 Task: Search round trip flight ticket for 2 adults, 2 infants in seat and 1 infant on lap in first from Fort Smith: Fort Smith Regional Airport to Rockford: Chicago Rockford International Airport(was Northwest Chicagoland Regional Airport At Rockford) on 5-1-2023 and return on 5-2-2023. Choice of flights is Royal air maroc. Number of bags: 1 checked bag. Price is upto 45000. Outbound departure time preference is 11:30. Return departure time preference is 23:00.
Action: Mouse moved to (172, 172)
Screenshot: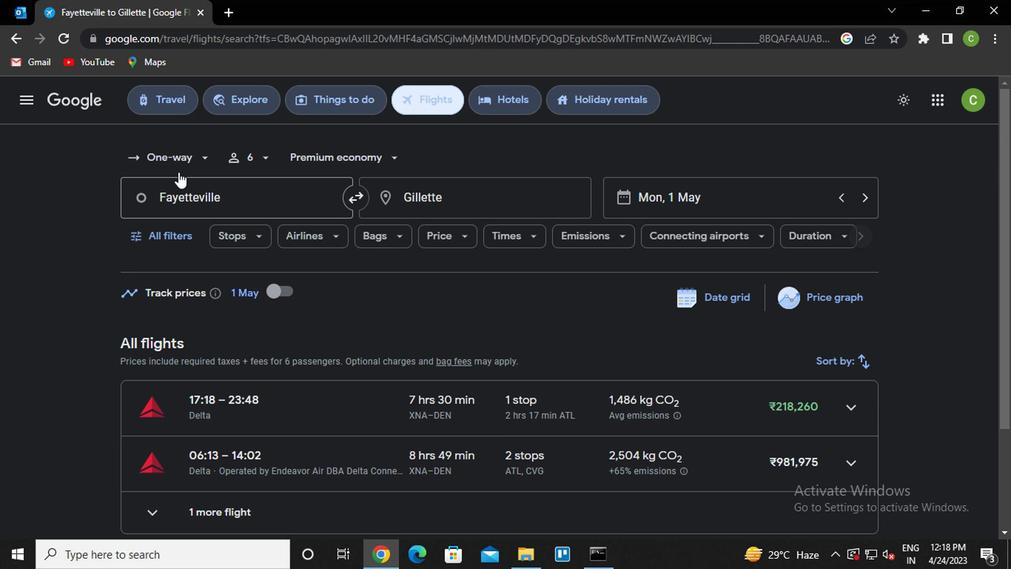 
Action: Mouse pressed left at (172, 172)
Screenshot: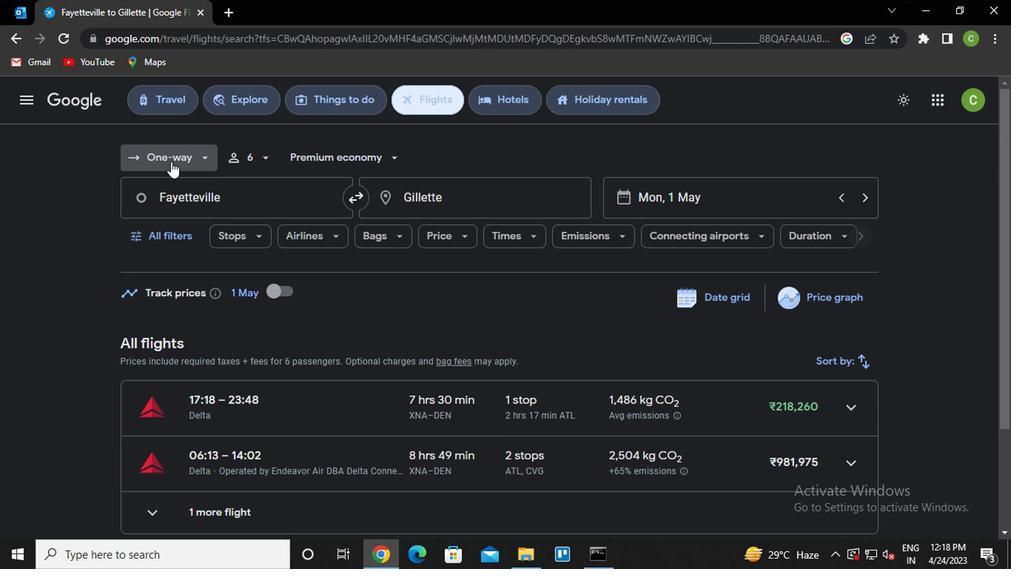 
Action: Mouse moved to (185, 198)
Screenshot: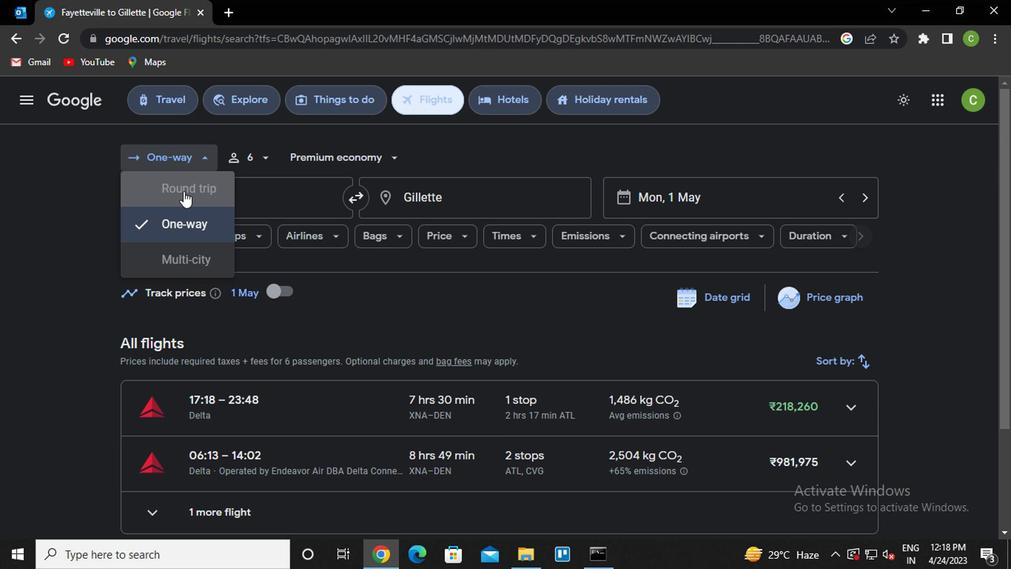 
Action: Mouse pressed left at (185, 198)
Screenshot: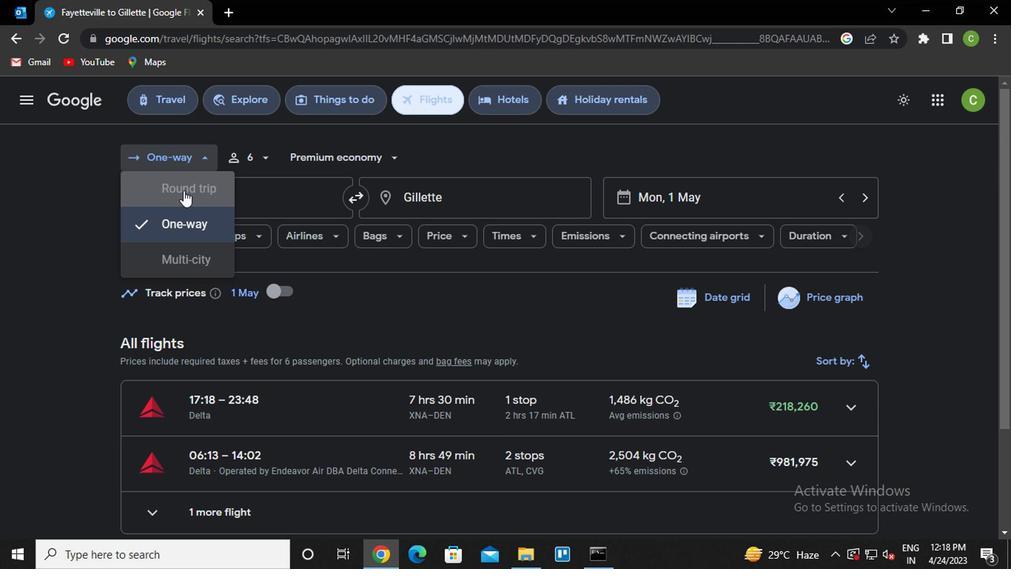 
Action: Mouse moved to (248, 176)
Screenshot: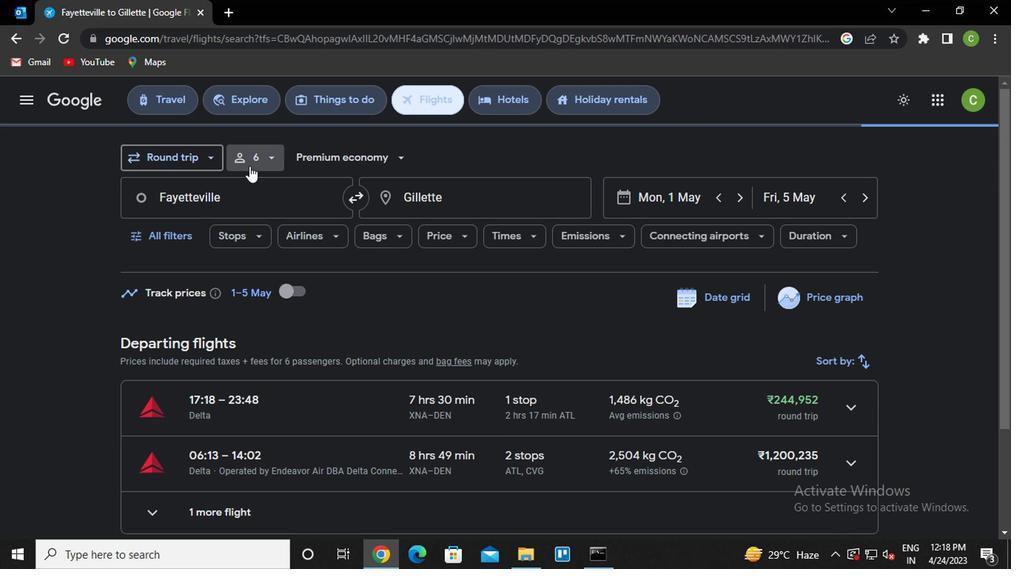 
Action: Mouse pressed left at (248, 176)
Screenshot: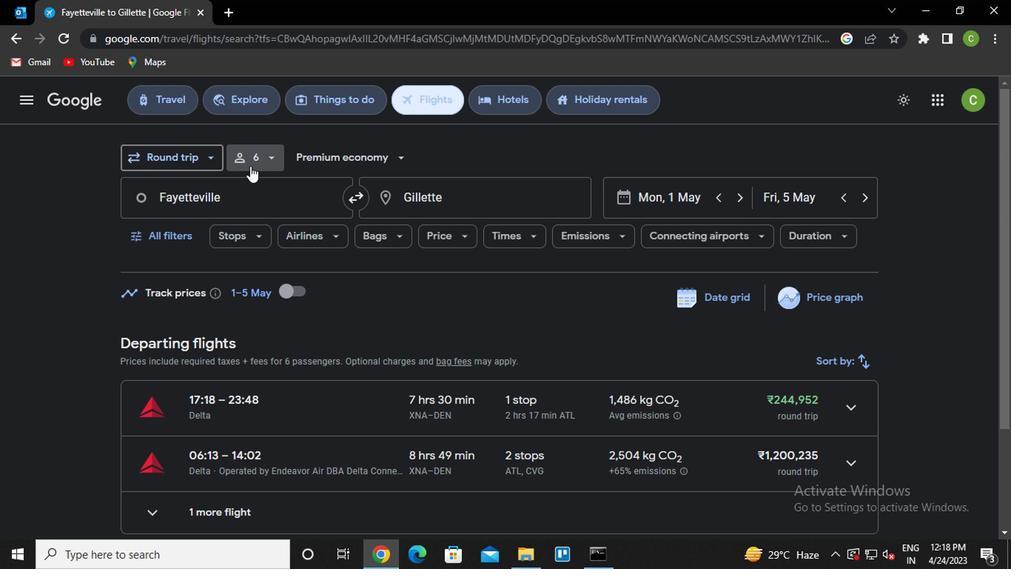 
Action: Mouse moved to (320, 205)
Screenshot: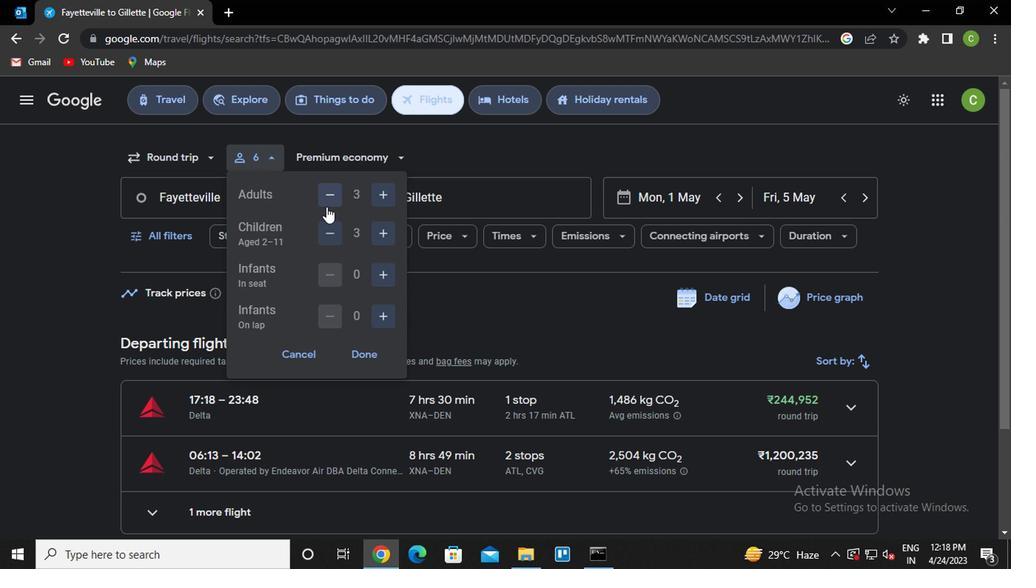 
Action: Mouse pressed left at (320, 205)
Screenshot: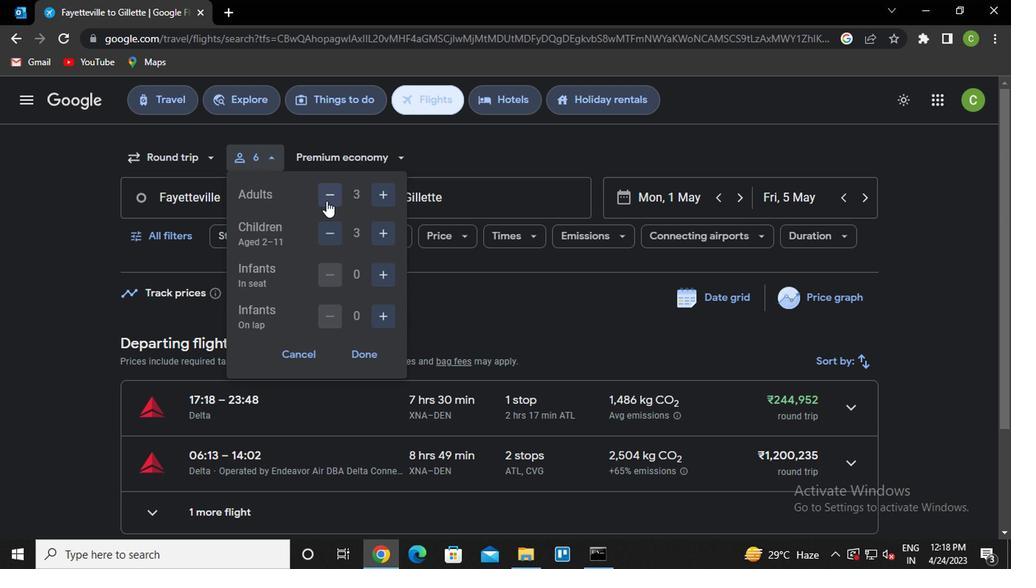 
Action: Mouse moved to (322, 232)
Screenshot: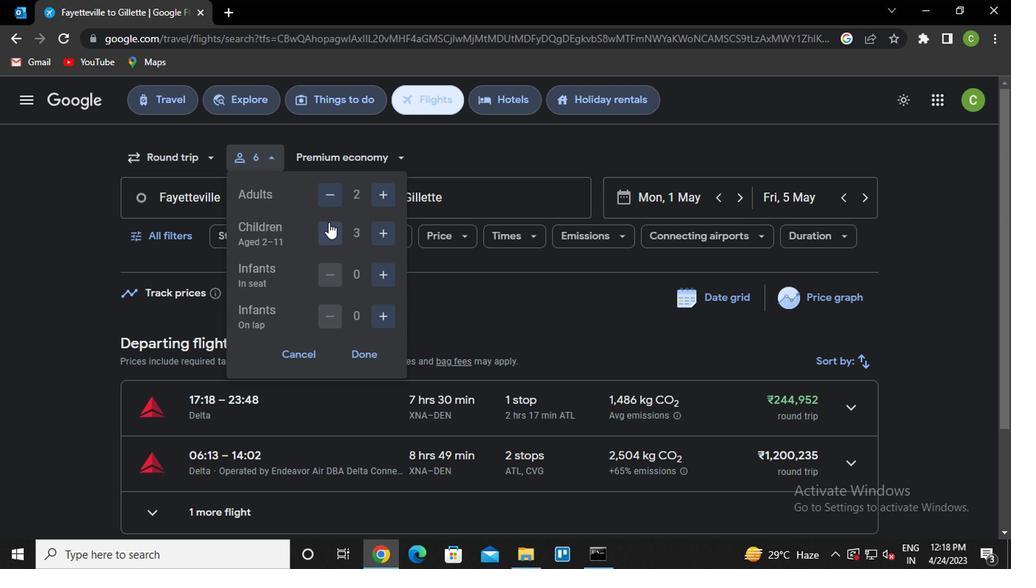
Action: Mouse pressed left at (322, 232)
Screenshot: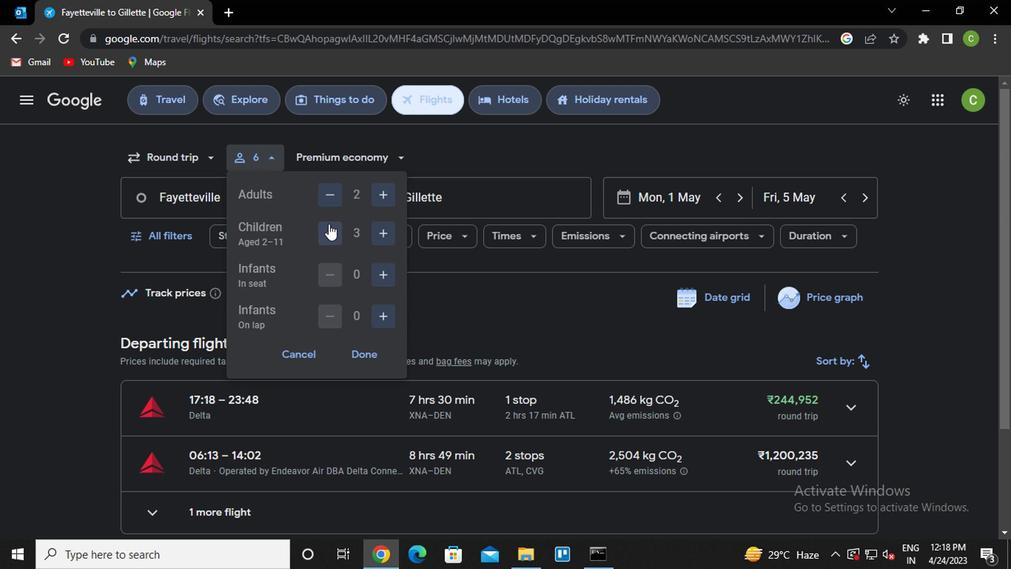 
Action: Mouse moved to (319, 236)
Screenshot: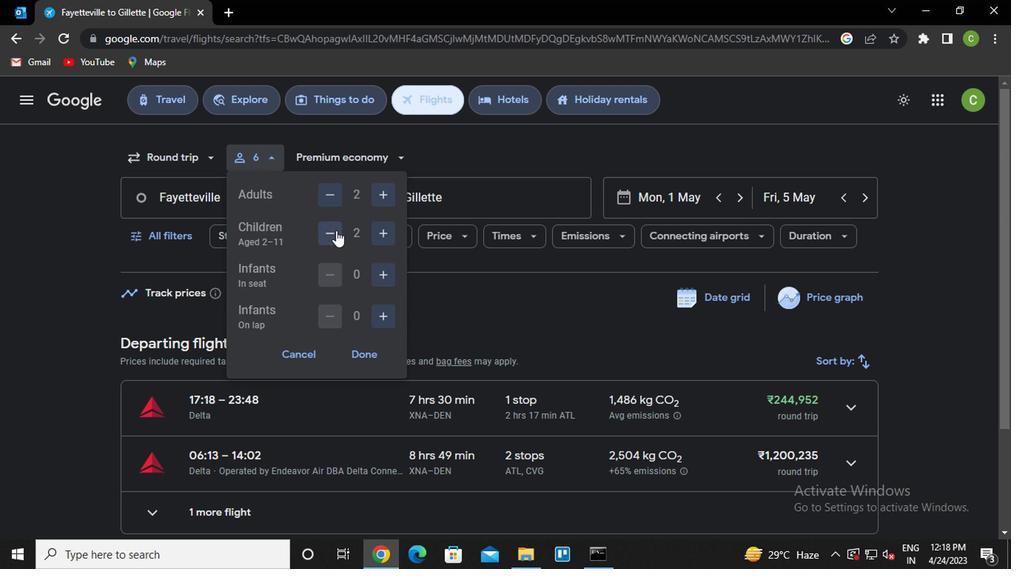 
Action: Mouse pressed left at (319, 236)
Screenshot: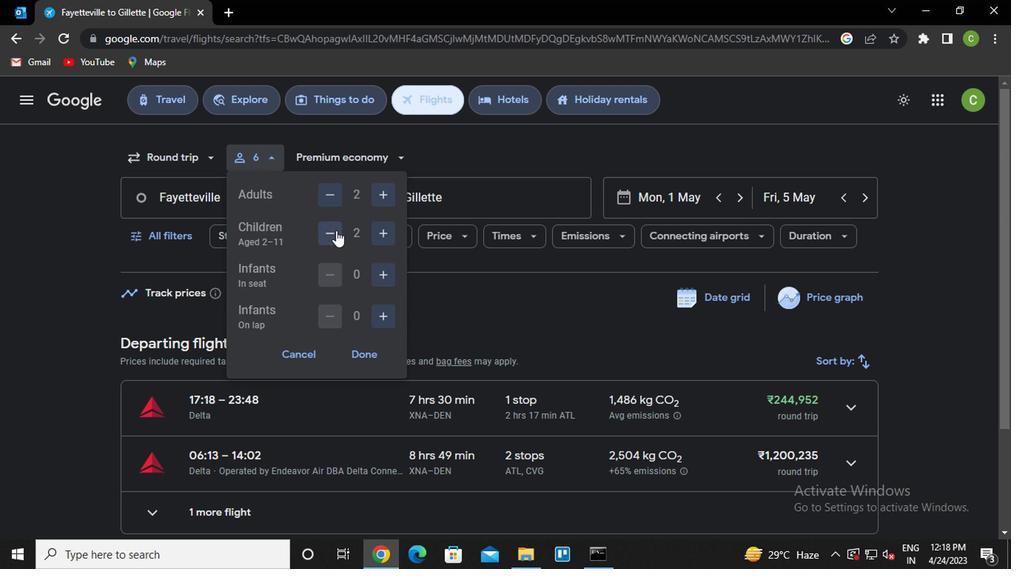 
Action: Mouse pressed left at (319, 236)
Screenshot: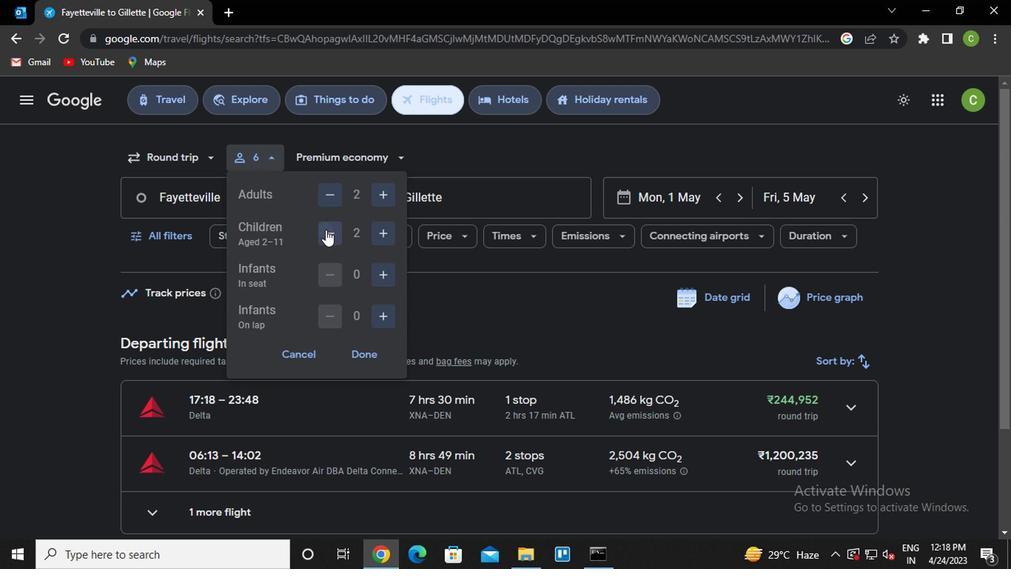 
Action: Mouse moved to (379, 271)
Screenshot: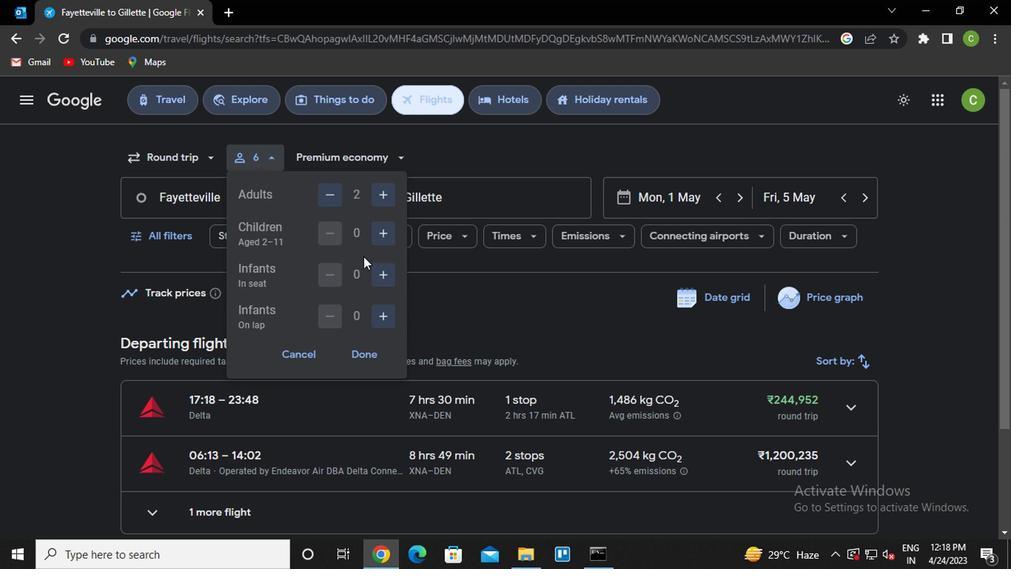 
Action: Mouse pressed left at (379, 271)
Screenshot: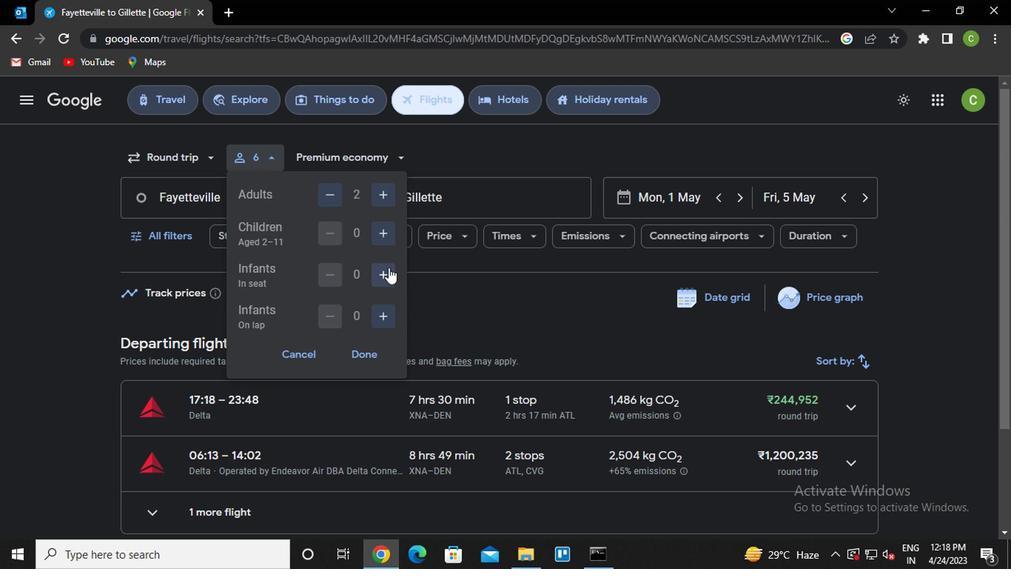 
Action: Mouse pressed left at (379, 271)
Screenshot: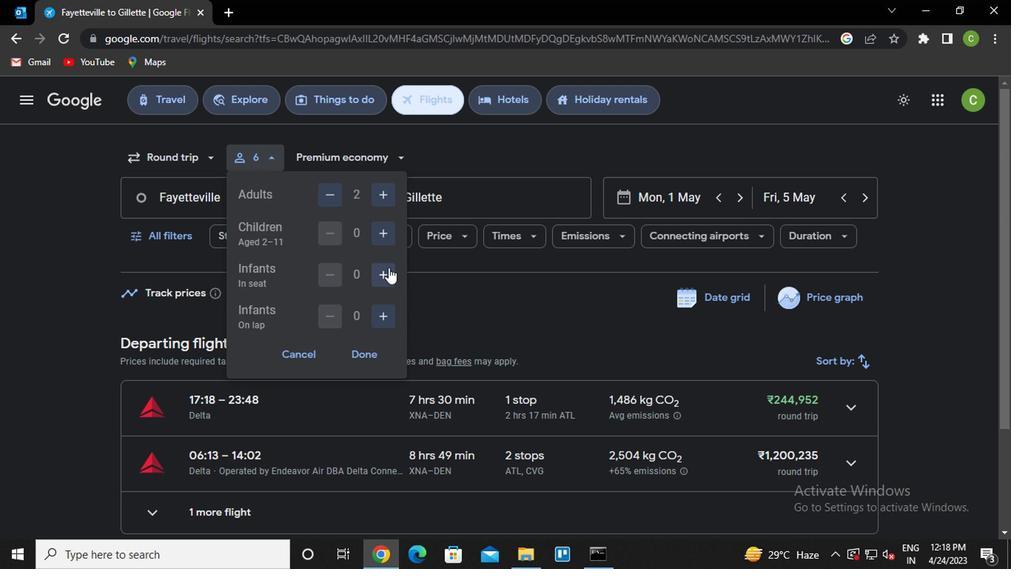 
Action: Mouse moved to (379, 316)
Screenshot: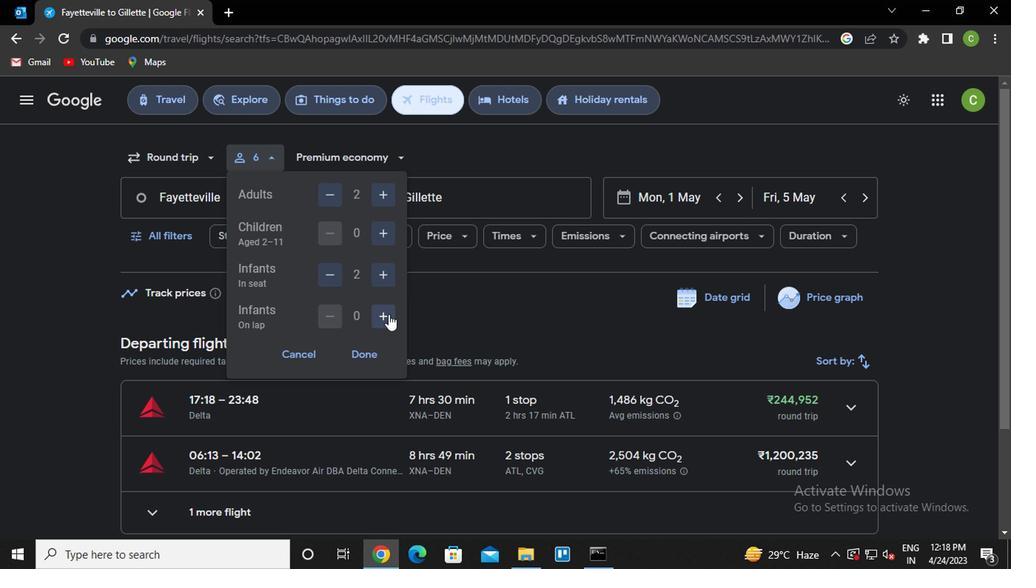 
Action: Mouse pressed left at (379, 316)
Screenshot: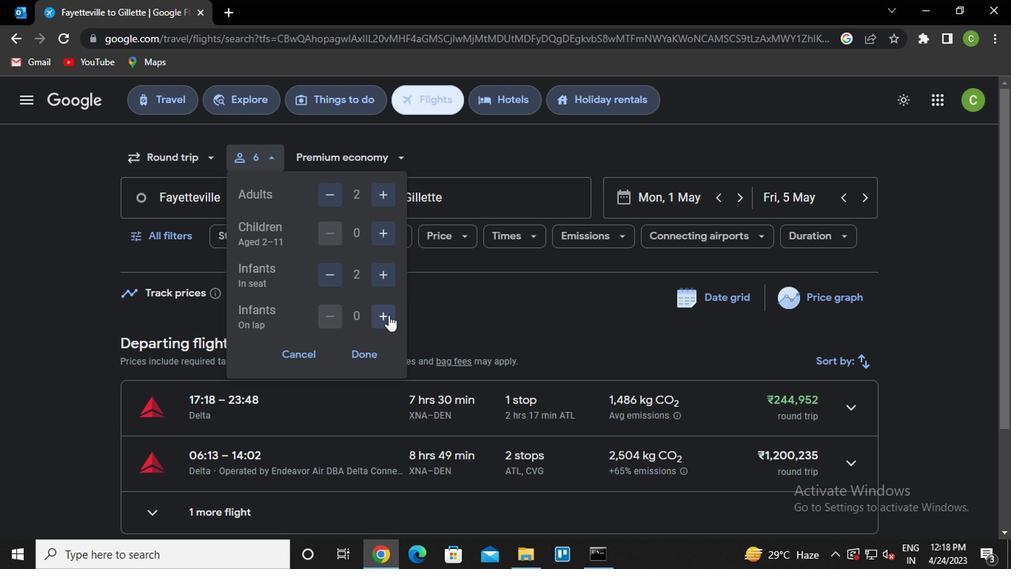 
Action: Mouse moved to (360, 348)
Screenshot: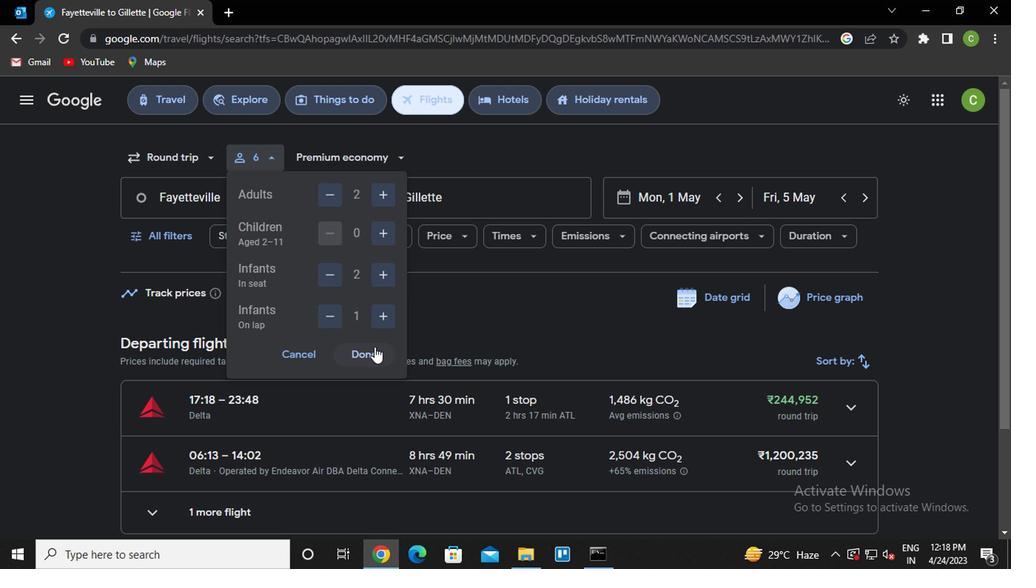 
Action: Mouse pressed left at (360, 348)
Screenshot: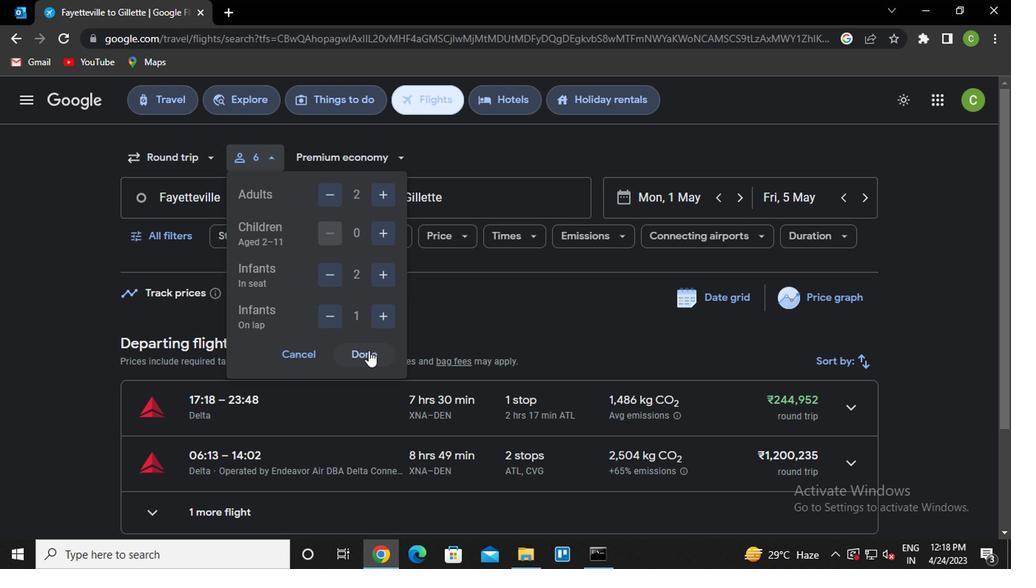 
Action: Mouse moved to (271, 219)
Screenshot: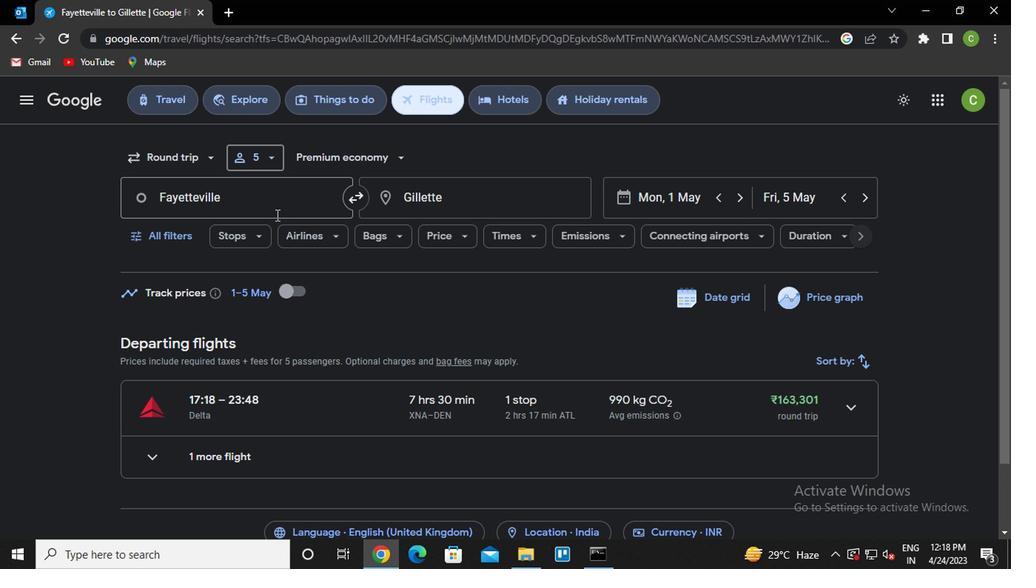 
Action: Mouse pressed left at (271, 219)
Screenshot: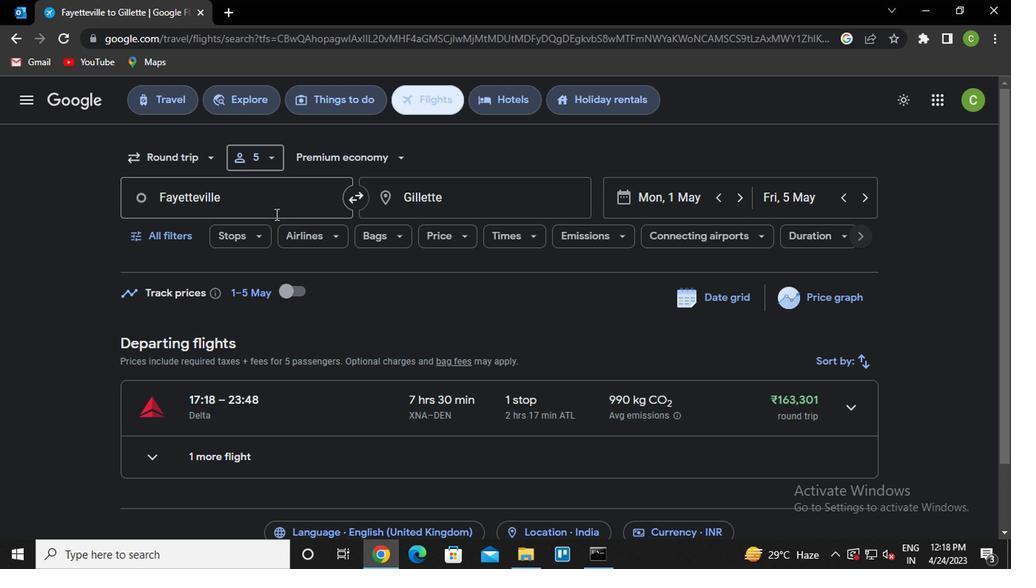 
Action: Key pressed f<Key.caps_lock>ort<Key.space>smith<Key.down><Key.enter>
Screenshot: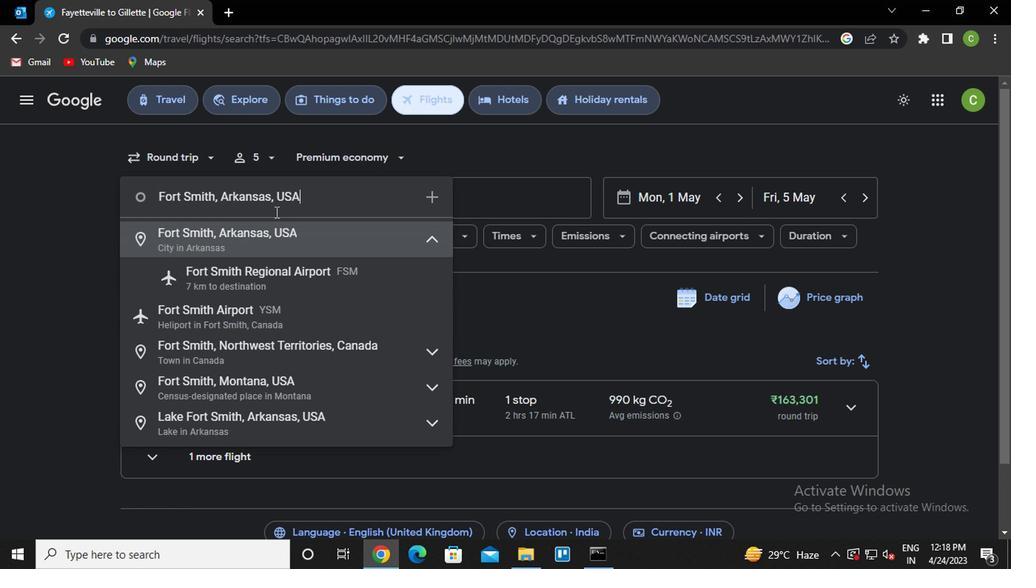 
Action: Mouse moved to (447, 205)
Screenshot: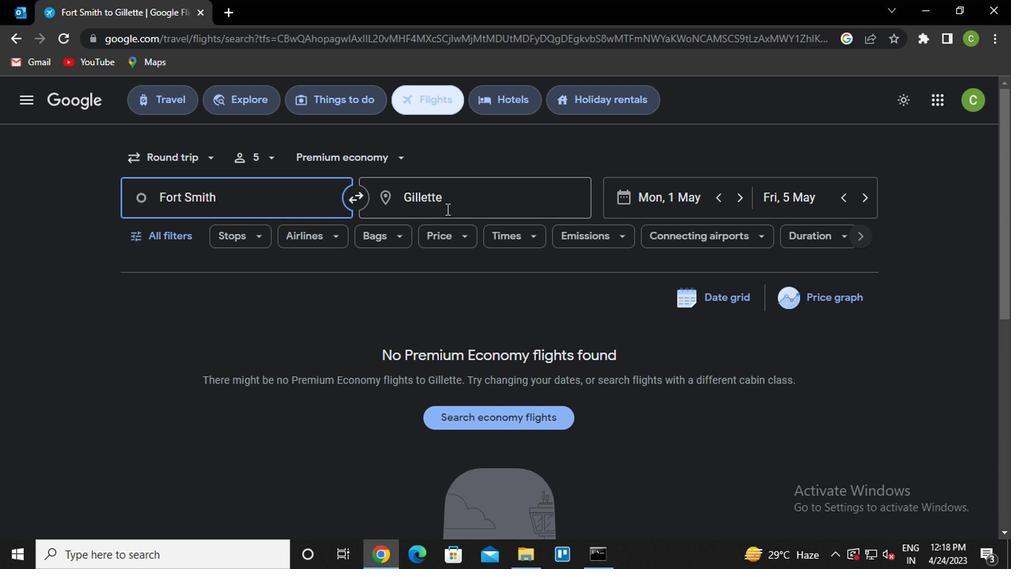 
Action: Mouse pressed left at (447, 205)
Screenshot: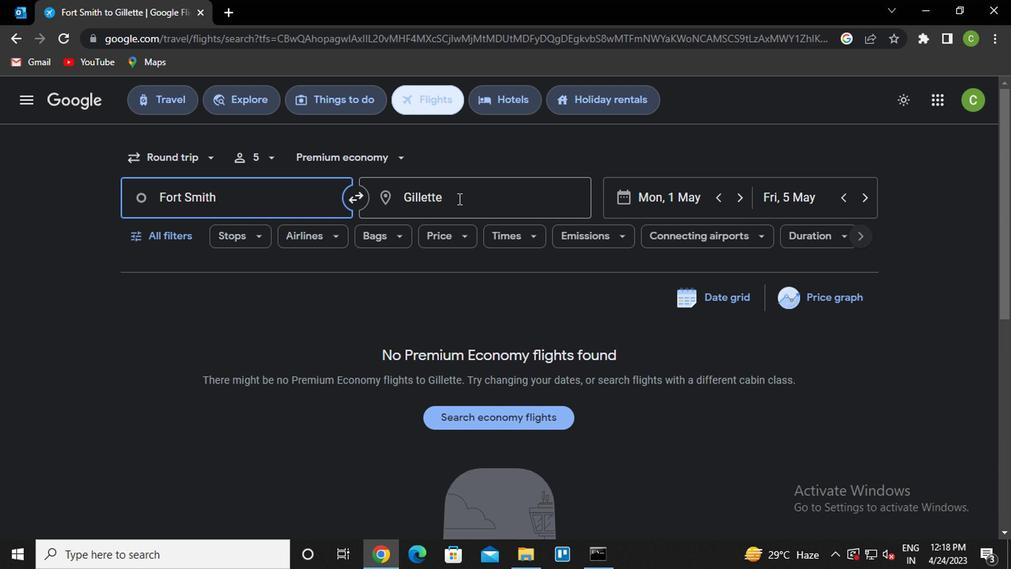 
Action: Key pressed <Key.caps_lock>r<Key.caps_lock>ockford<Key.down><Key.enter>
Screenshot: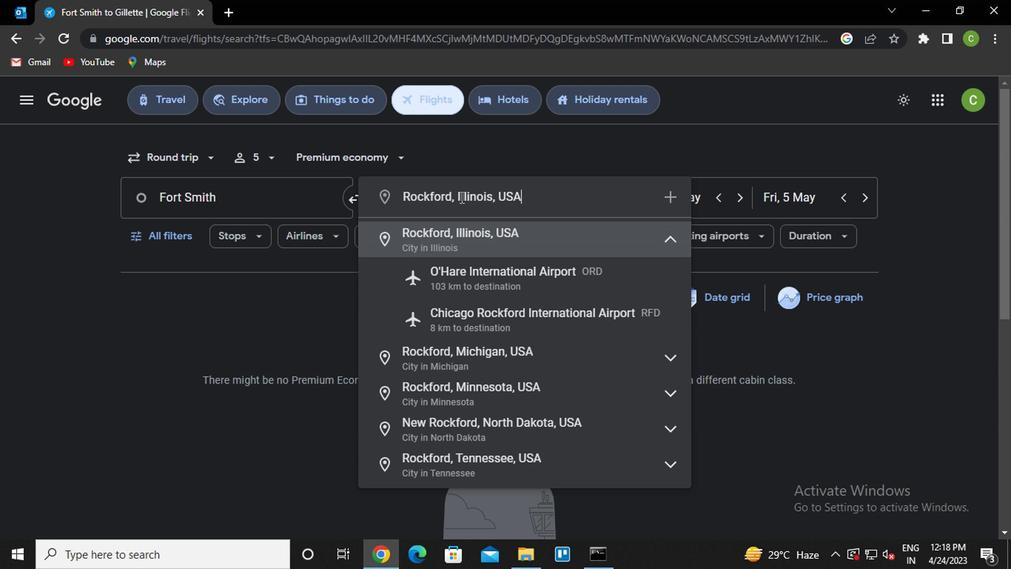 
Action: Mouse moved to (646, 205)
Screenshot: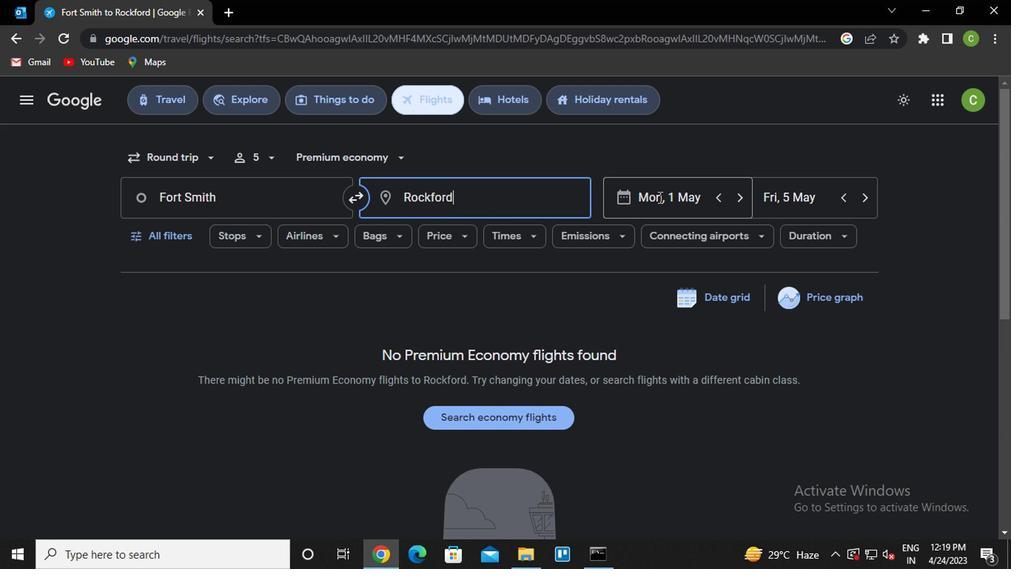 
Action: Mouse pressed left at (646, 205)
Screenshot: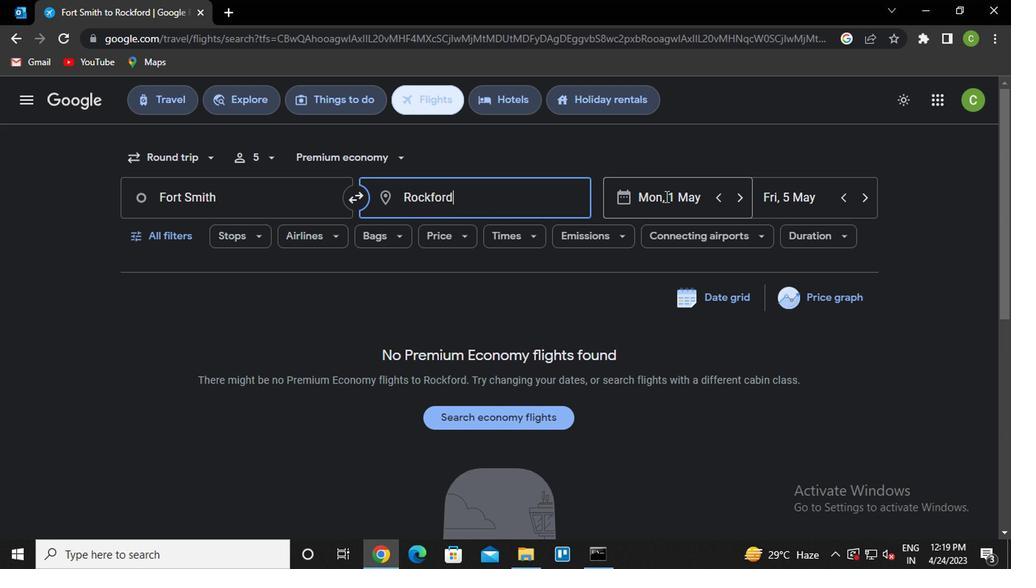 
Action: Mouse moved to (649, 268)
Screenshot: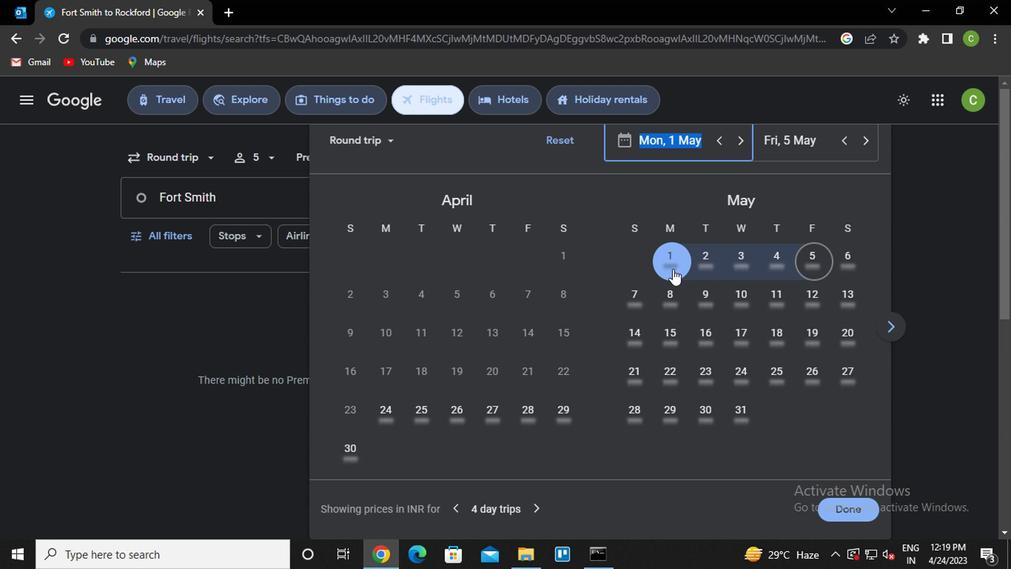 
Action: Mouse pressed left at (649, 268)
Screenshot: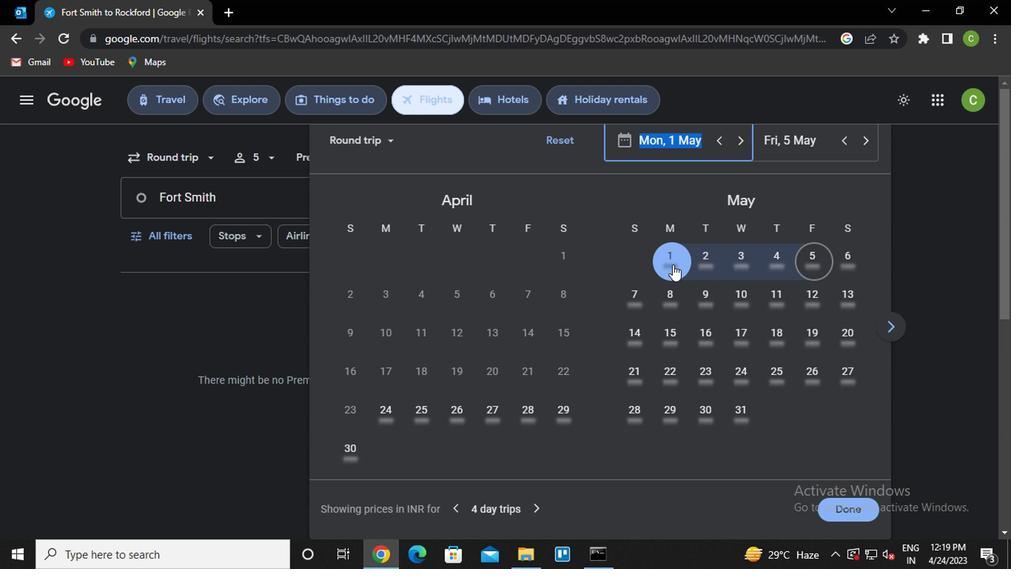 
Action: Mouse moved to (684, 266)
Screenshot: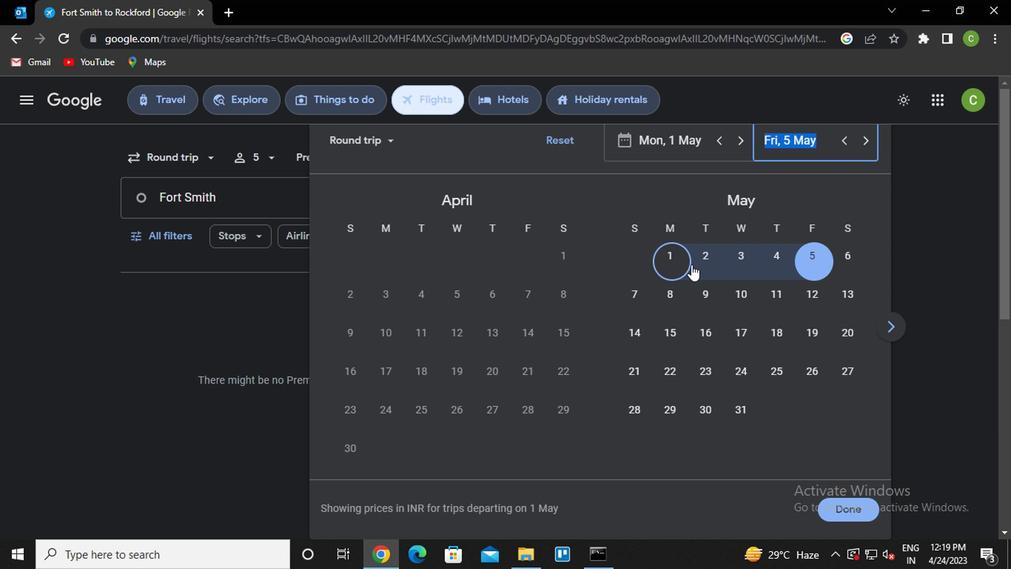 
Action: Mouse pressed left at (684, 266)
Screenshot: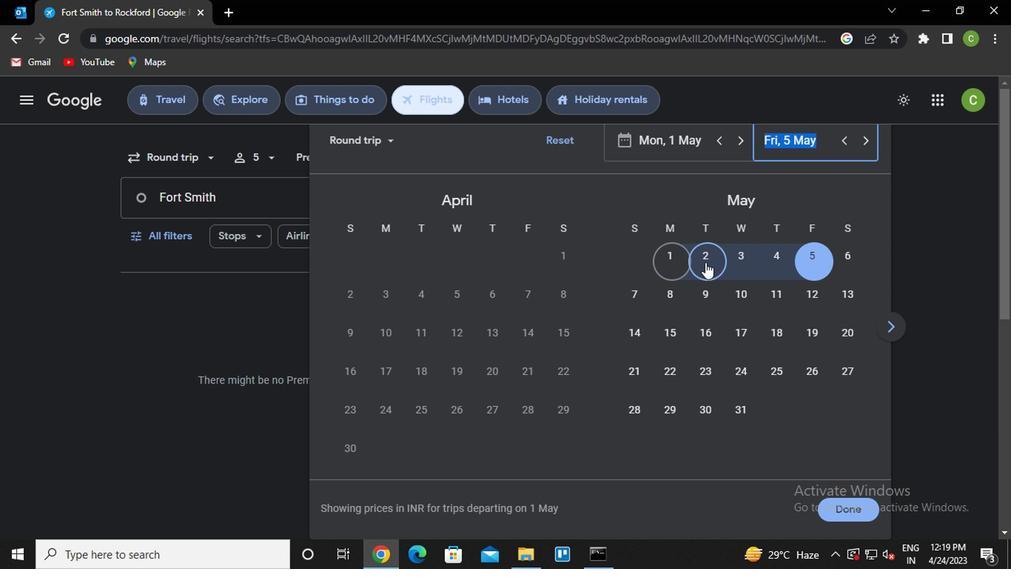
Action: Mouse moved to (822, 502)
Screenshot: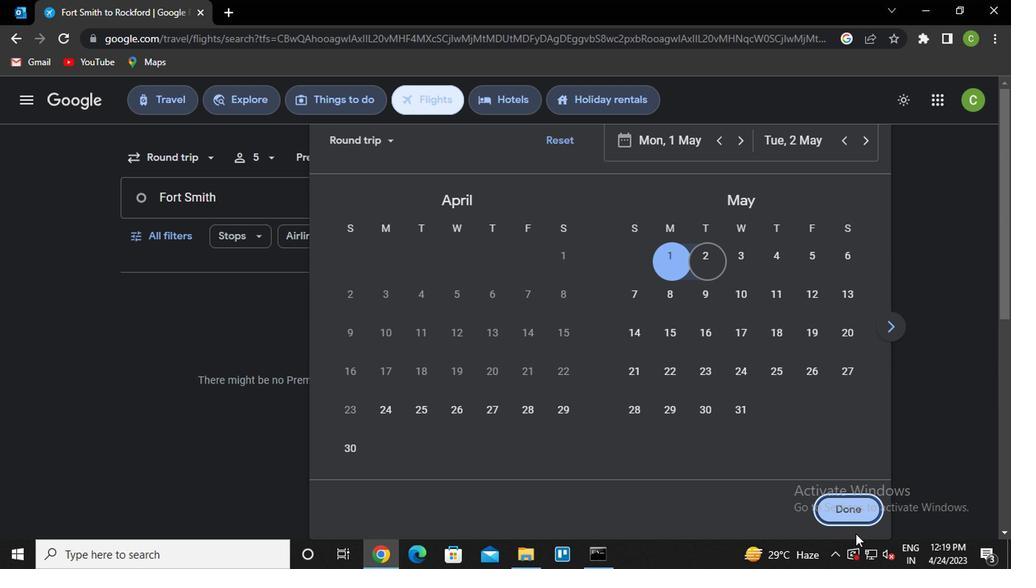 
Action: Mouse pressed left at (822, 502)
Screenshot: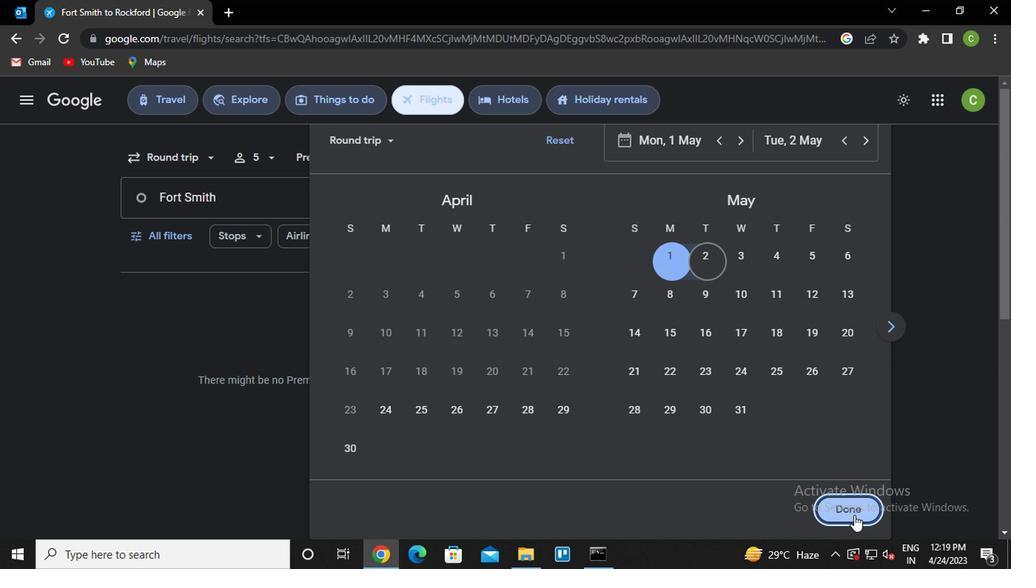 
Action: Mouse moved to (168, 238)
Screenshot: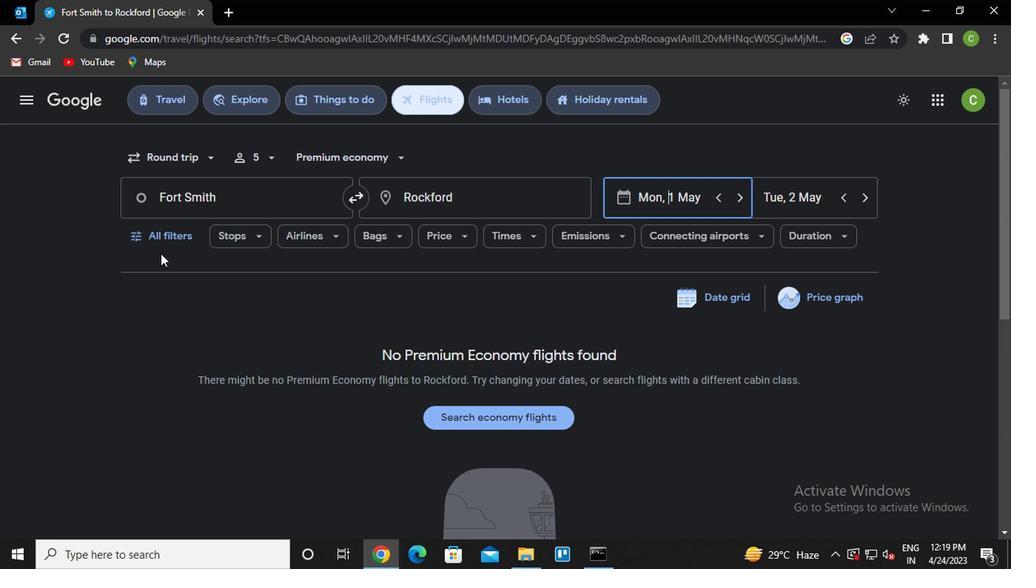 
Action: Mouse pressed left at (168, 238)
Screenshot: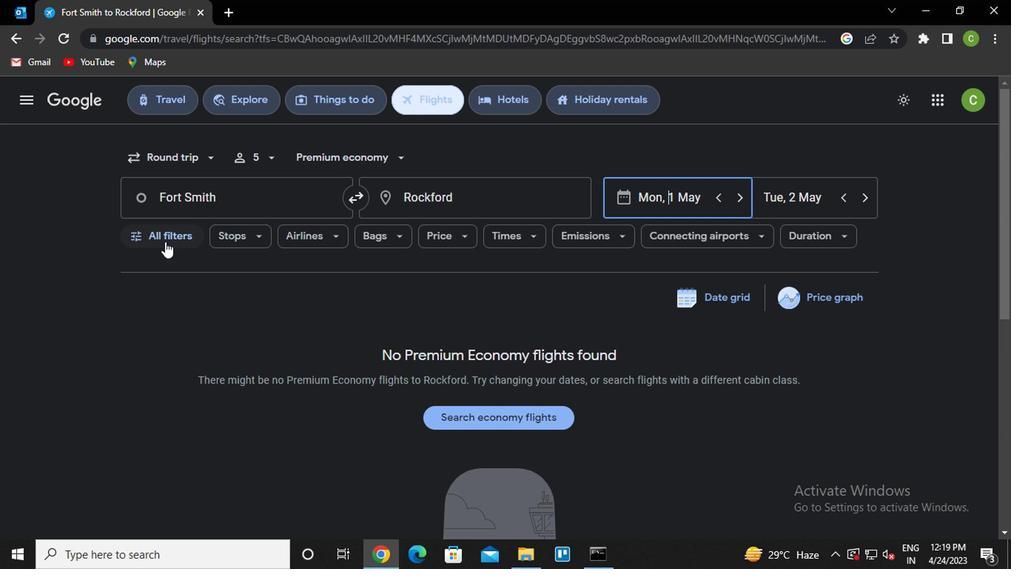
Action: Mouse moved to (228, 333)
Screenshot: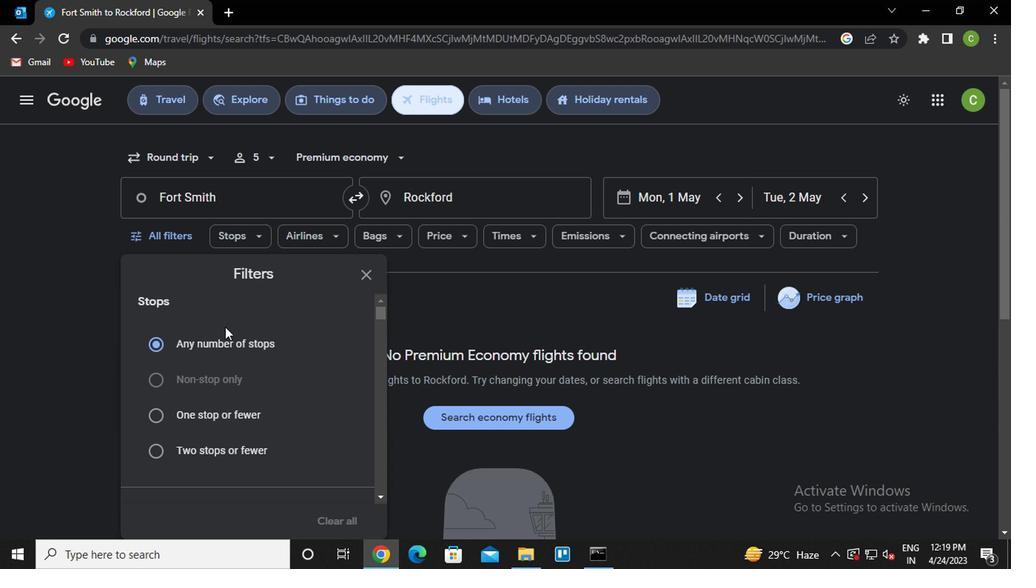 
Action: Mouse scrolled (228, 333) with delta (0, 0)
Screenshot: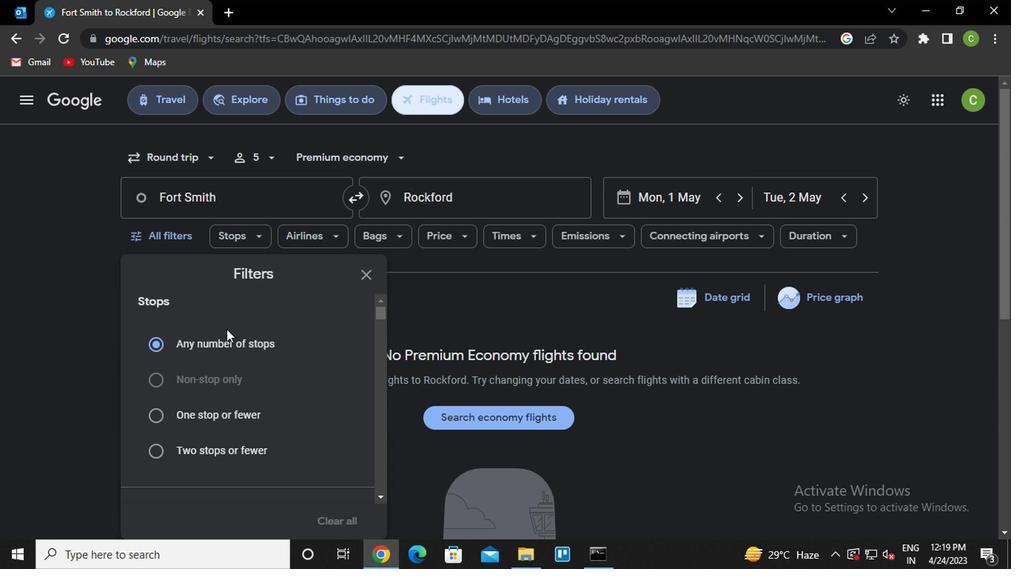 
Action: Mouse scrolled (228, 333) with delta (0, 0)
Screenshot: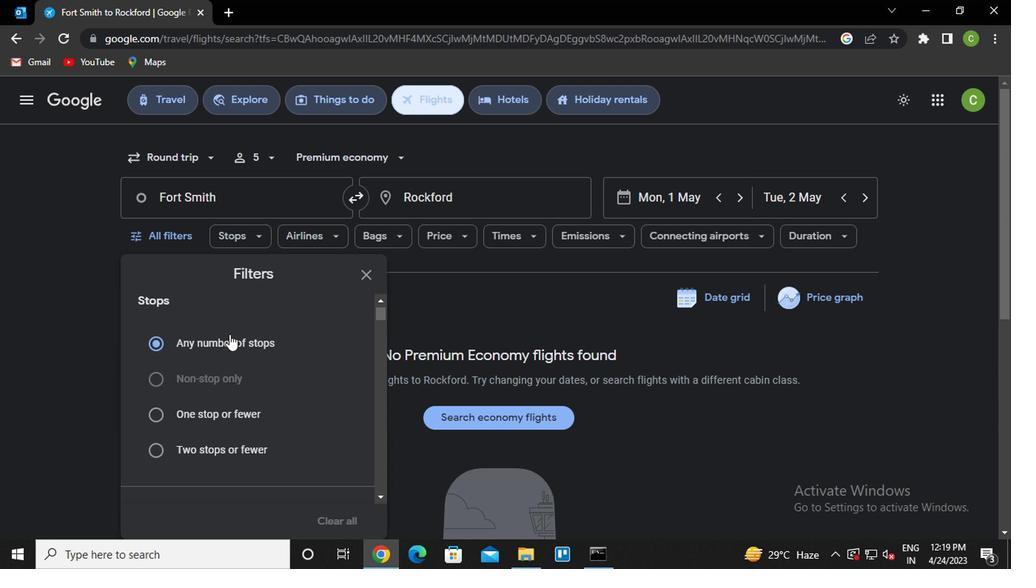 
Action: Mouse moved to (228, 334)
Screenshot: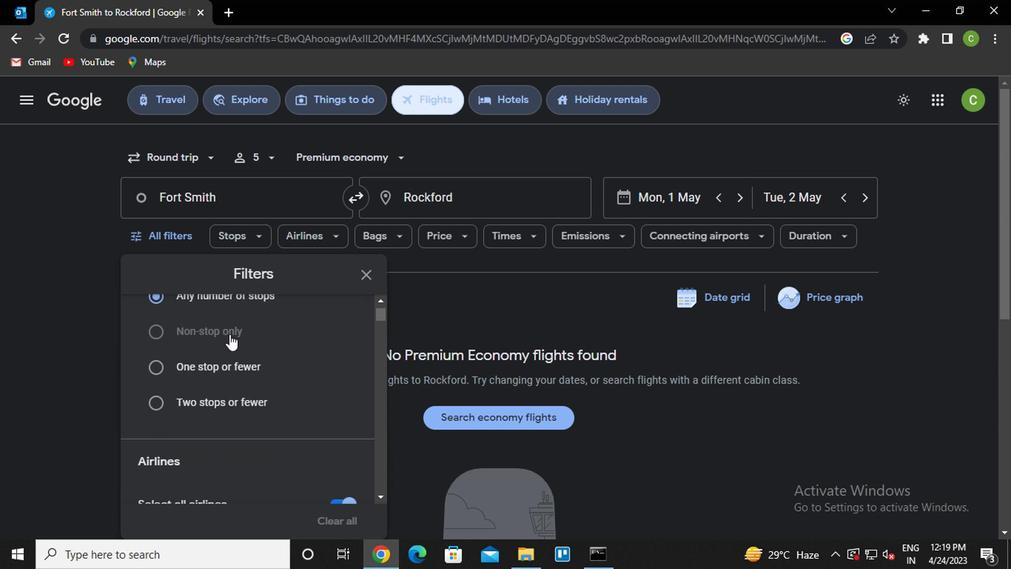 
Action: Mouse scrolled (228, 334) with delta (0, 0)
Screenshot: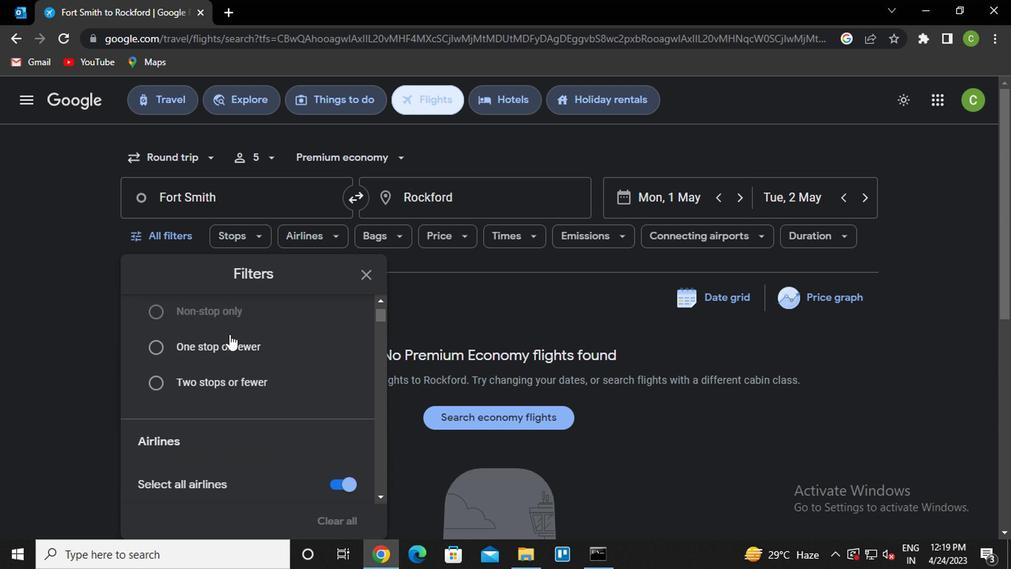 
Action: Mouse moved to (228, 336)
Screenshot: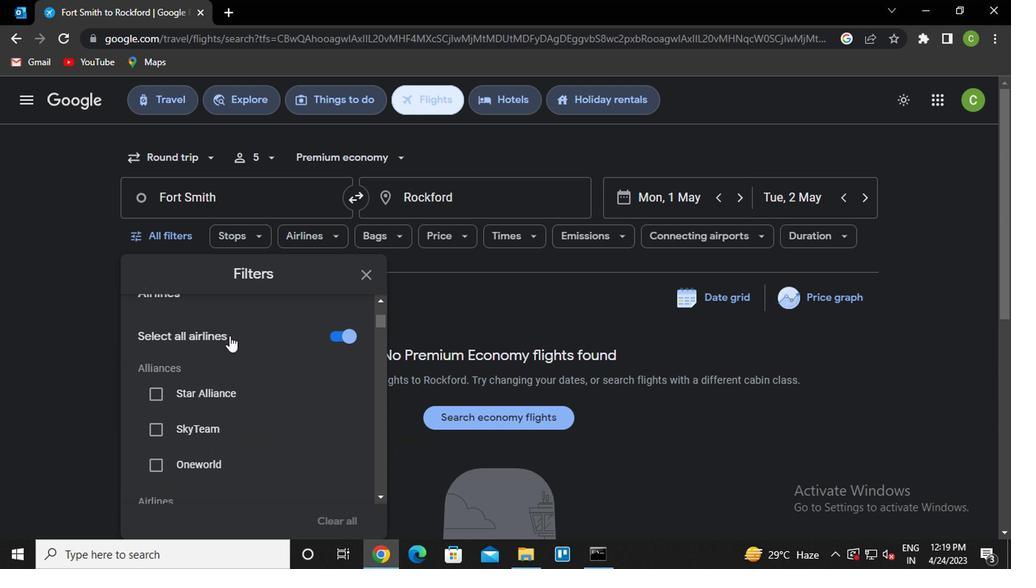 
Action: Mouse scrolled (228, 336) with delta (0, 0)
Screenshot: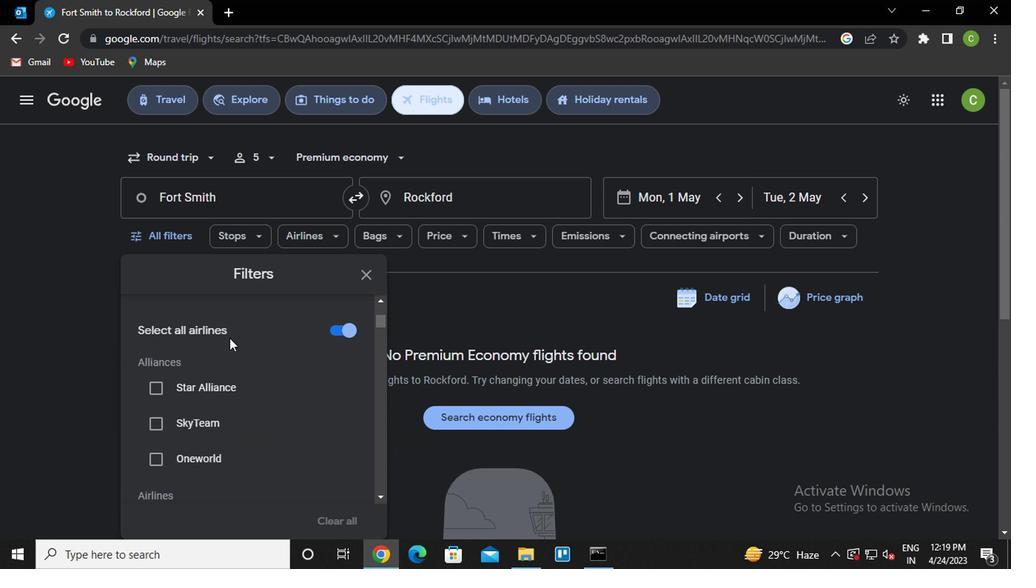 
Action: Mouse moved to (228, 340)
Screenshot: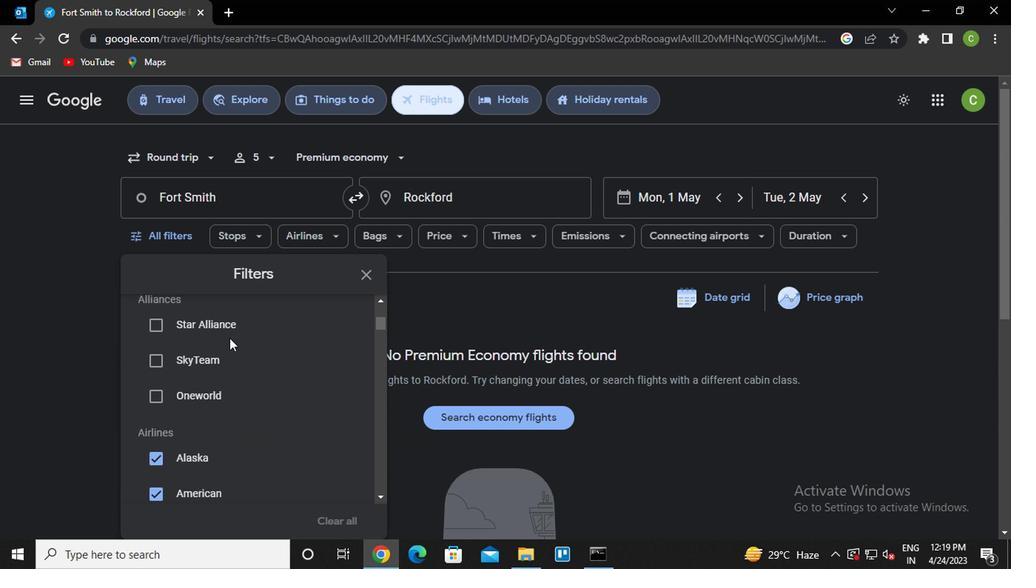 
Action: Mouse scrolled (228, 340) with delta (0, 0)
Screenshot: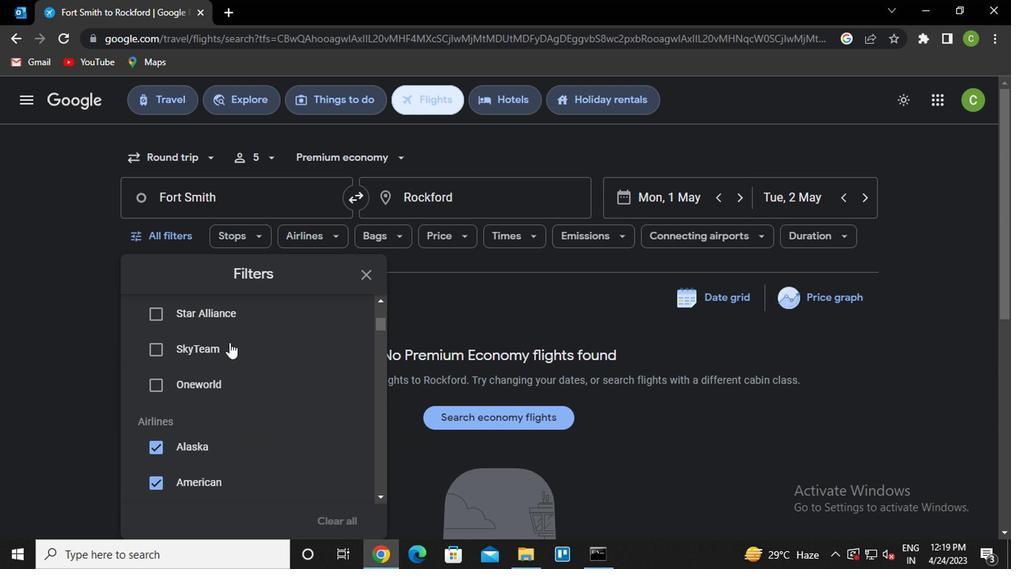 
Action: Mouse moved to (229, 344)
Screenshot: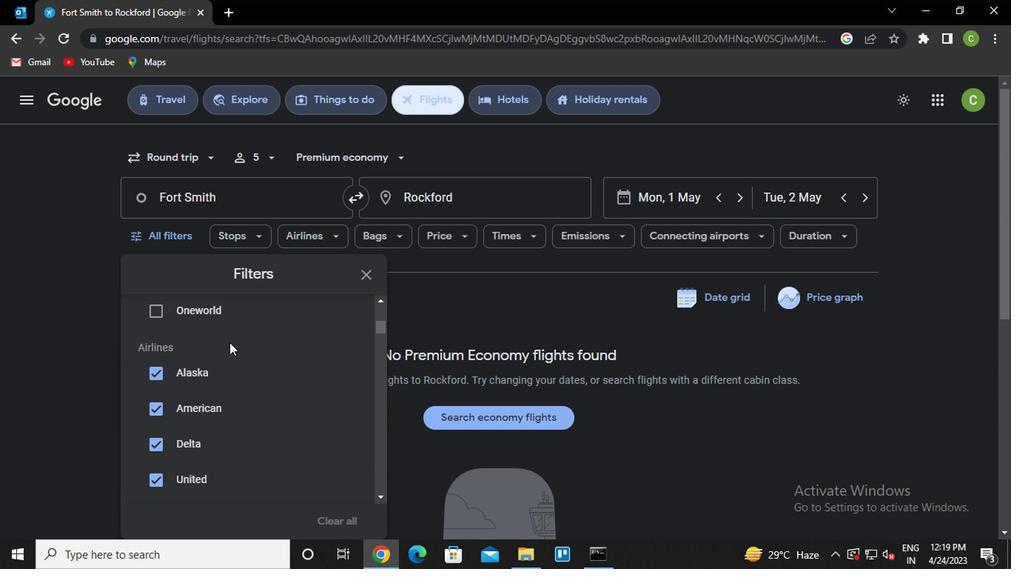 
Action: Mouse scrolled (229, 344) with delta (0, 0)
Screenshot: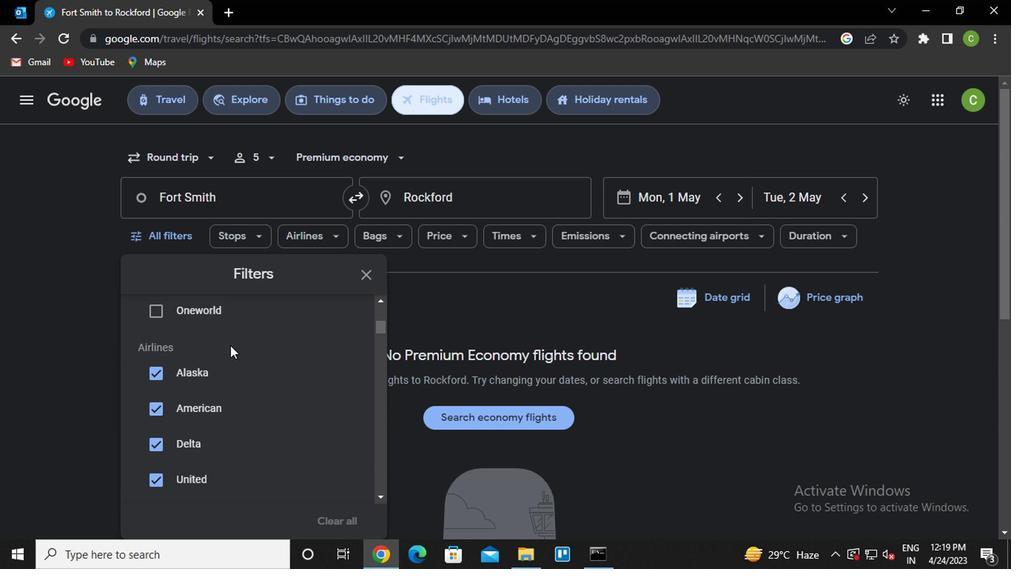 
Action: Mouse scrolled (229, 344) with delta (0, 0)
Screenshot: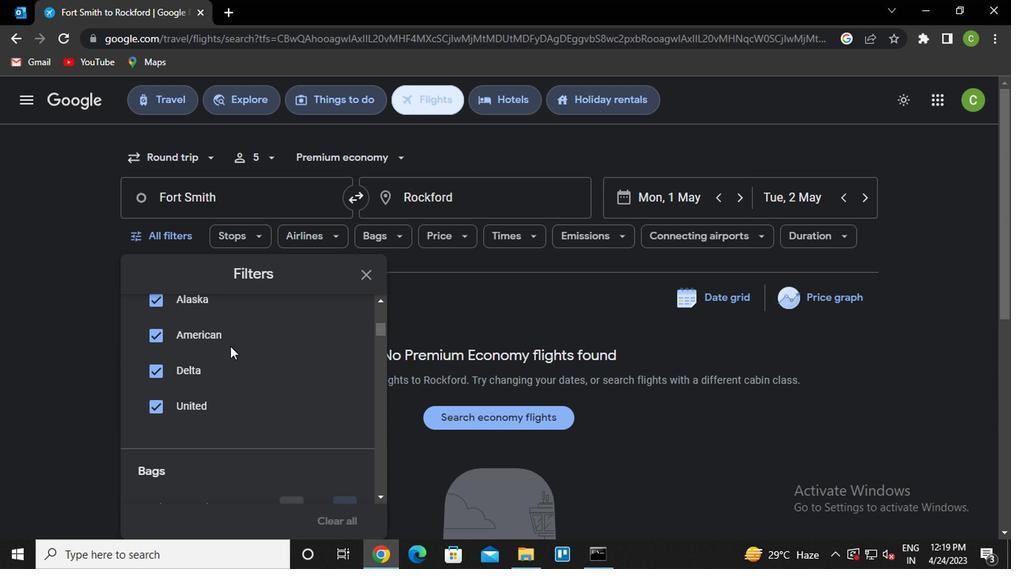 
Action: Mouse scrolled (229, 344) with delta (0, 0)
Screenshot: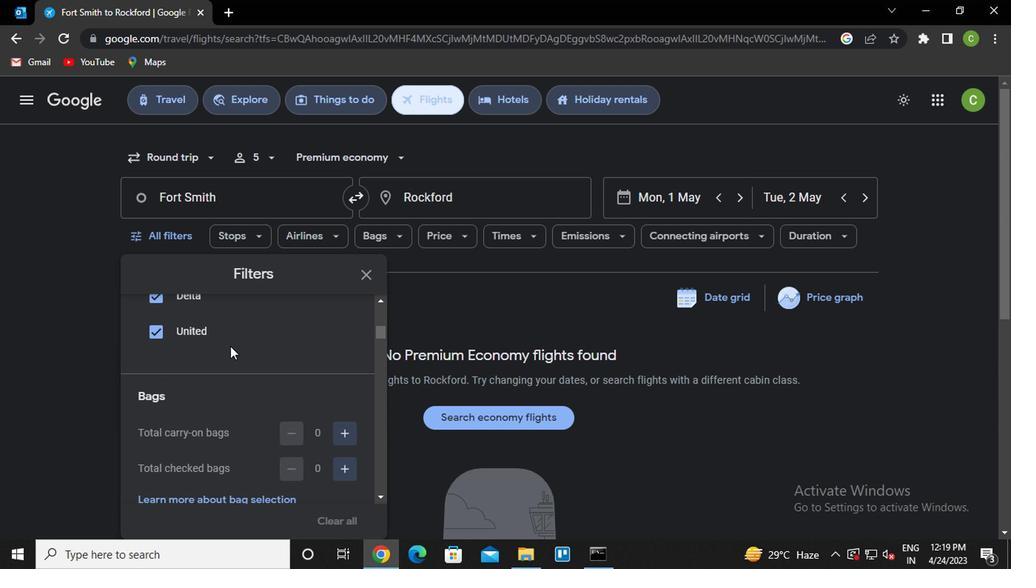 
Action: Mouse scrolled (229, 345) with delta (0, 0)
Screenshot: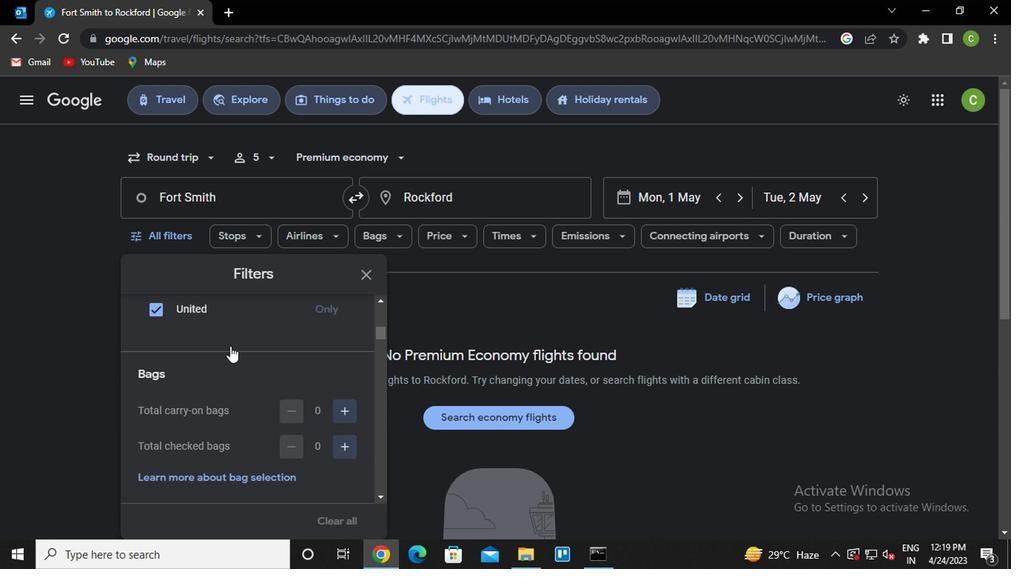 
Action: Mouse scrolled (229, 345) with delta (0, 0)
Screenshot: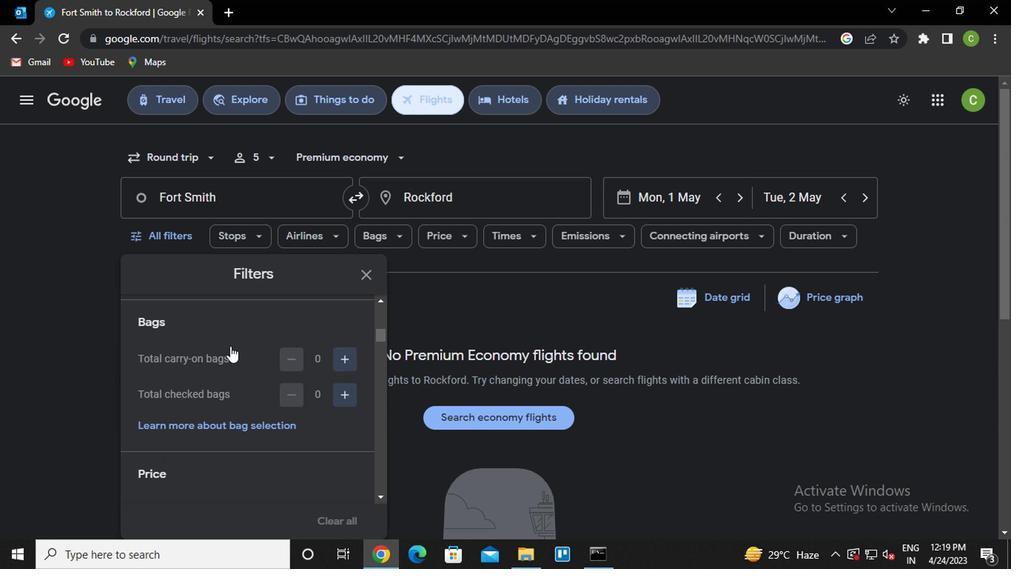 
Action: Mouse moved to (239, 360)
Screenshot: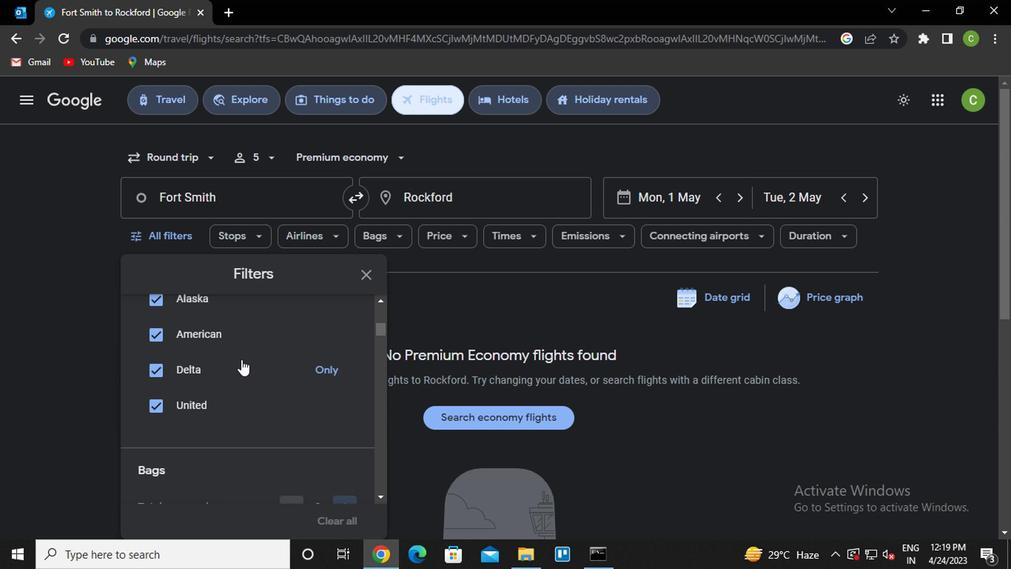 
Action: Mouse scrolled (239, 359) with delta (0, 0)
Screenshot: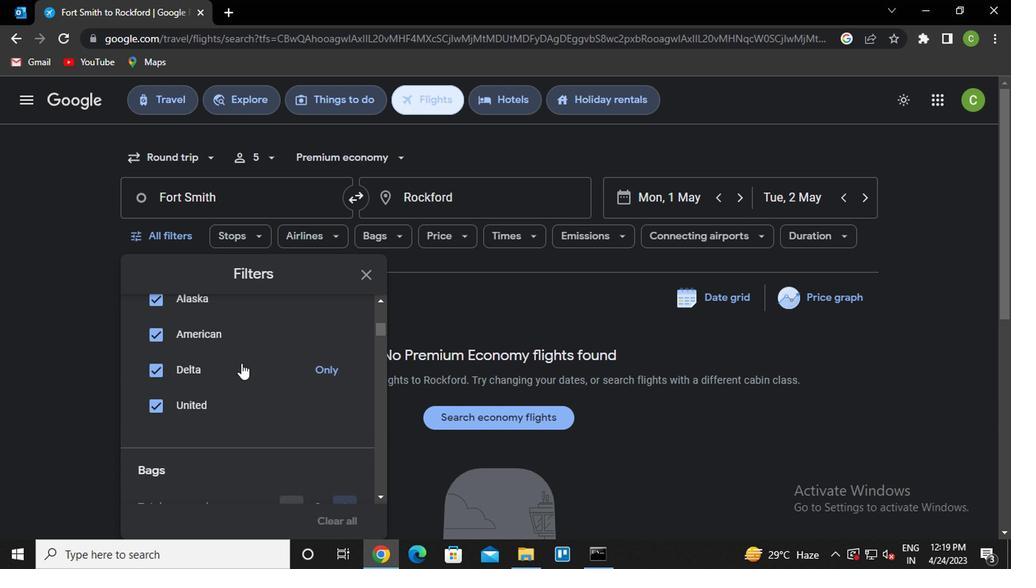 
Action: Mouse scrolled (239, 359) with delta (0, 0)
Screenshot: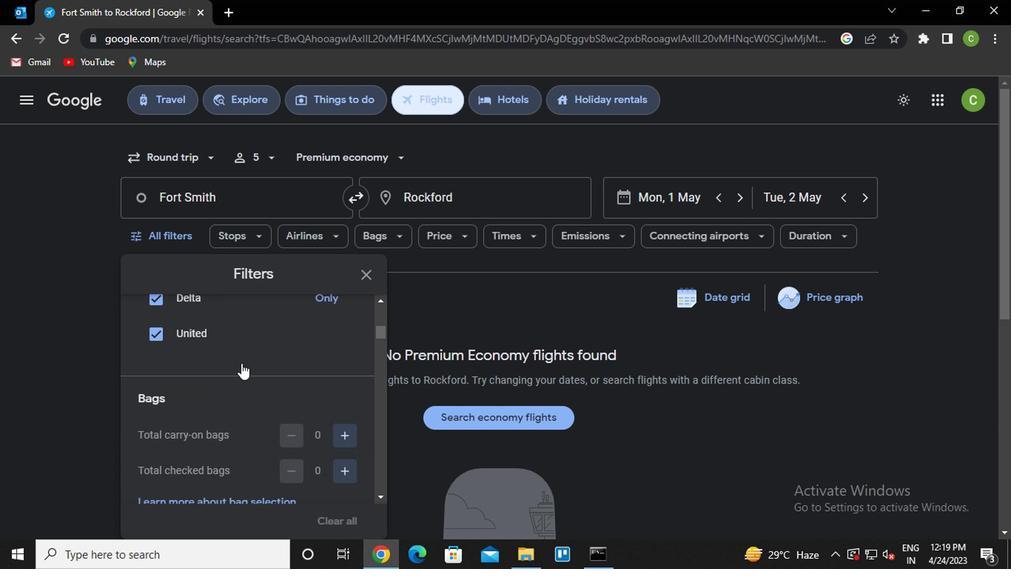 
Action: Mouse scrolled (239, 359) with delta (0, 0)
Screenshot: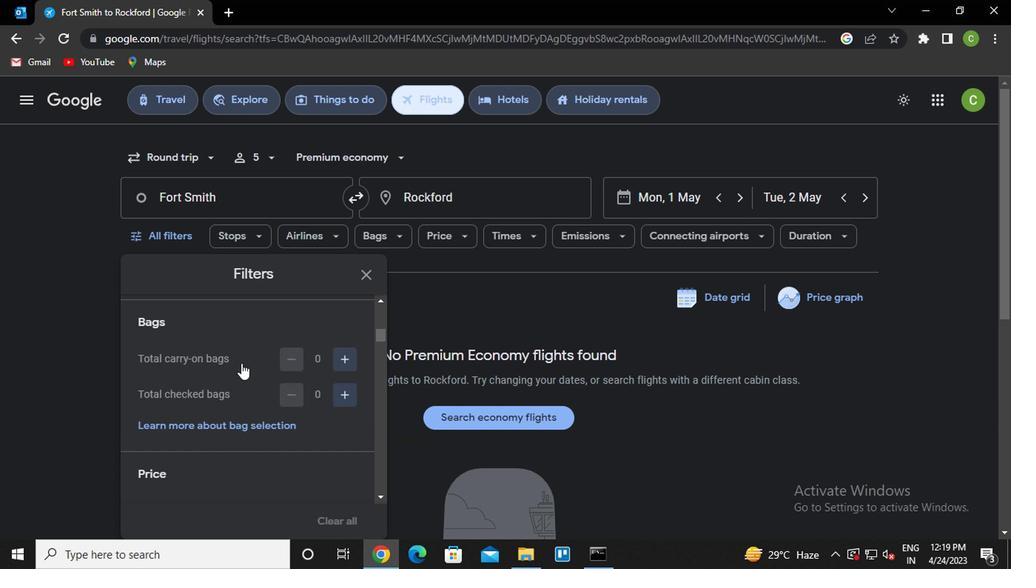 
Action: Mouse moved to (338, 326)
Screenshot: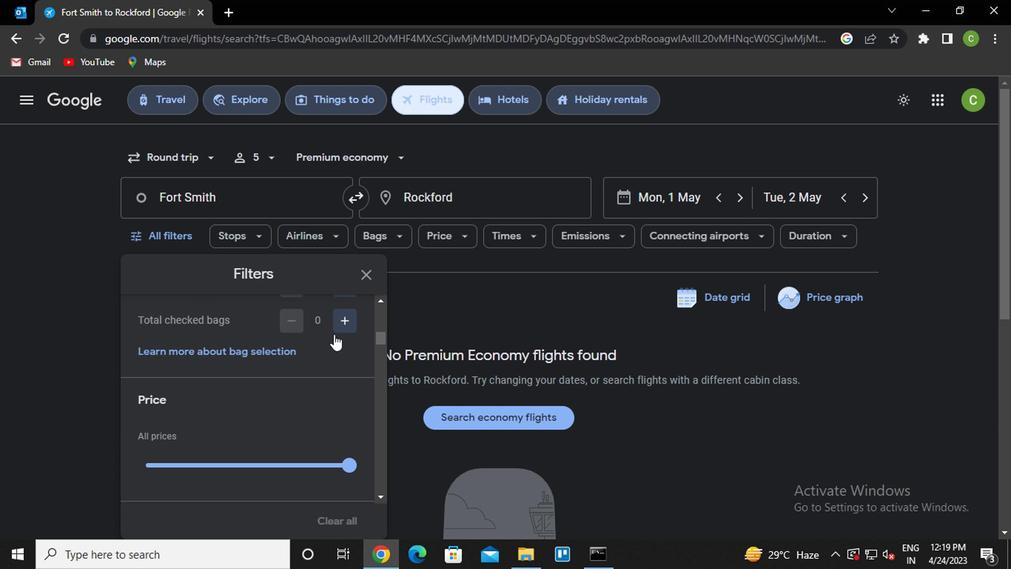 
Action: Mouse pressed left at (338, 326)
Screenshot: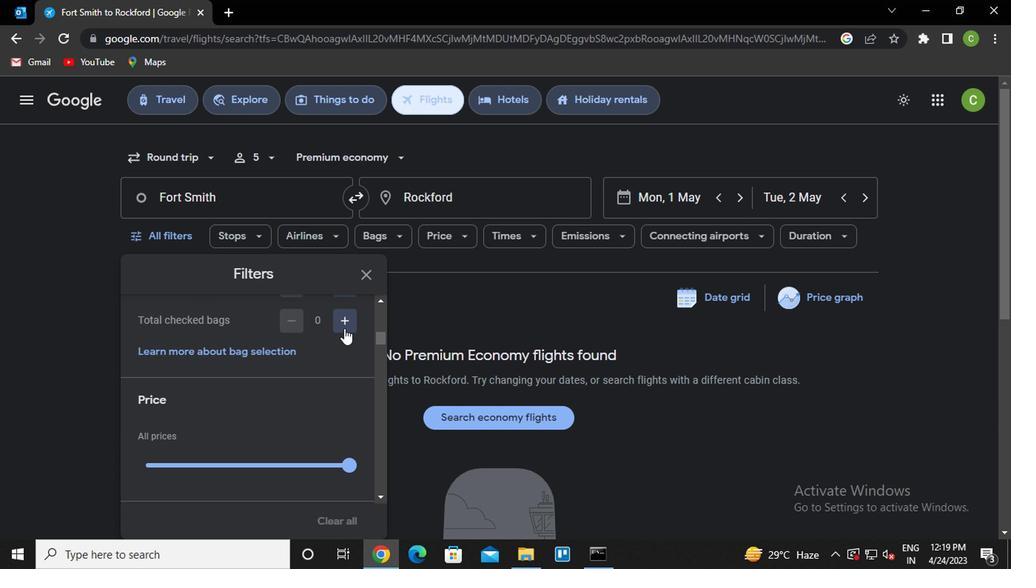 
Action: Mouse moved to (286, 386)
Screenshot: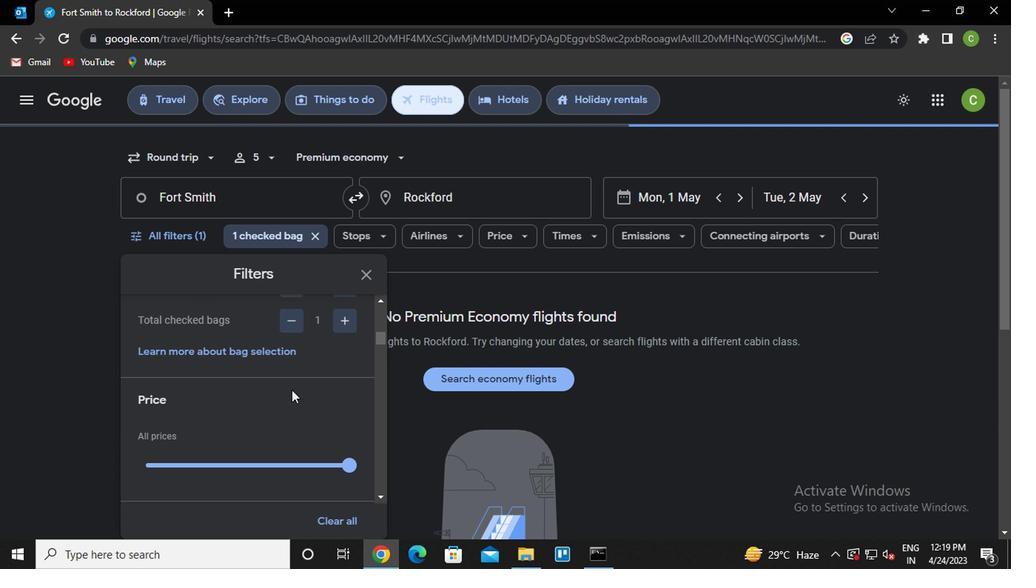 
Action: Mouse scrolled (286, 385) with delta (0, -1)
Screenshot: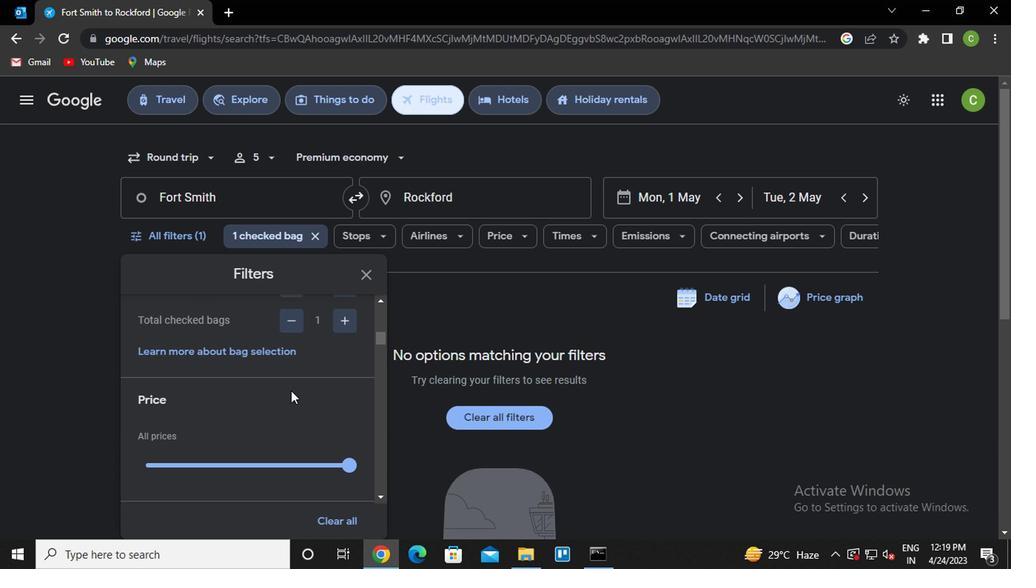 
Action: Mouse moved to (333, 382)
Screenshot: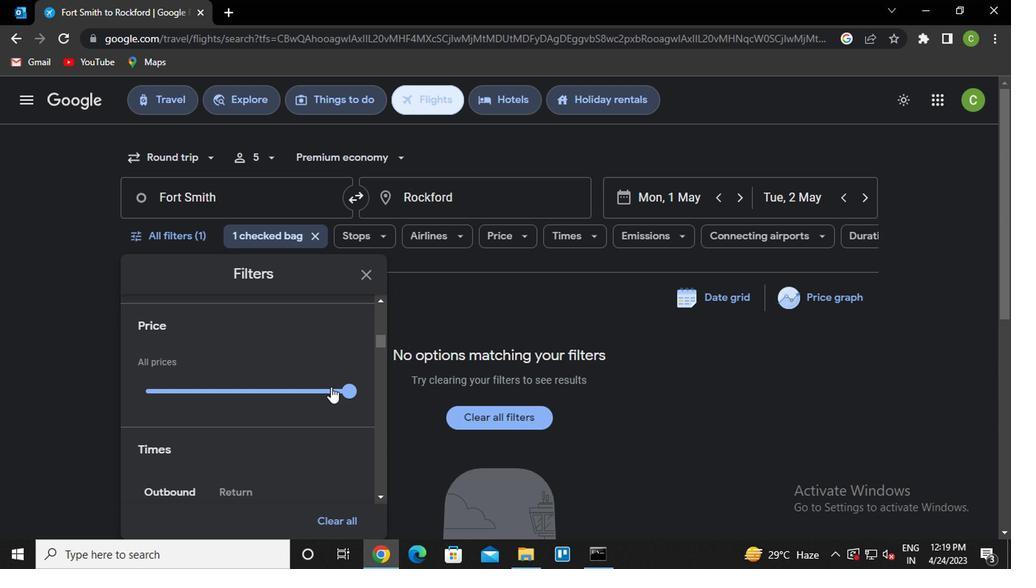 
Action: Mouse pressed left at (333, 382)
Screenshot: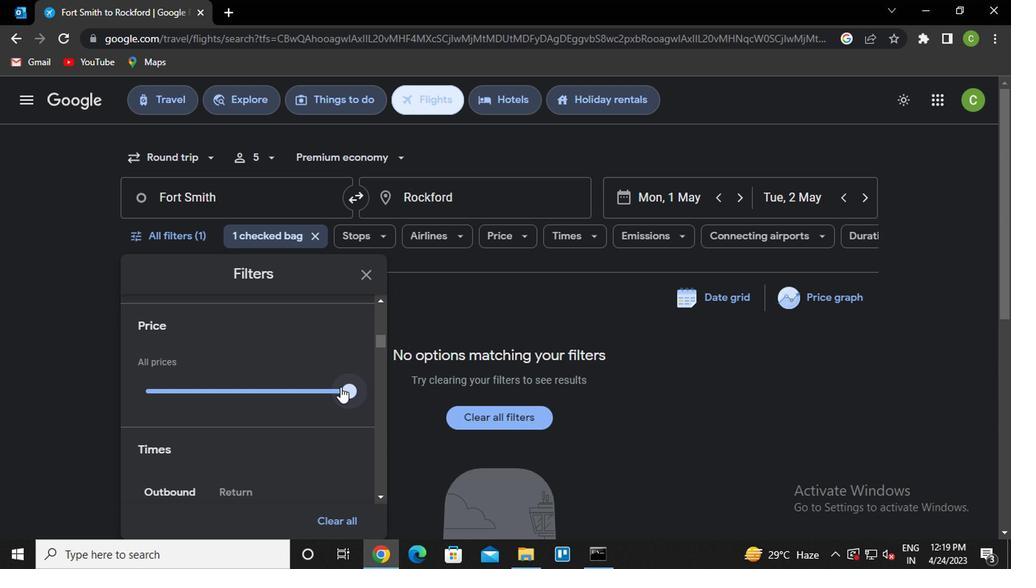 
Action: Mouse moved to (149, 387)
Screenshot: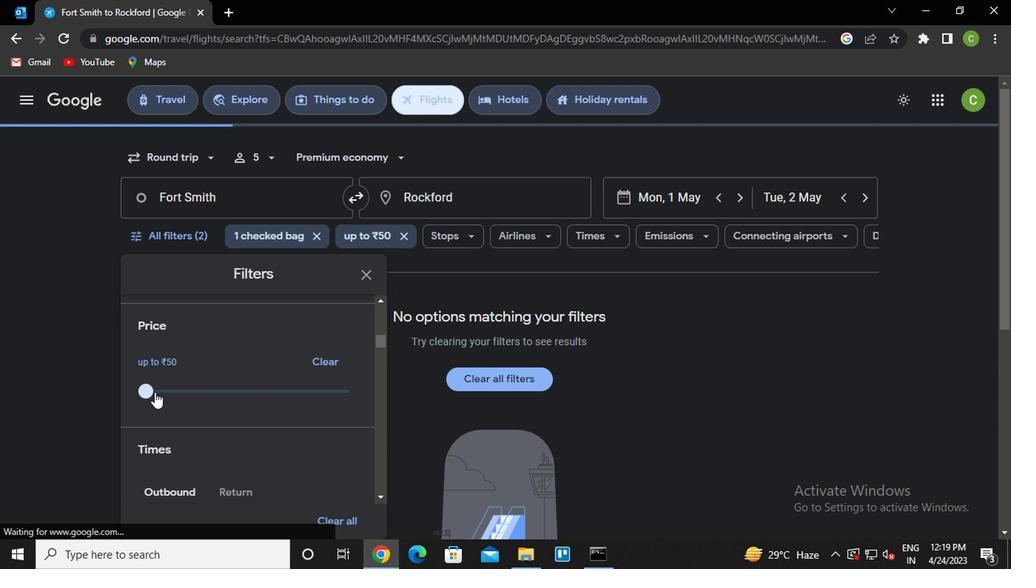 
Action: Mouse pressed left at (149, 387)
Screenshot: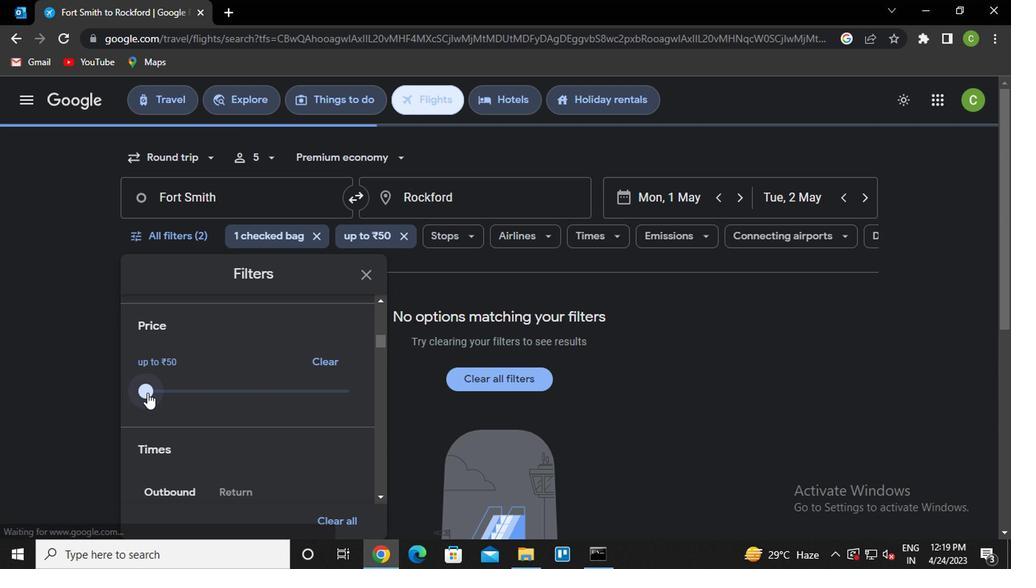 
Action: Mouse moved to (287, 422)
Screenshot: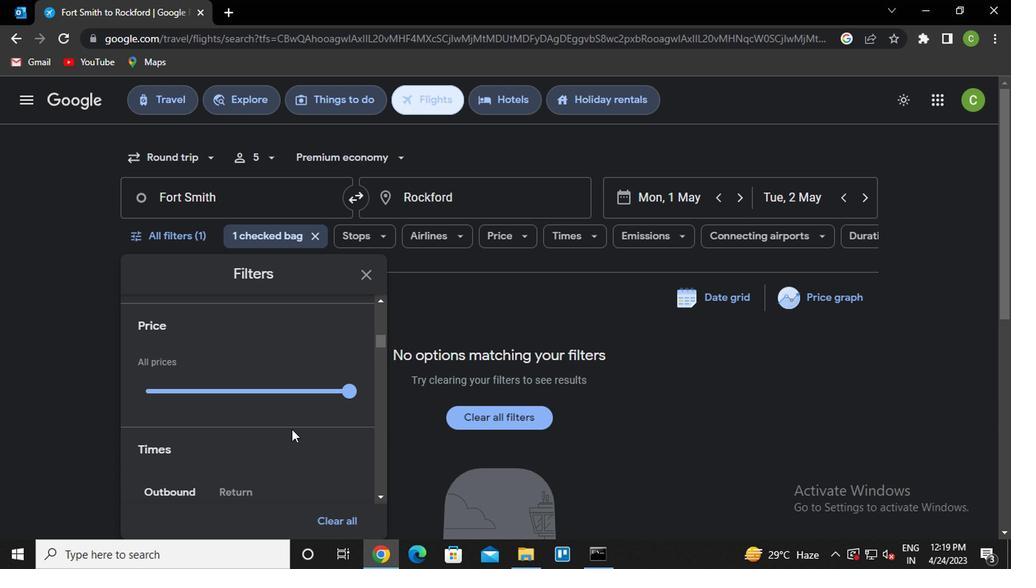 
Action: Mouse scrolled (287, 422) with delta (0, 0)
Screenshot: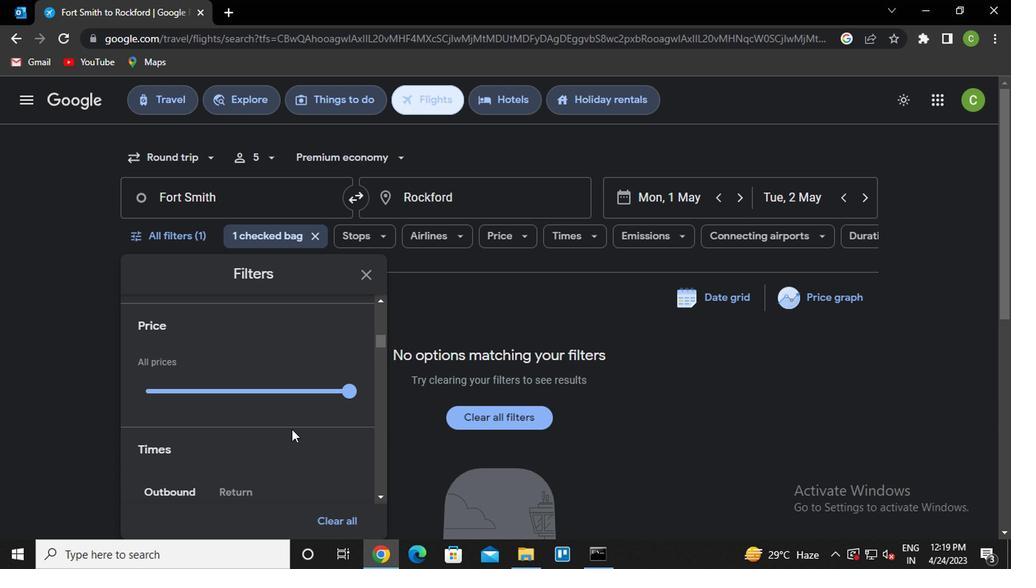 
Action: Mouse moved to (288, 423)
Screenshot: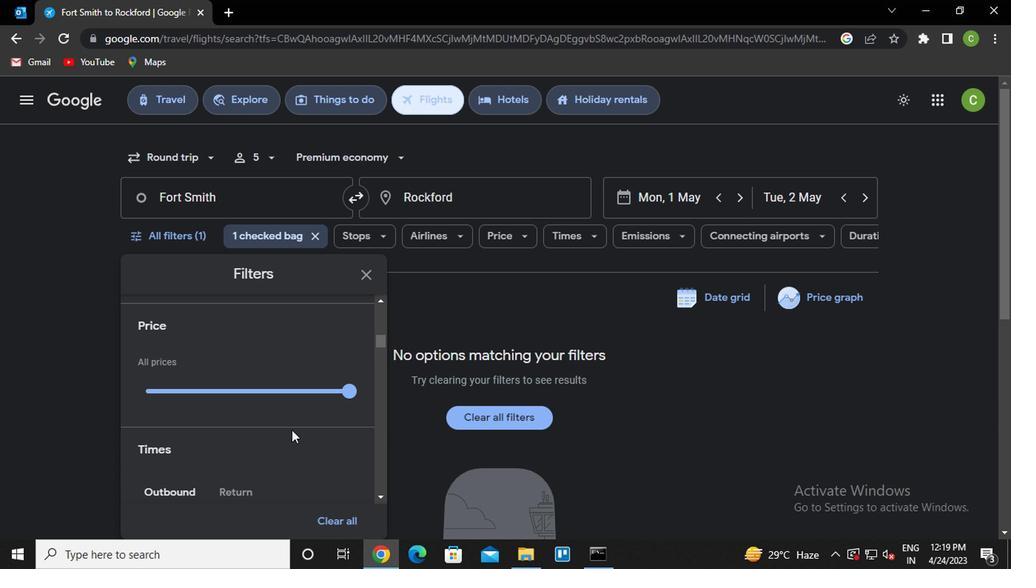 
Action: Mouse scrolled (288, 422) with delta (0, 0)
Screenshot: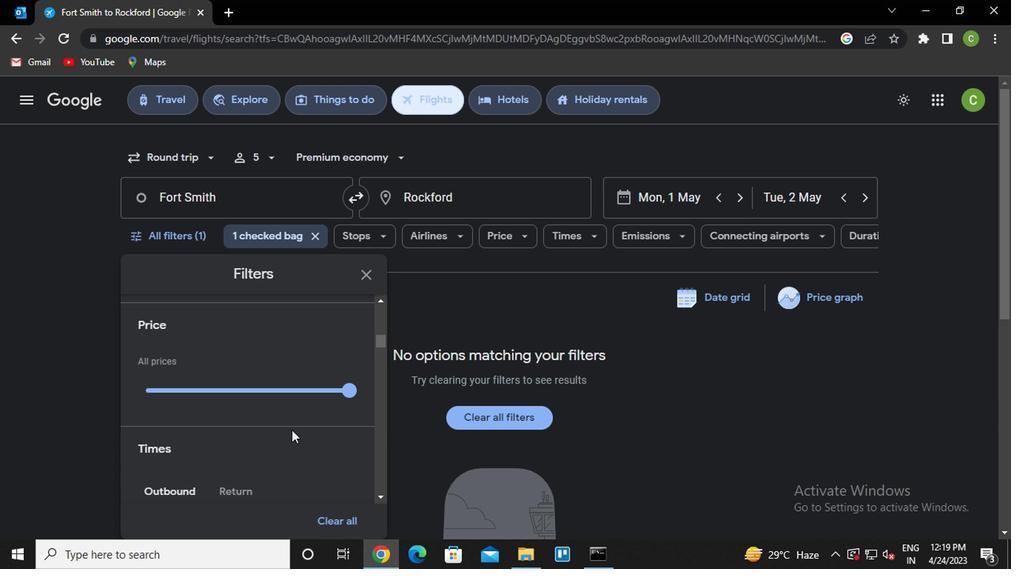 
Action: Mouse moved to (153, 438)
Screenshot: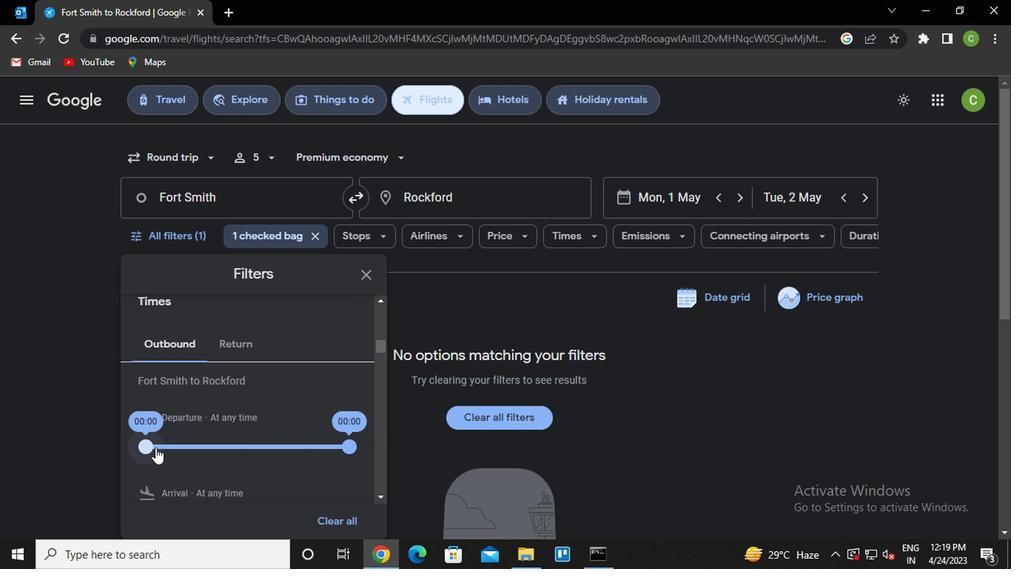 
Action: Mouse pressed left at (153, 438)
Screenshot: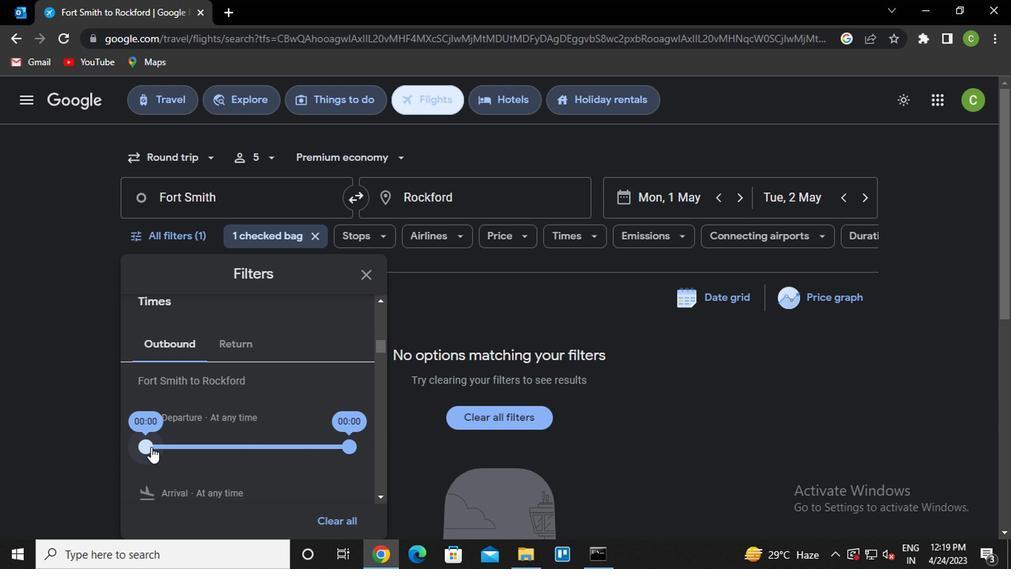 
Action: Mouse moved to (294, 369)
Screenshot: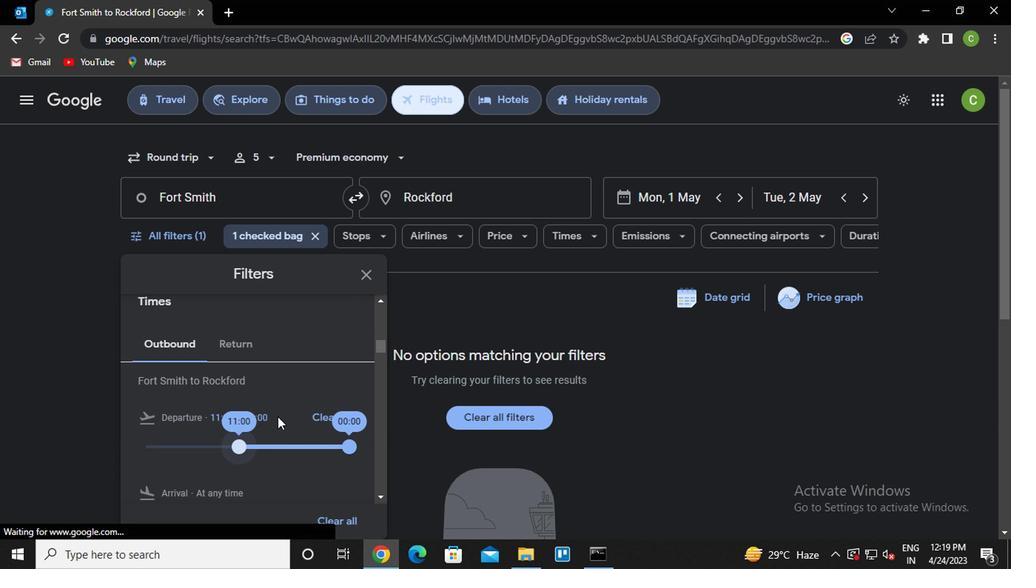 
Action: Mouse scrolled (294, 369) with delta (0, 0)
Screenshot: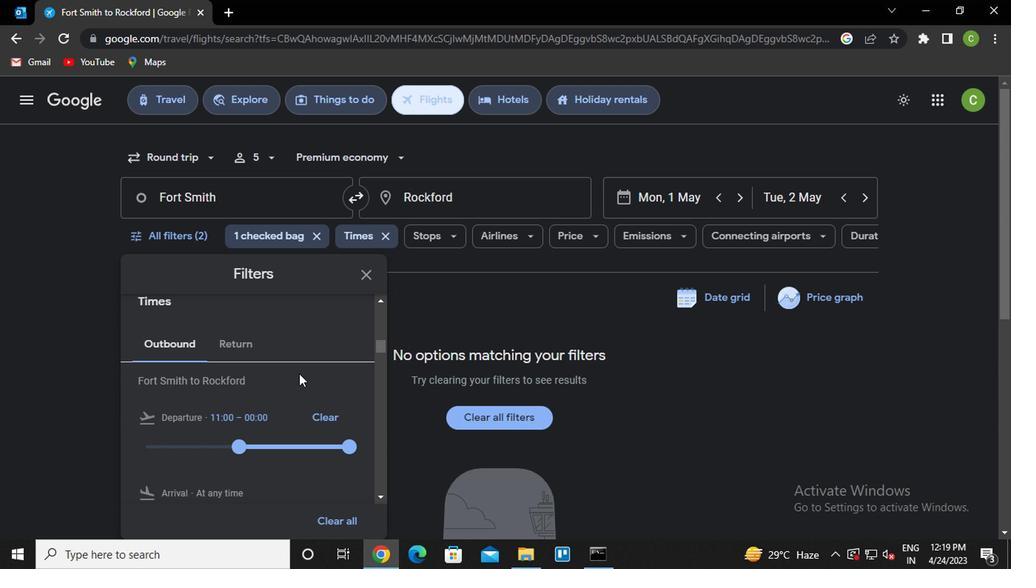
Action: Mouse scrolled (294, 369) with delta (0, 0)
Screenshot: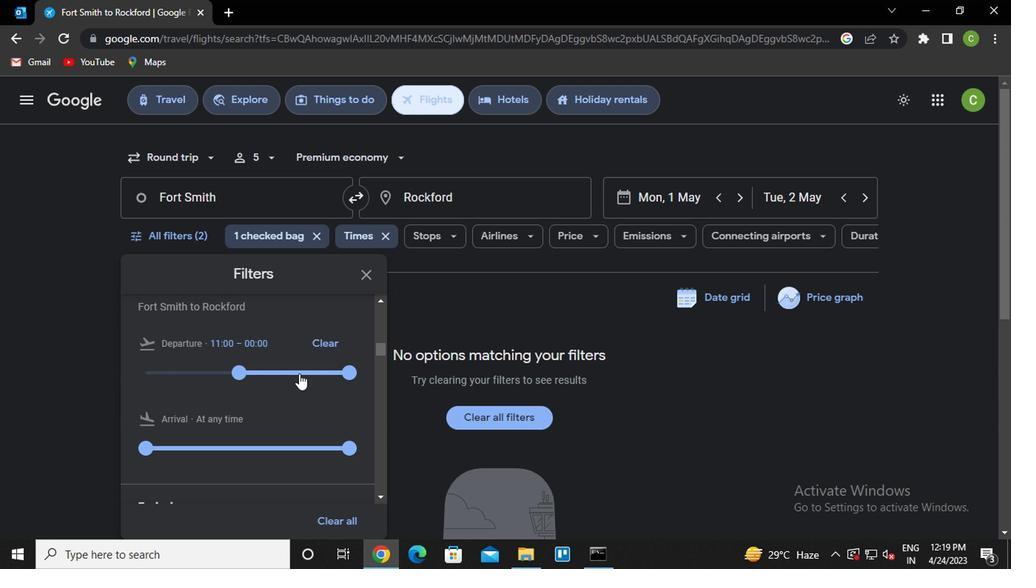 
Action: Mouse moved to (293, 399)
Screenshot: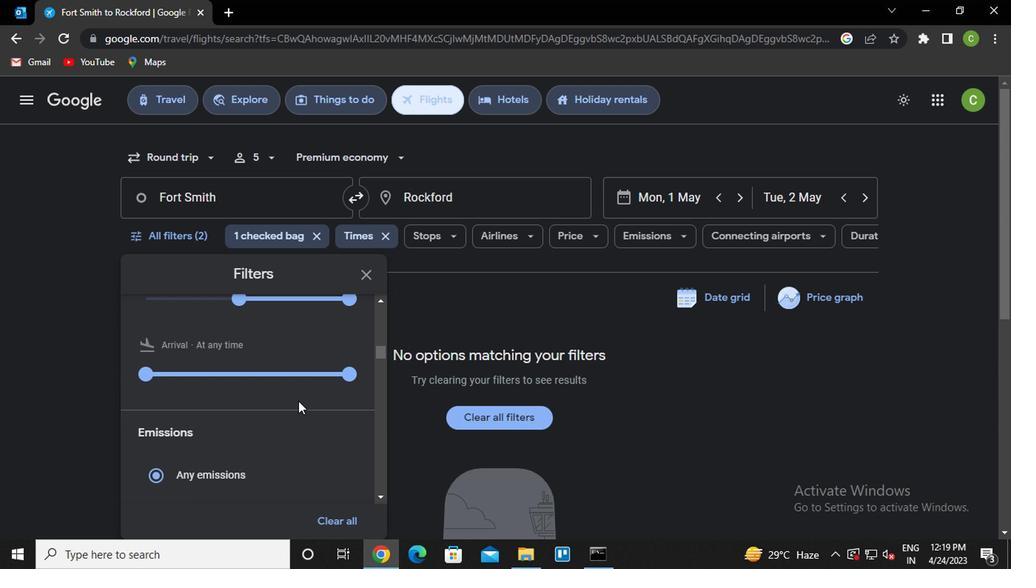 
Action: Mouse scrolled (293, 398) with delta (0, -1)
Screenshot: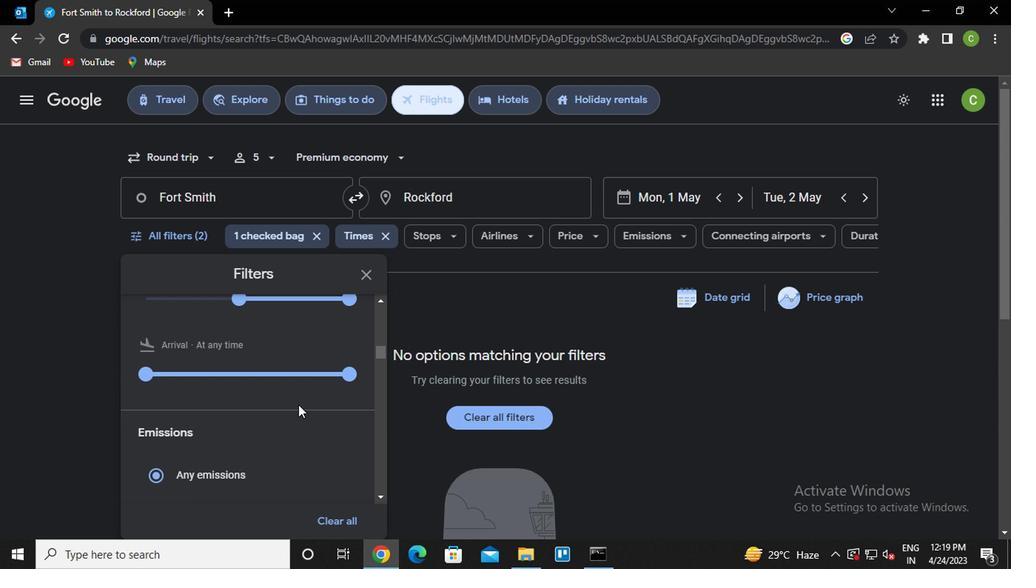
Action: Mouse scrolled (293, 398) with delta (0, -1)
Screenshot: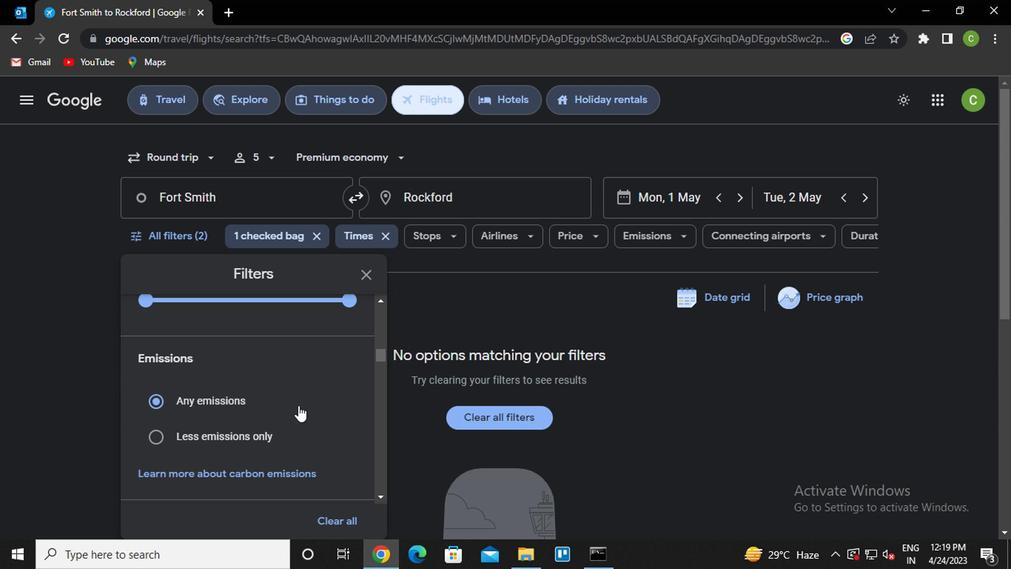 
Action: Mouse scrolled (293, 398) with delta (0, -1)
Screenshot: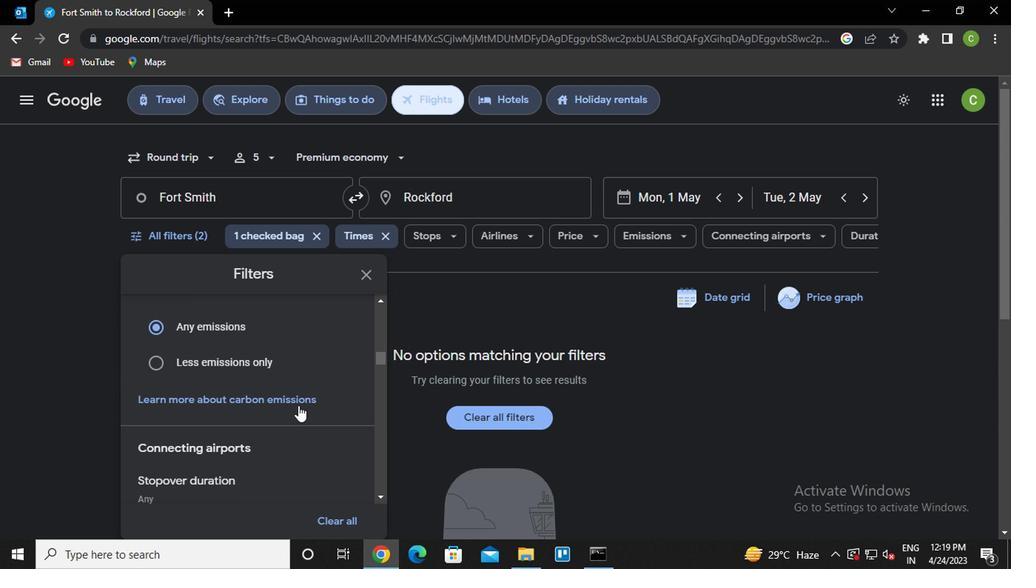 
Action: Mouse scrolled (293, 400) with delta (0, 0)
Screenshot: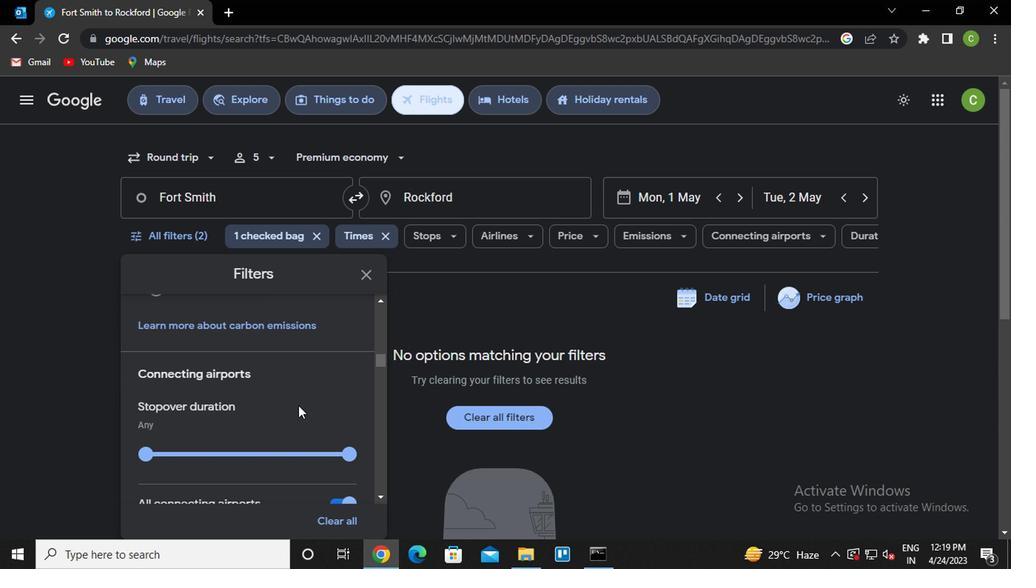 
Action: Mouse moved to (293, 404)
Screenshot: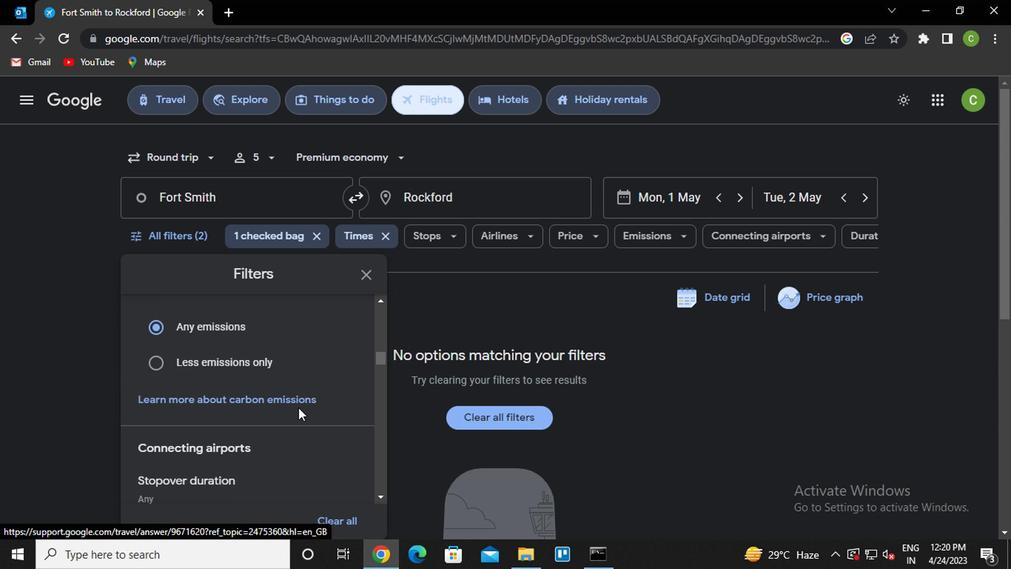 
Action: Mouse scrolled (293, 403) with delta (0, -1)
Screenshot: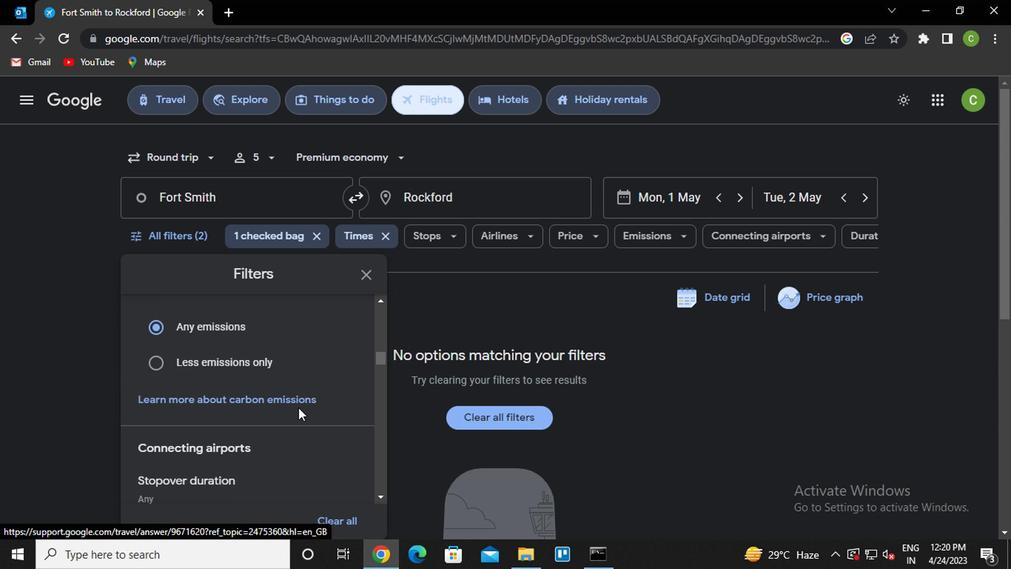 
Action: Mouse moved to (293, 405)
Screenshot: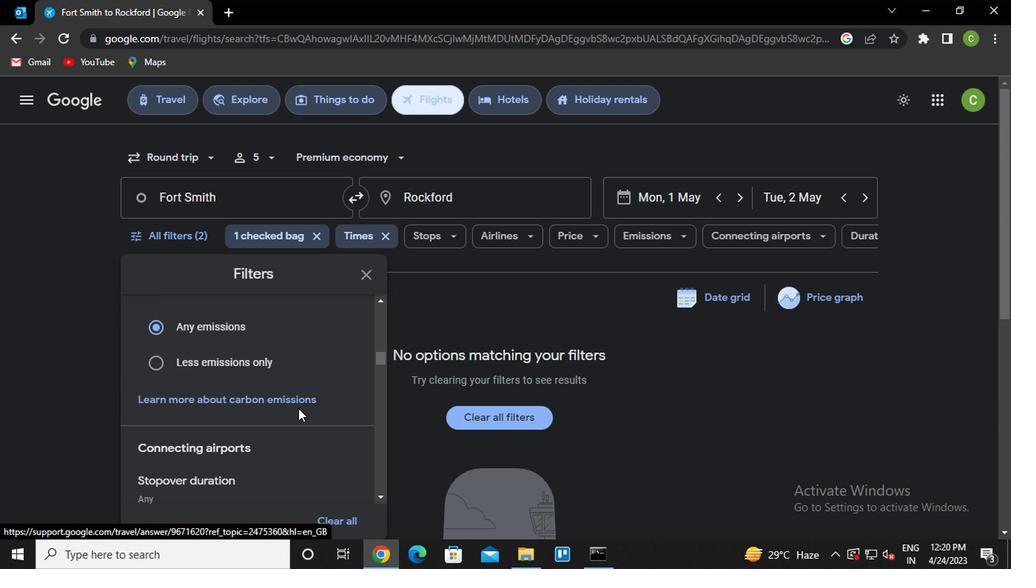 
Action: Mouse scrolled (293, 404) with delta (0, 0)
Screenshot: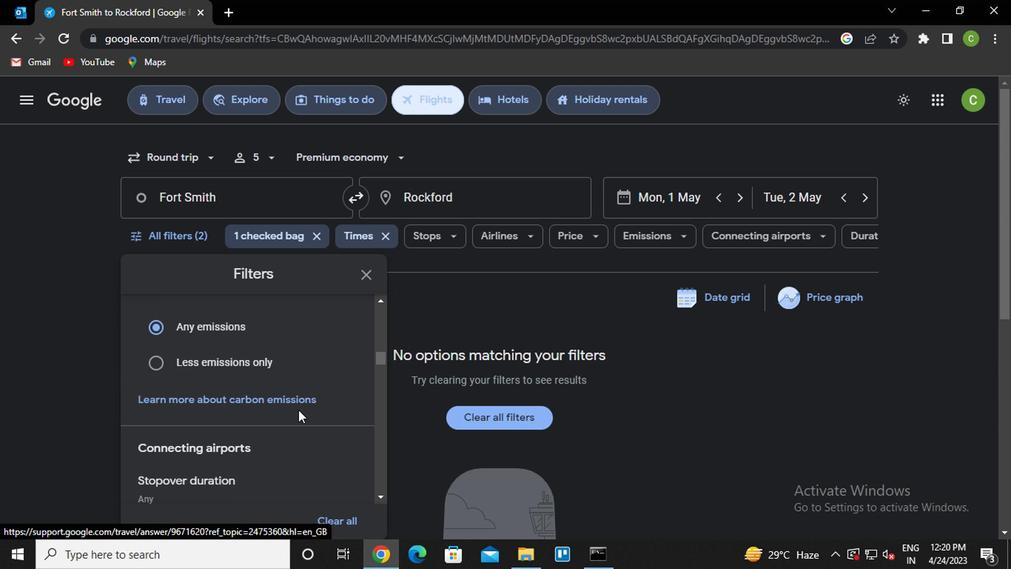 
Action: Mouse scrolled (293, 404) with delta (0, 0)
Screenshot: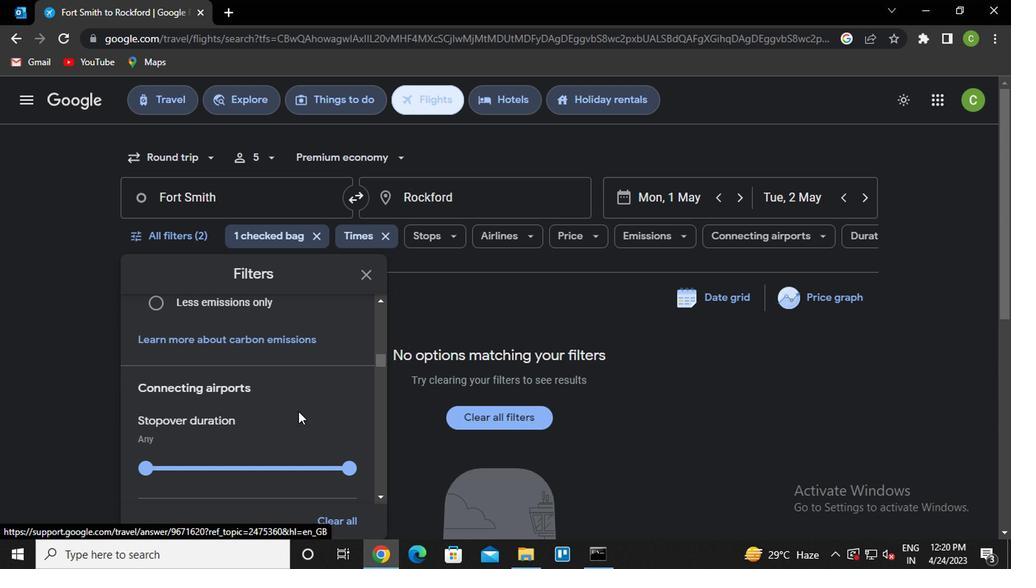 
Action: Mouse scrolled (293, 404) with delta (0, 0)
Screenshot: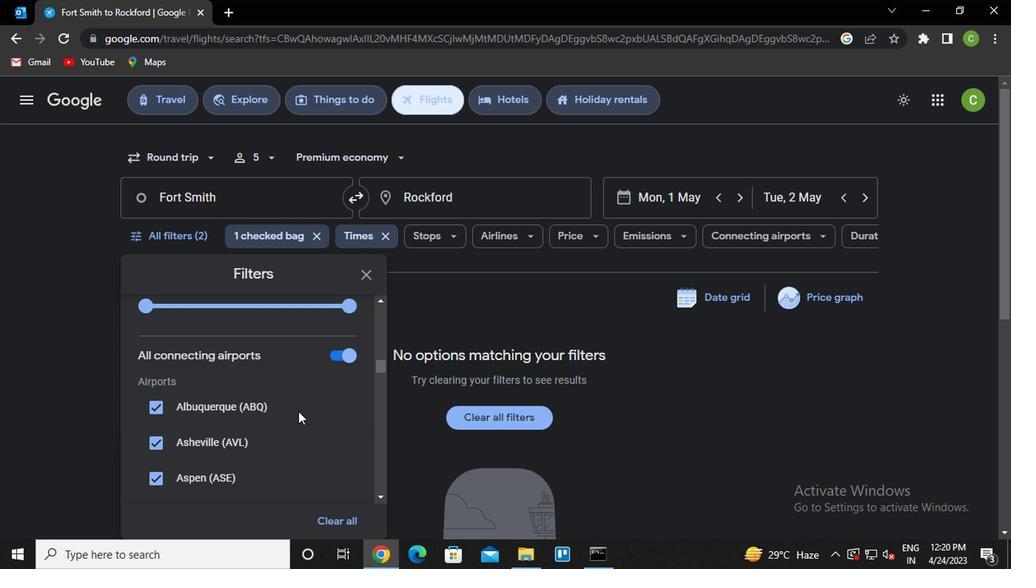 
Action: Mouse scrolled (293, 404) with delta (0, 0)
Screenshot: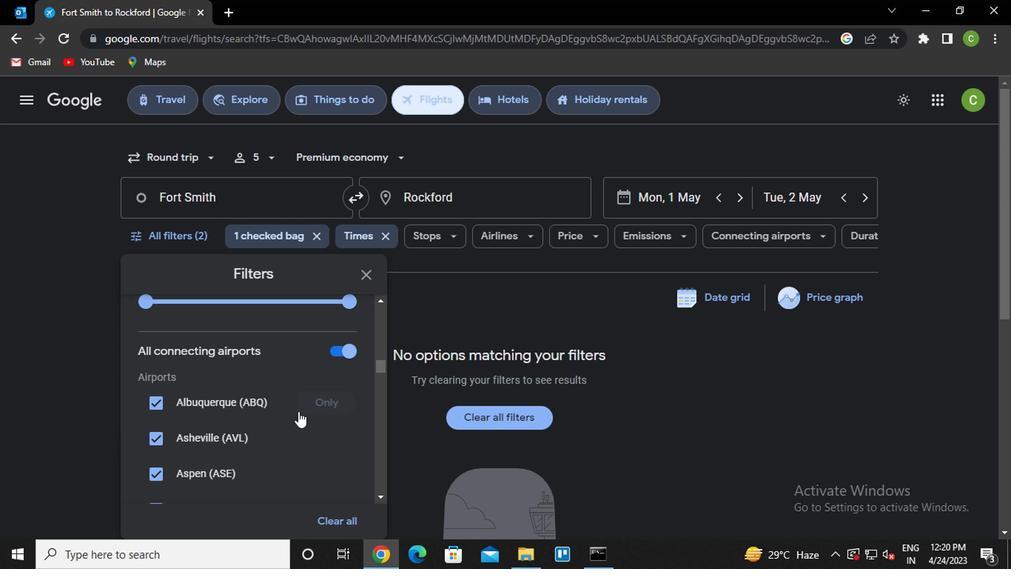 
Action: Mouse scrolled (293, 404) with delta (0, 0)
Screenshot: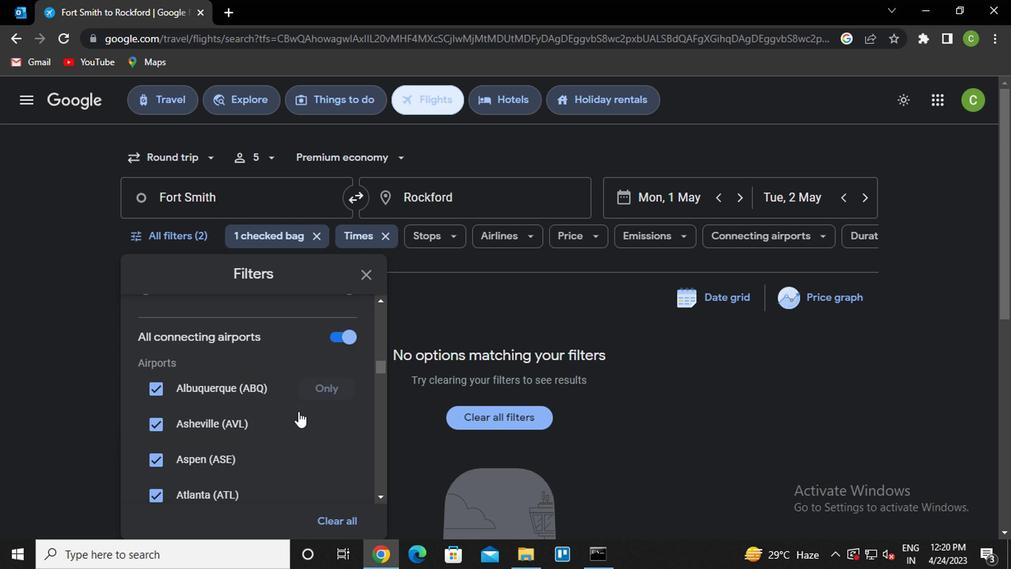 
Action: Mouse scrolled (293, 404) with delta (0, 0)
Screenshot: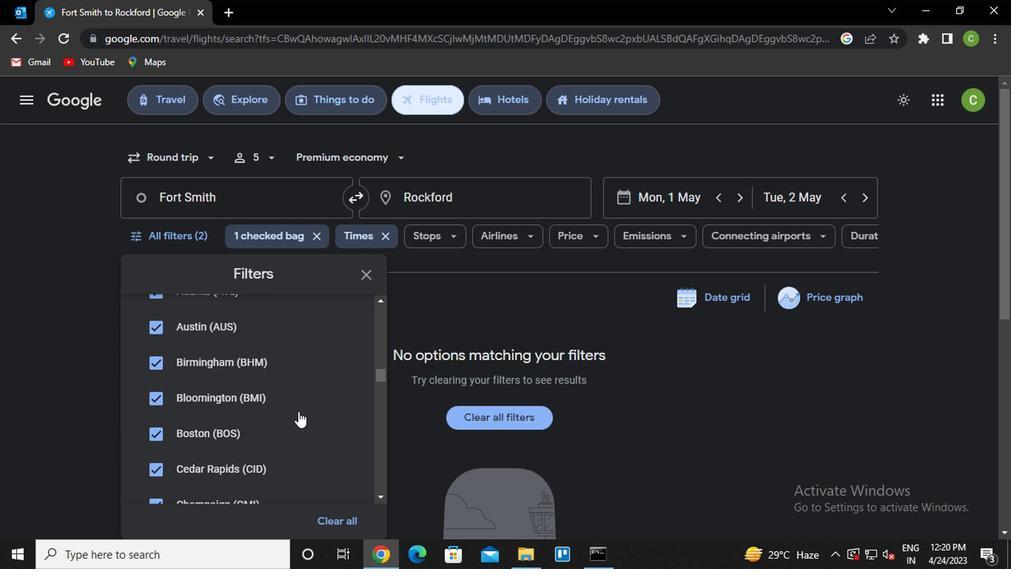 
Action: Mouse scrolled (293, 404) with delta (0, 0)
Screenshot: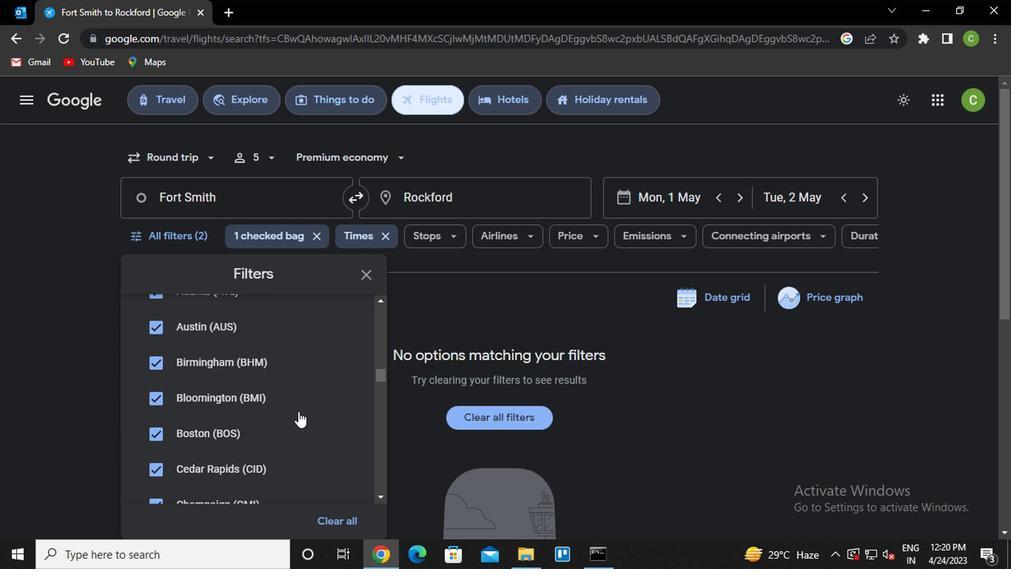 
Action: Mouse scrolled (293, 404) with delta (0, 0)
Screenshot: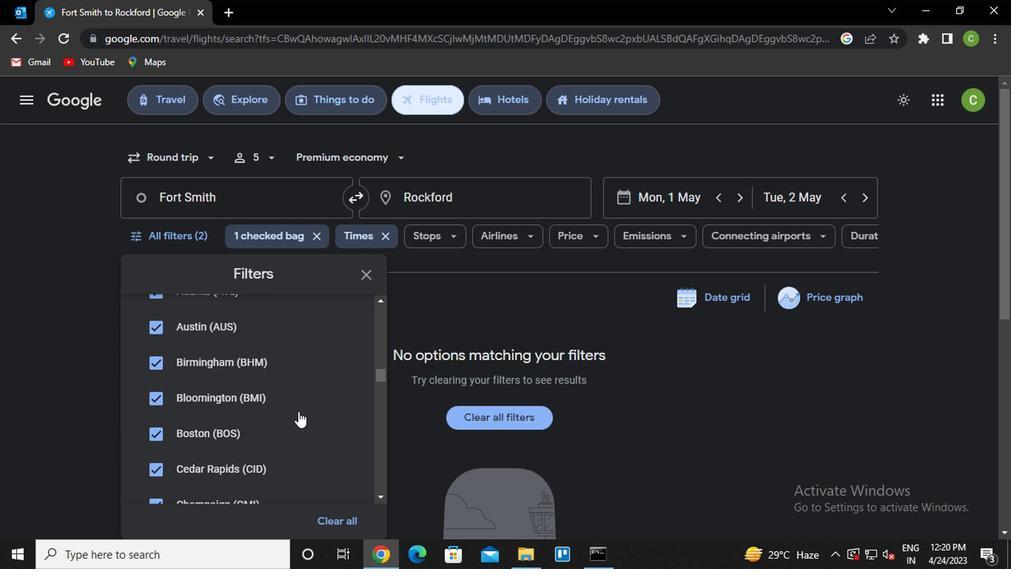 
Action: Mouse scrolled (293, 404) with delta (0, 0)
Screenshot: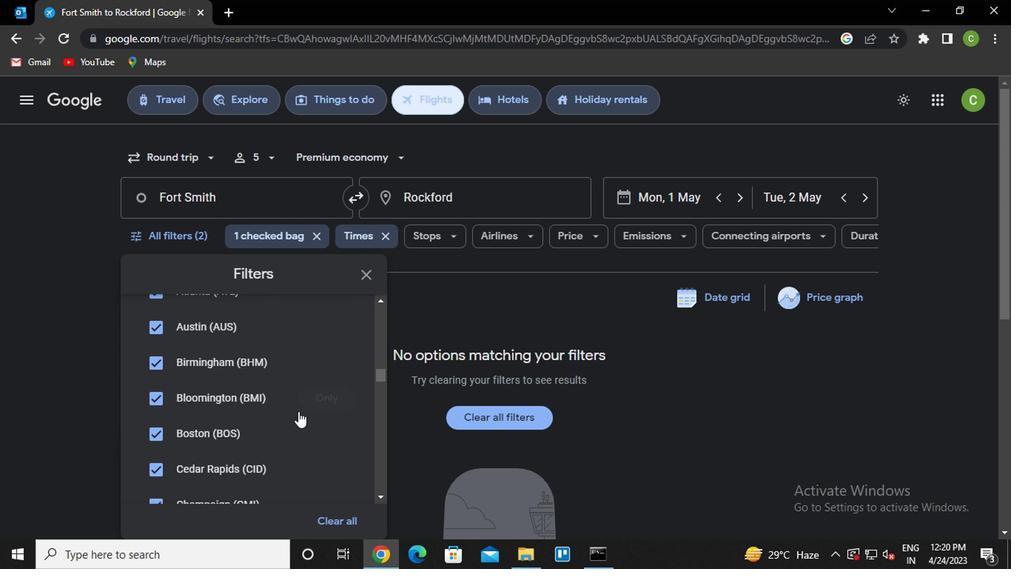 
Action: Mouse scrolled (293, 404) with delta (0, 0)
Screenshot: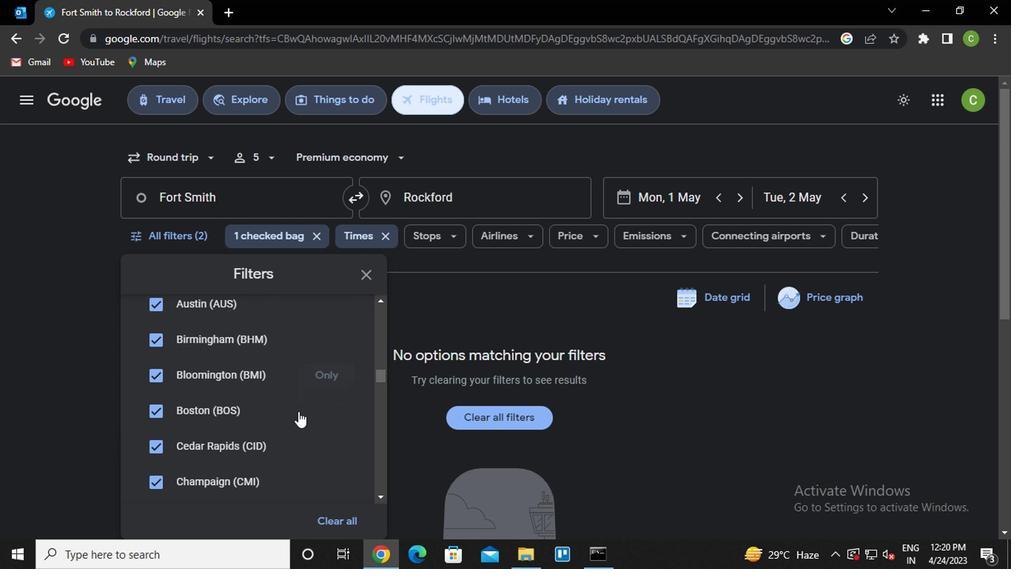 
Action: Mouse scrolled (293, 404) with delta (0, 0)
Screenshot: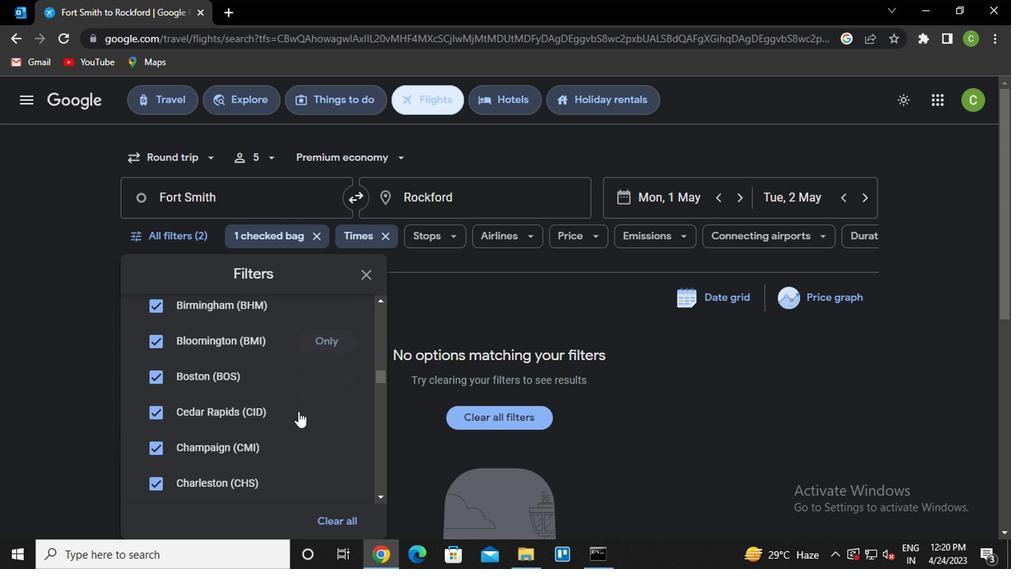 
Action: Mouse scrolled (293, 404) with delta (0, 0)
Screenshot: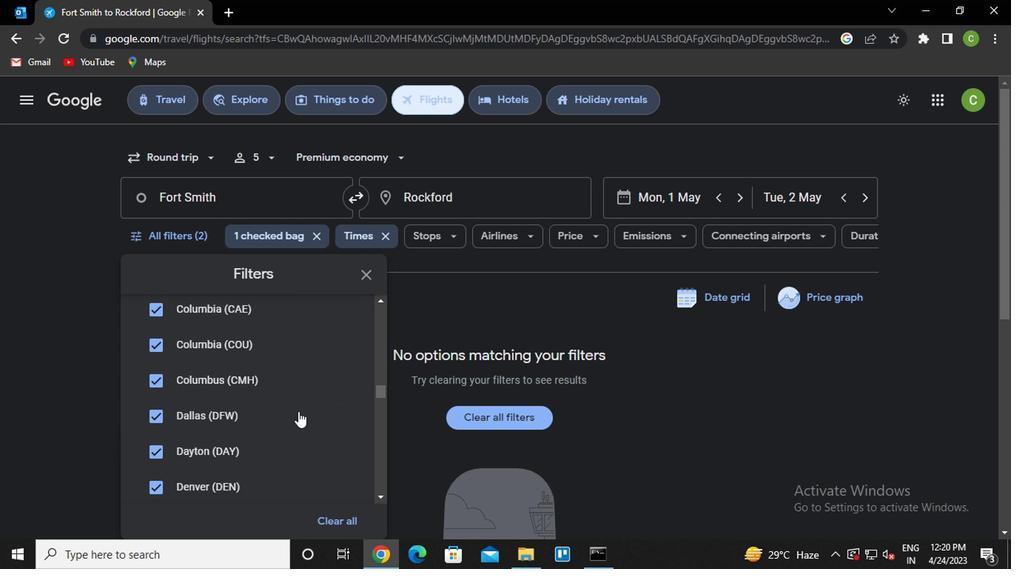 
Action: Mouse scrolled (293, 404) with delta (0, 0)
Screenshot: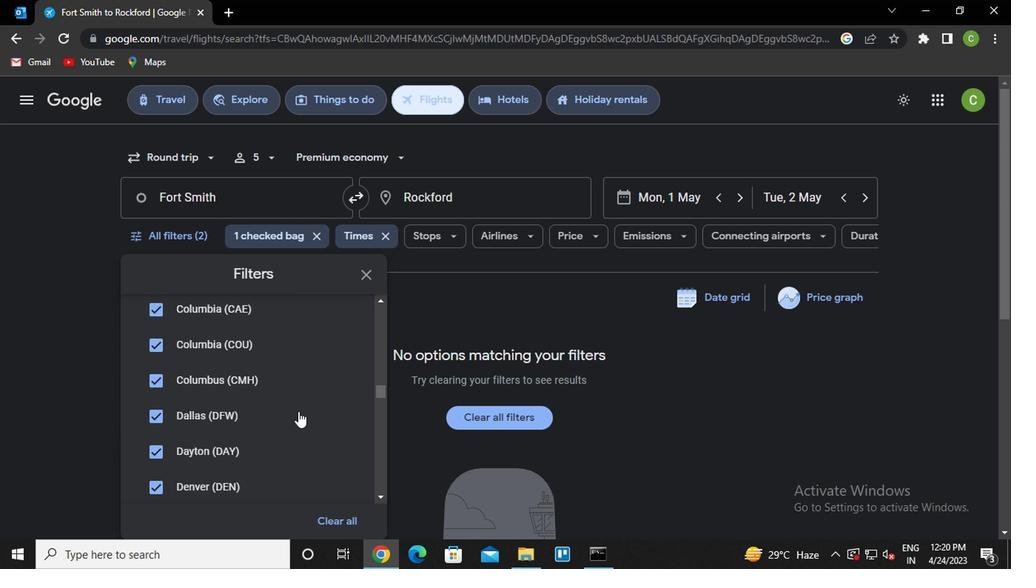 
Action: Mouse scrolled (293, 404) with delta (0, 0)
Screenshot: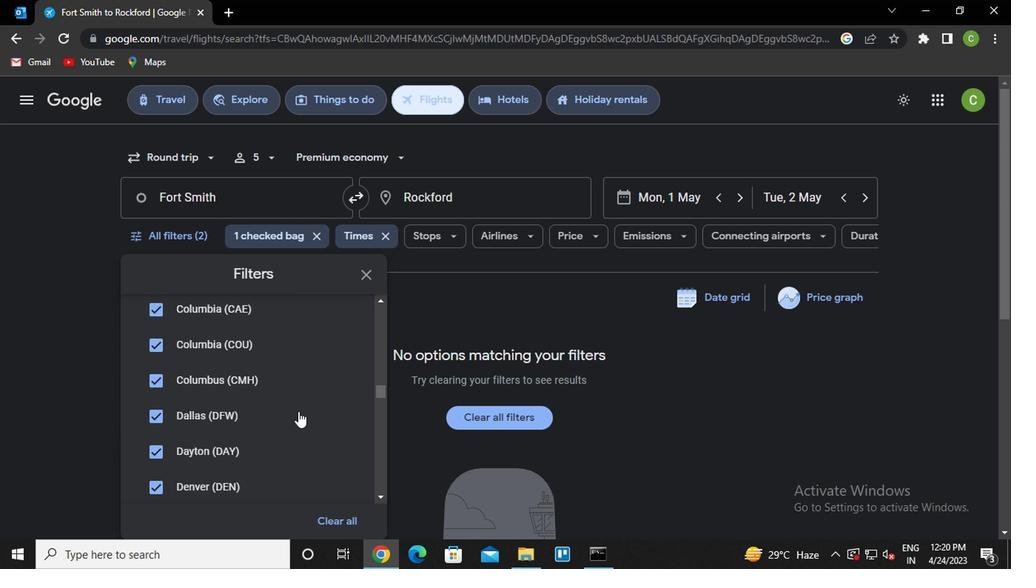 
Action: Mouse scrolled (293, 404) with delta (0, 0)
Screenshot: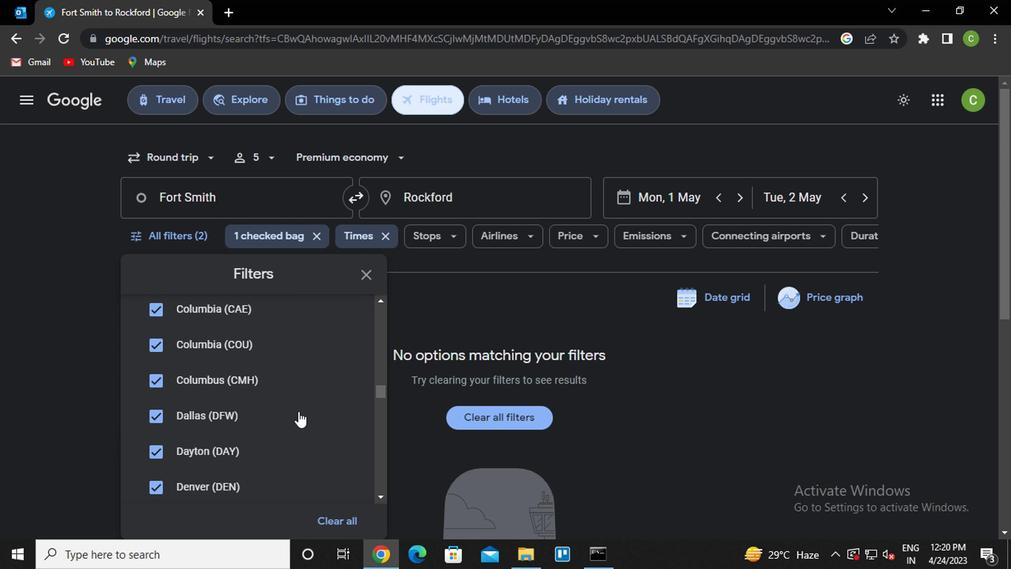 
Action: Mouse scrolled (293, 404) with delta (0, 0)
Screenshot: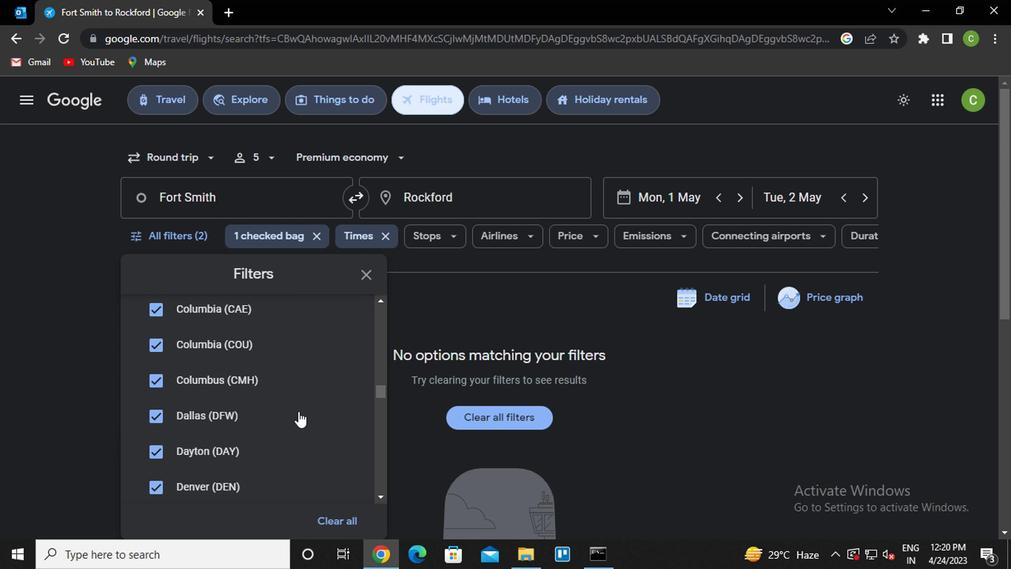 
Action: Mouse scrolled (293, 404) with delta (0, 0)
Screenshot: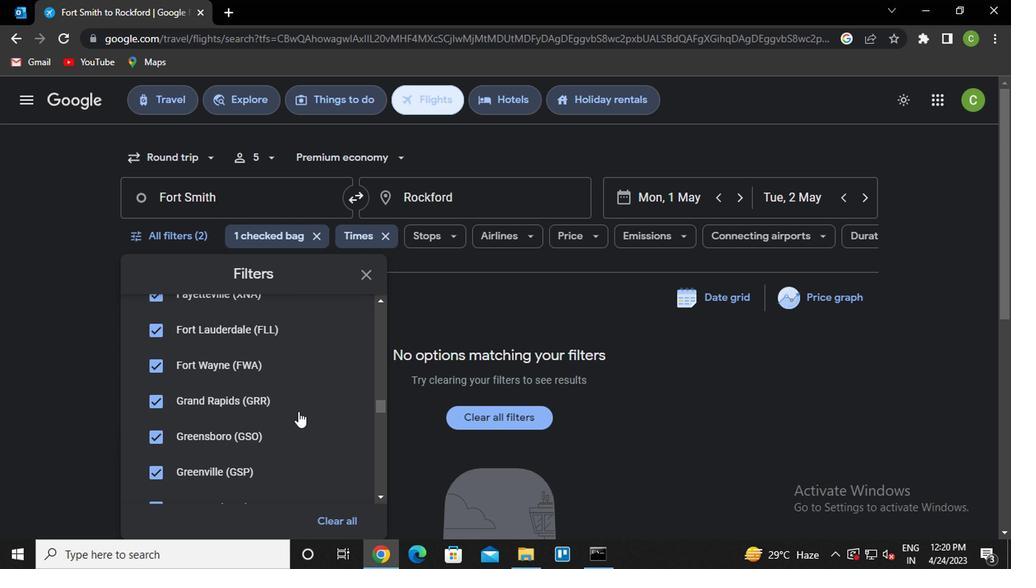 
Action: Mouse scrolled (293, 404) with delta (0, 0)
Screenshot: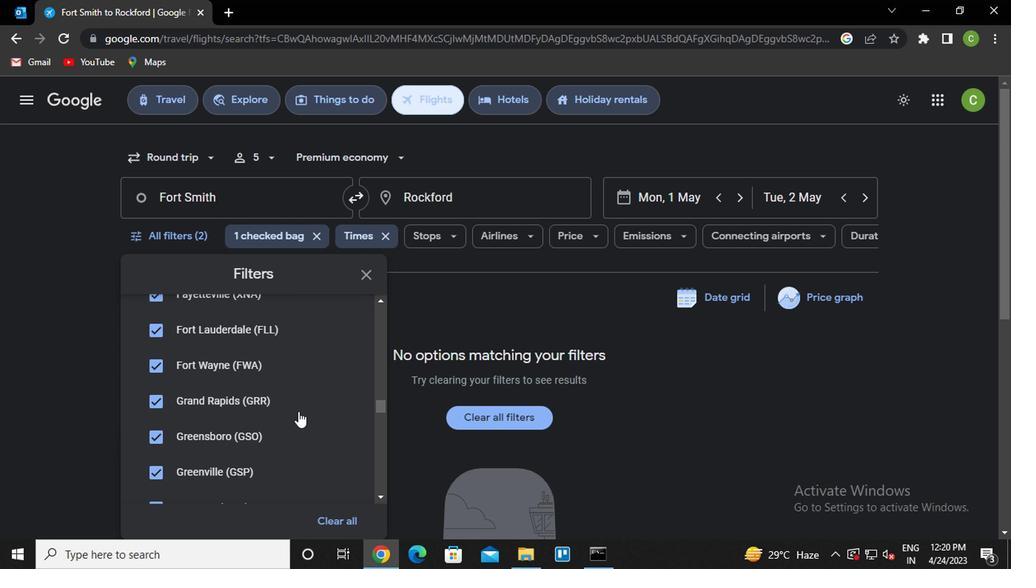 
Action: Mouse scrolled (293, 404) with delta (0, 0)
Screenshot: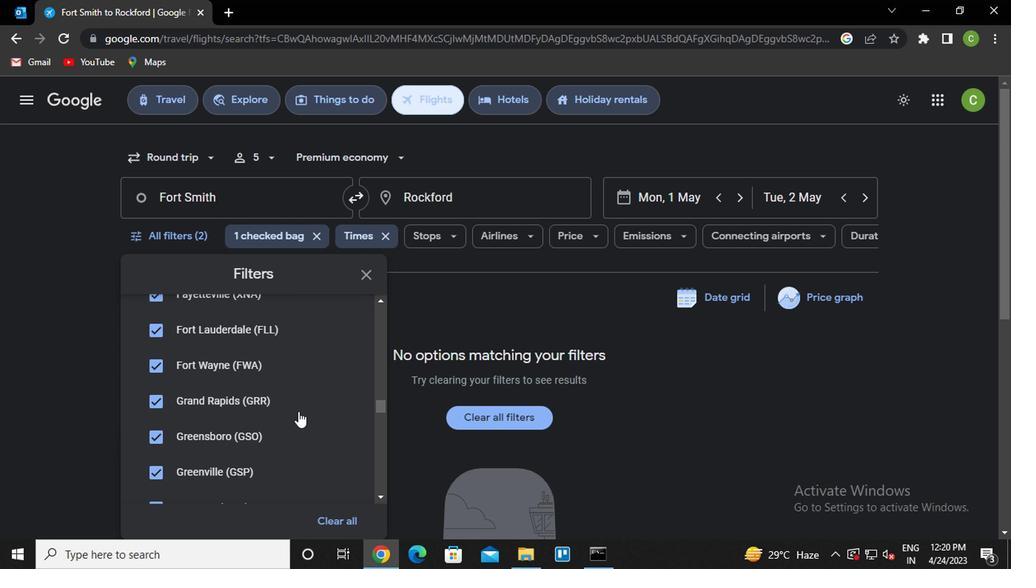 
Action: Mouse scrolled (293, 404) with delta (0, 0)
Screenshot: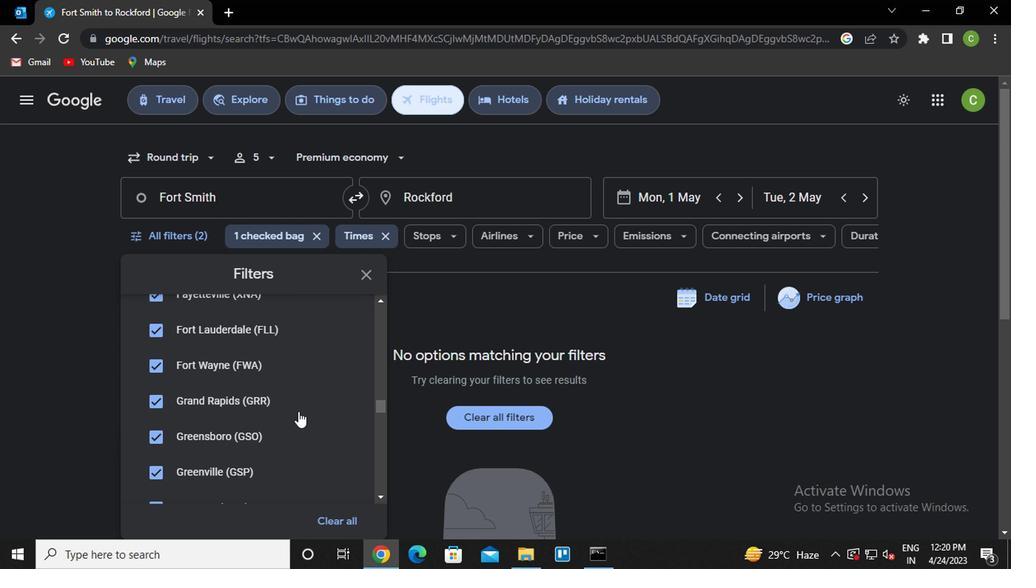 
Action: Mouse scrolled (293, 404) with delta (0, 0)
Screenshot: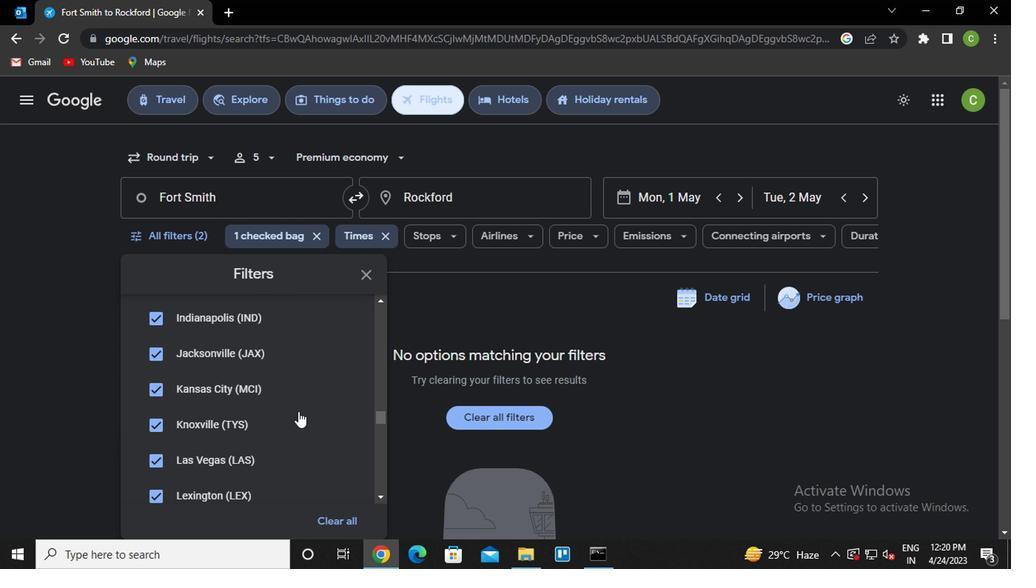 
Action: Mouse scrolled (293, 404) with delta (0, 0)
Screenshot: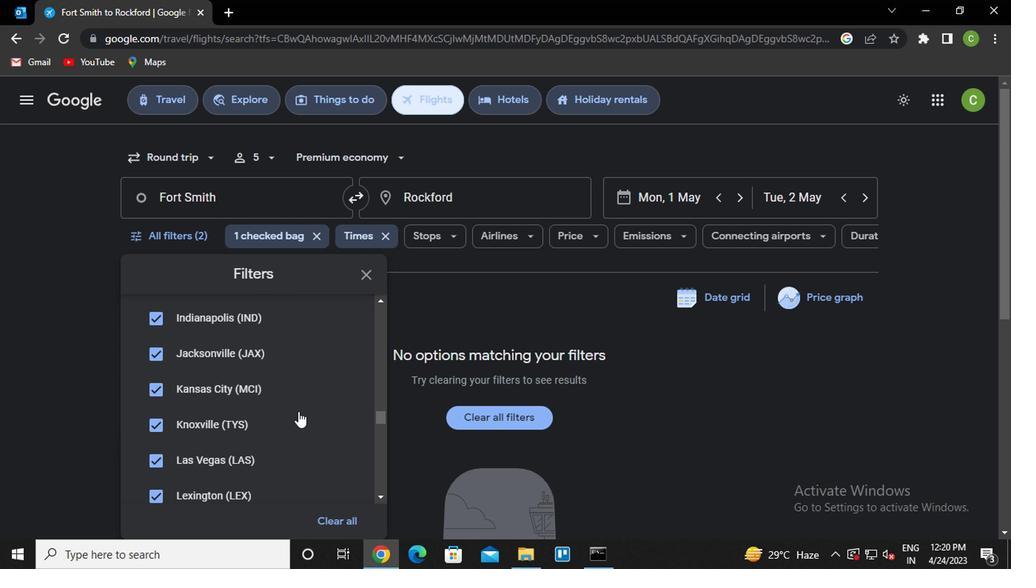 
Action: Mouse scrolled (293, 404) with delta (0, 0)
Screenshot: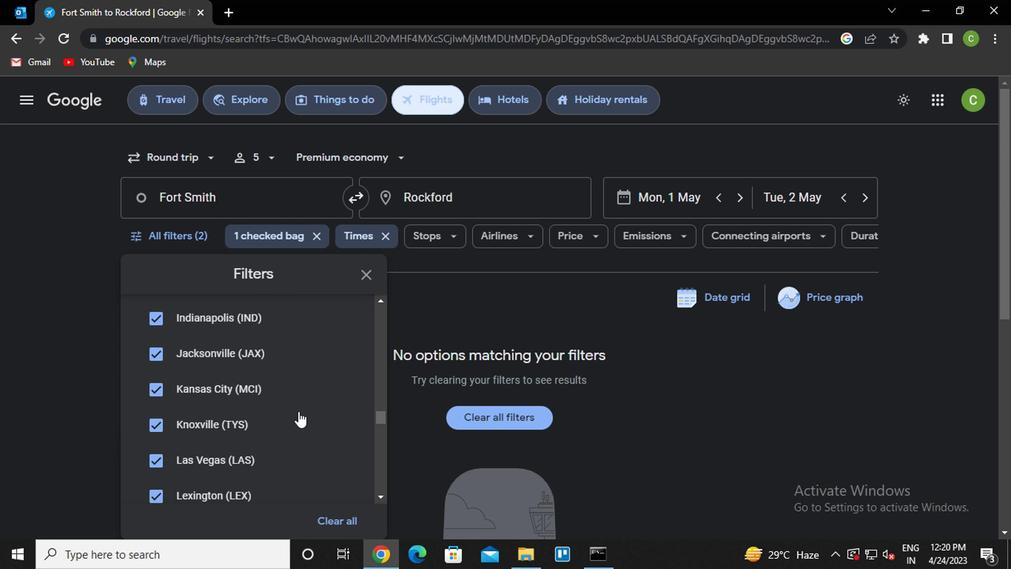 
Action: Mouse scrolled (293, 404) with delta (0, 0)
Screenshot: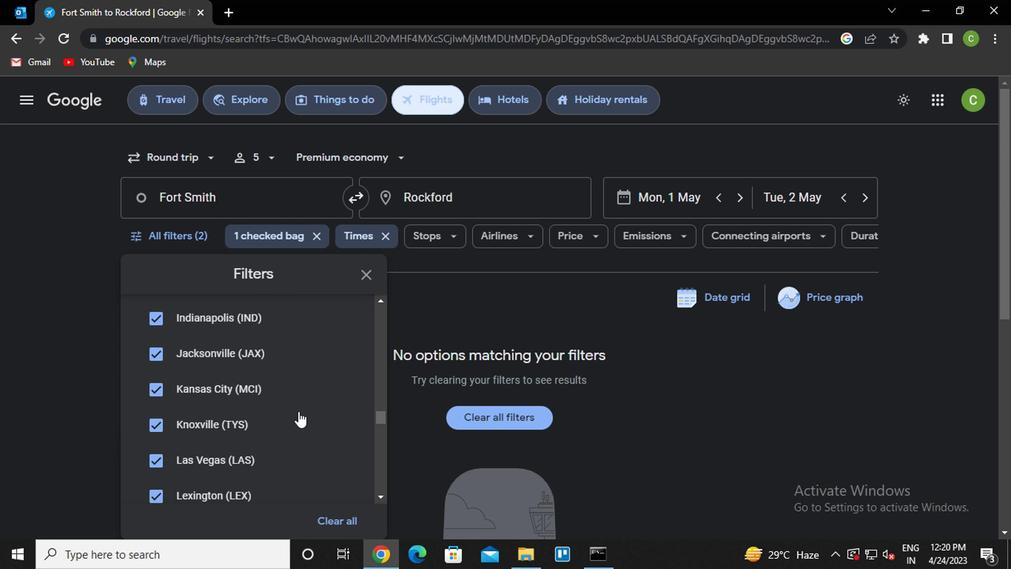
Action: Mouse scrolled (293, 404) with delta (0, 0)
Screenshot: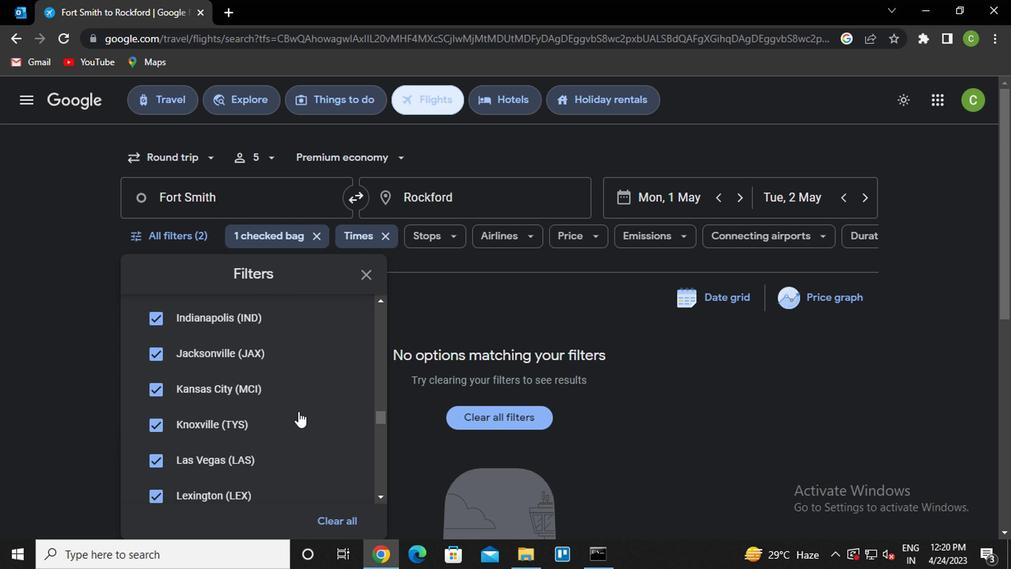 
Action: Mouse scrolled (293, 404) with delta (0, 0)
Screenshot: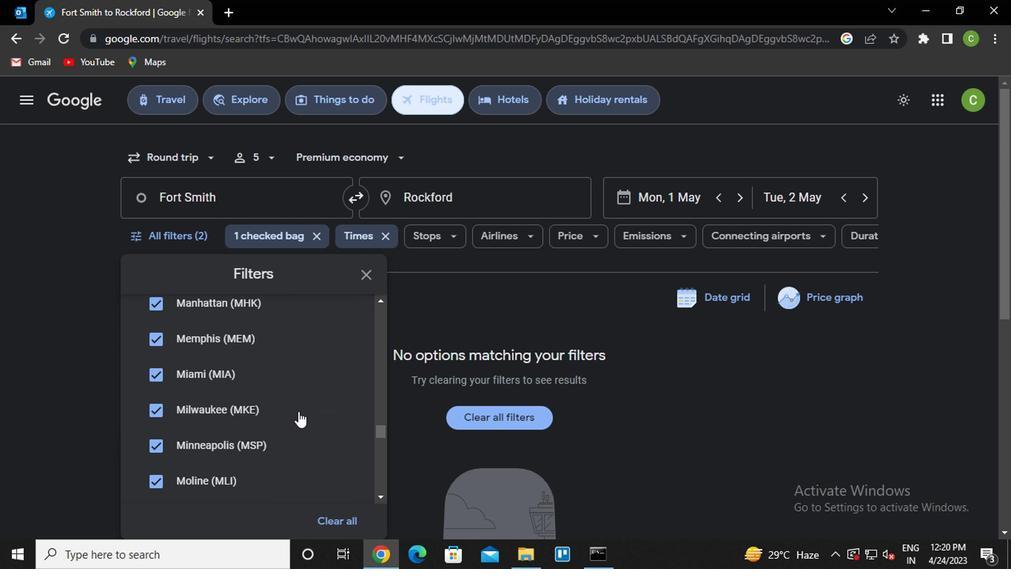
Action: Mouse scrolled (293, 404) with delta (0, 0)
Screenshot: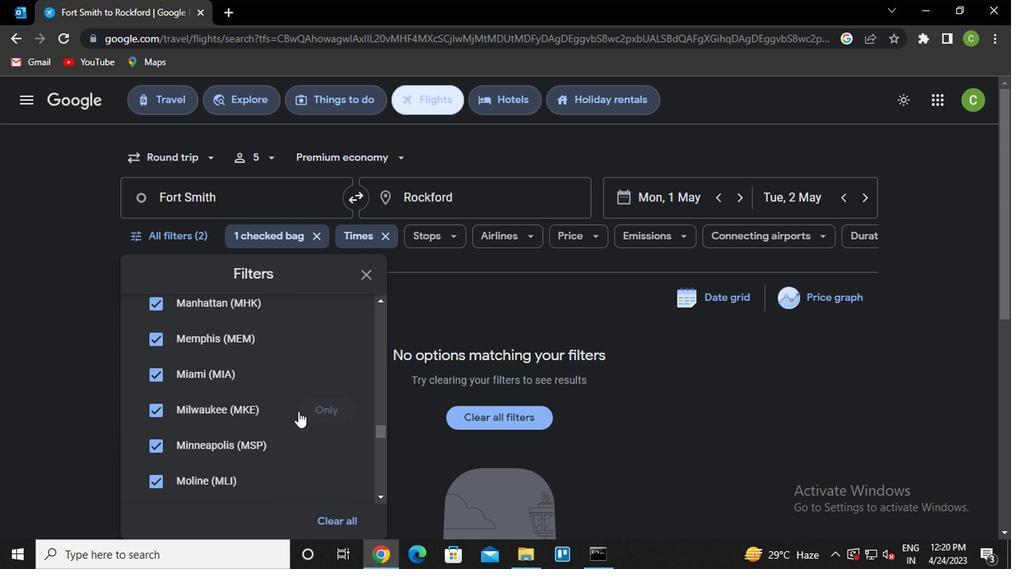 
Action: Mouse scrolled (293, 404) with delta (0, 0)
Screenshot: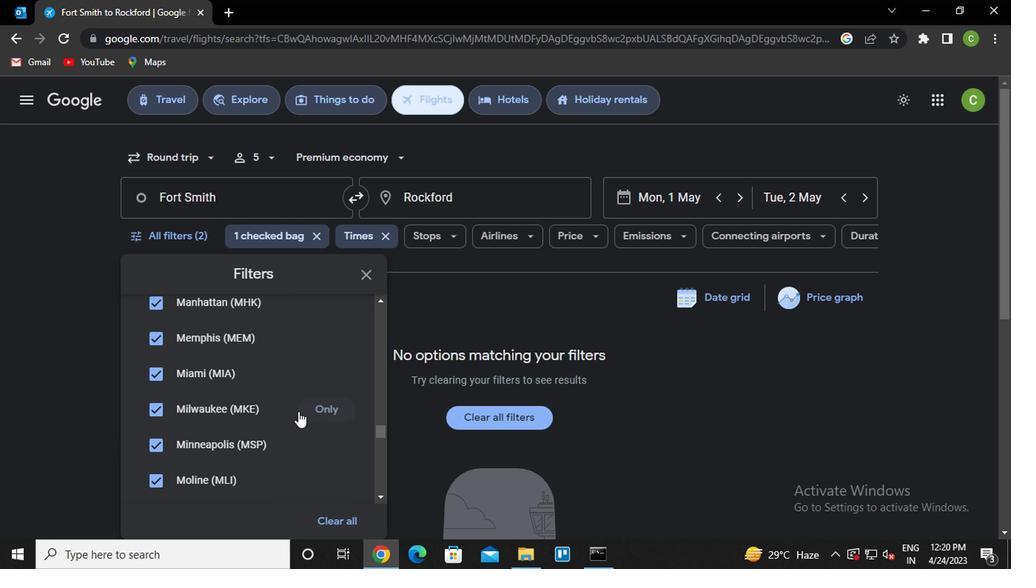 
Action: Mouse scrolled (293, 404) with delta (0, 0)
Screenshot: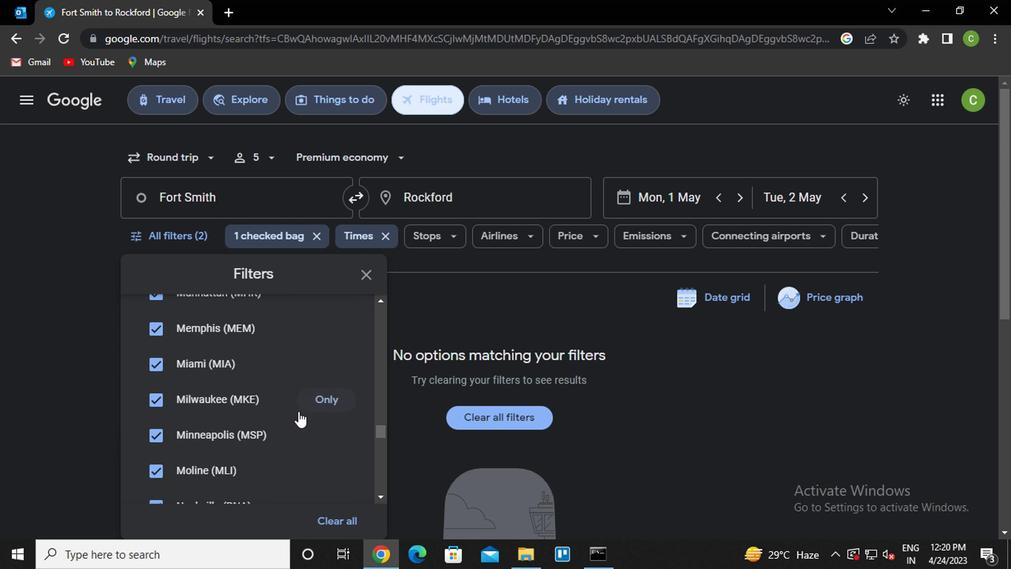 
Action: Mouse scrolled (293, 404) with delta (0, 0)
Screenshot: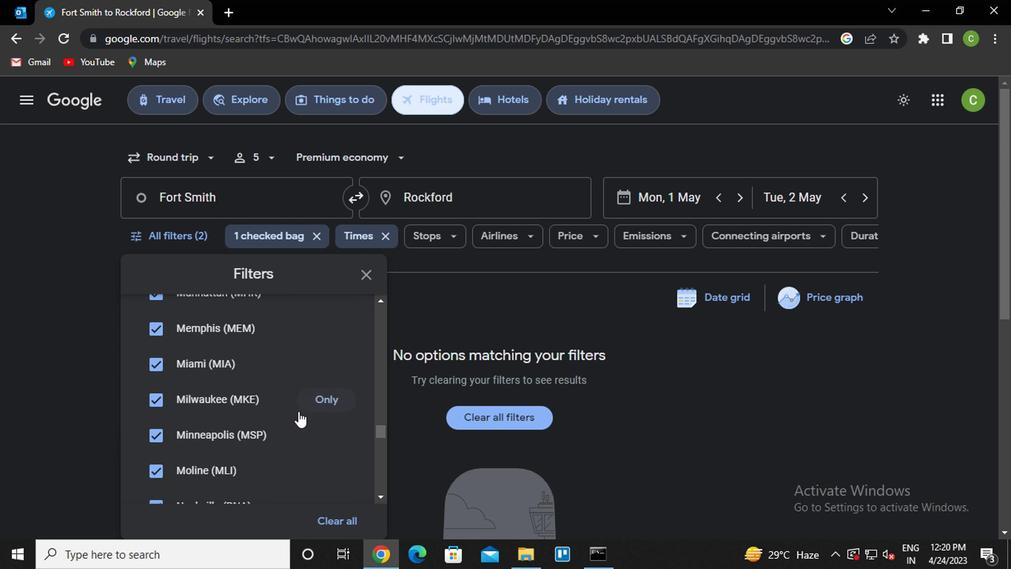 
Action: Mouse scrolled (293, 404) with delta (0, 0)
Screenshot: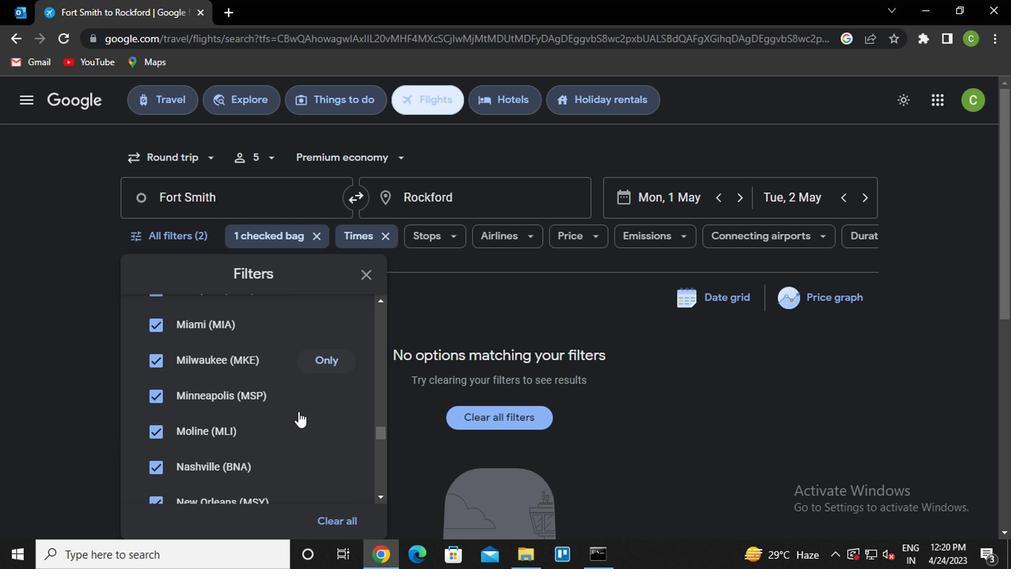 
Action: Mouse moved to (293, 405)
Screenshot: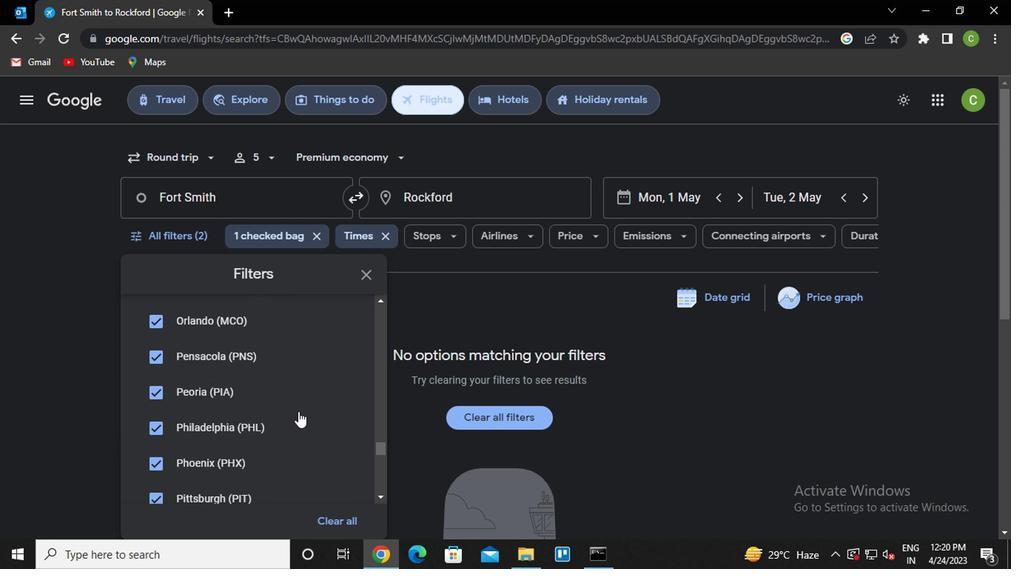 
Action: Mouse scrolled (293, 404) with delta (0, 0)
Screenshot: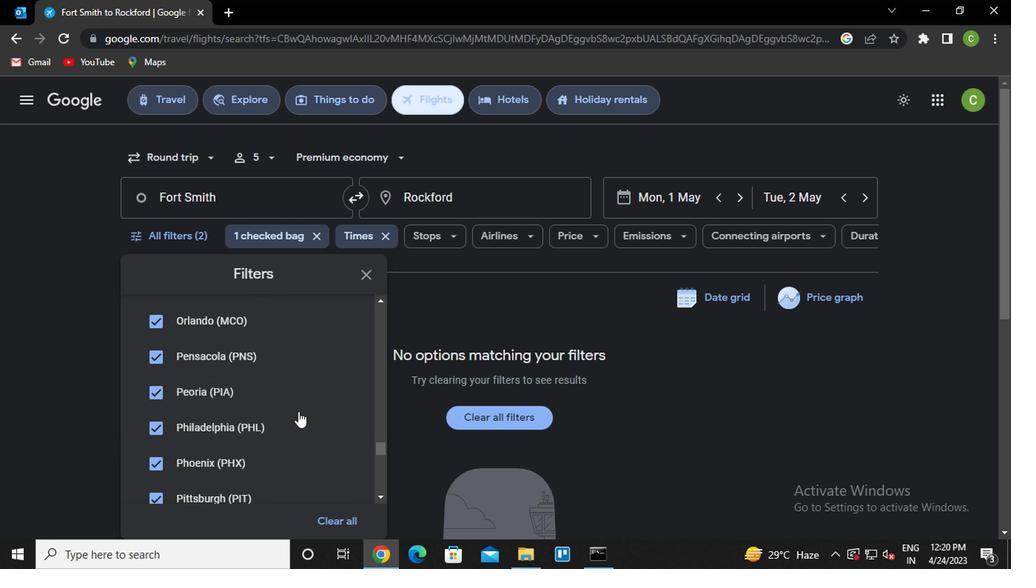 
Action: Mouse scrolled (293, 404) with delta (0, 0)
Screenshot: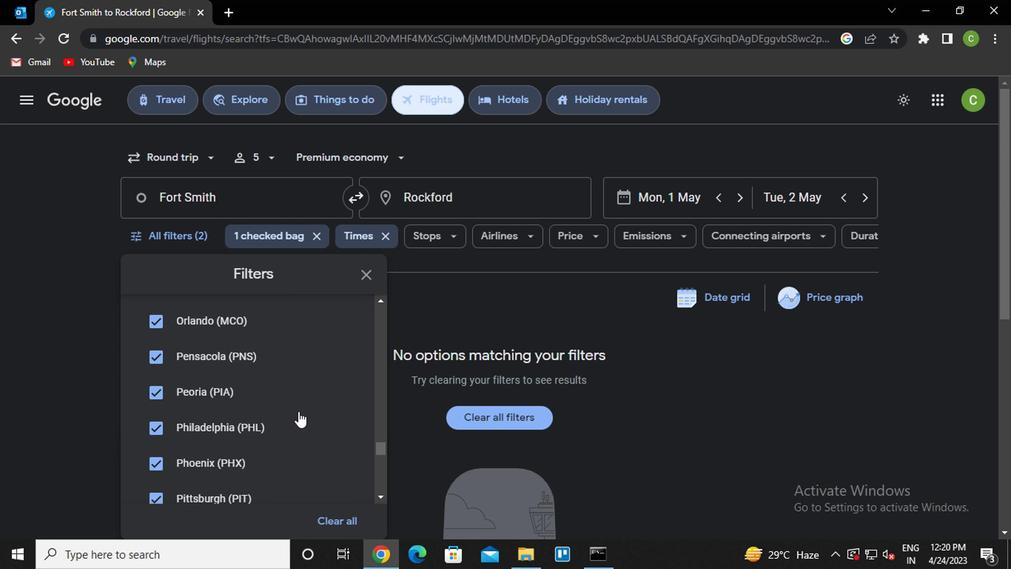 
Action: Mouse scrolled (293, 404) with delta (0, 0)
Screenshot: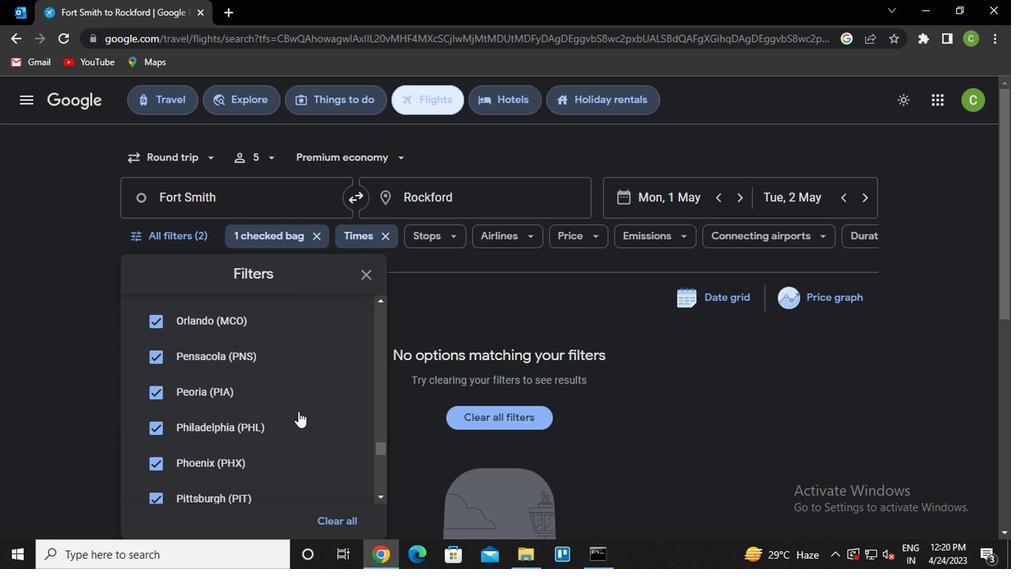 
Action: Mouse scrolled (293, 404) with delta (0, 0)
Screenshot: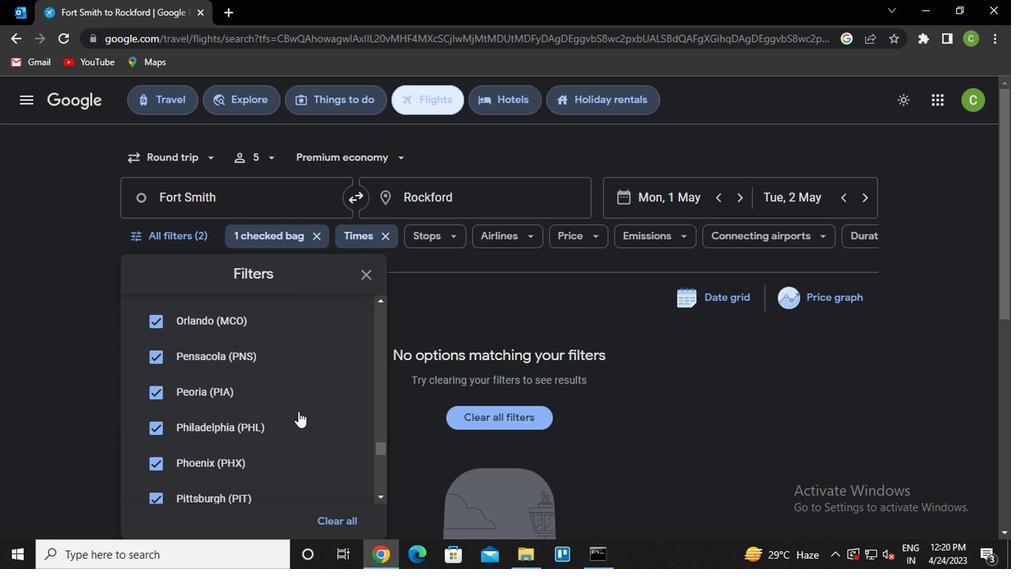
Action: Mouse scrolled (293, 404) with delta (0, 0)
Screenshot: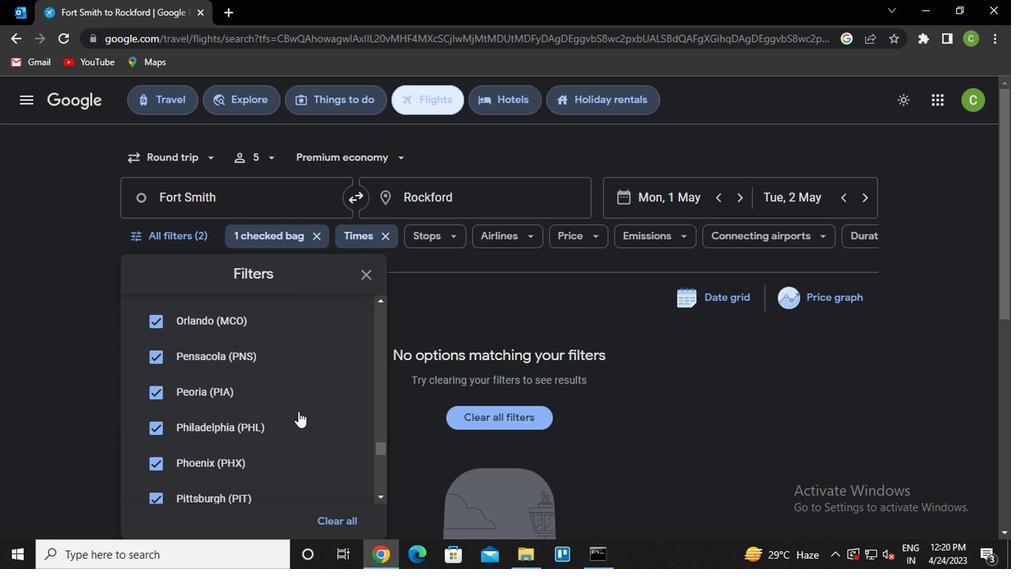 
Action: Mouse scrolled (293, 404) with delta (0, 0)
Screenshot: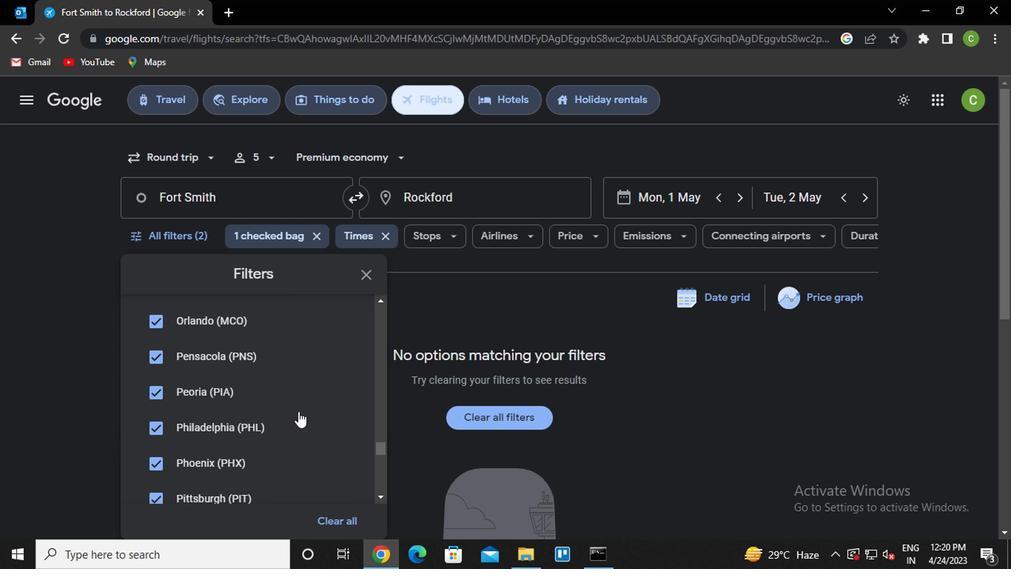 
Action: Mouse scrolled (293, 404) with delta (0, 0)
Screenshot: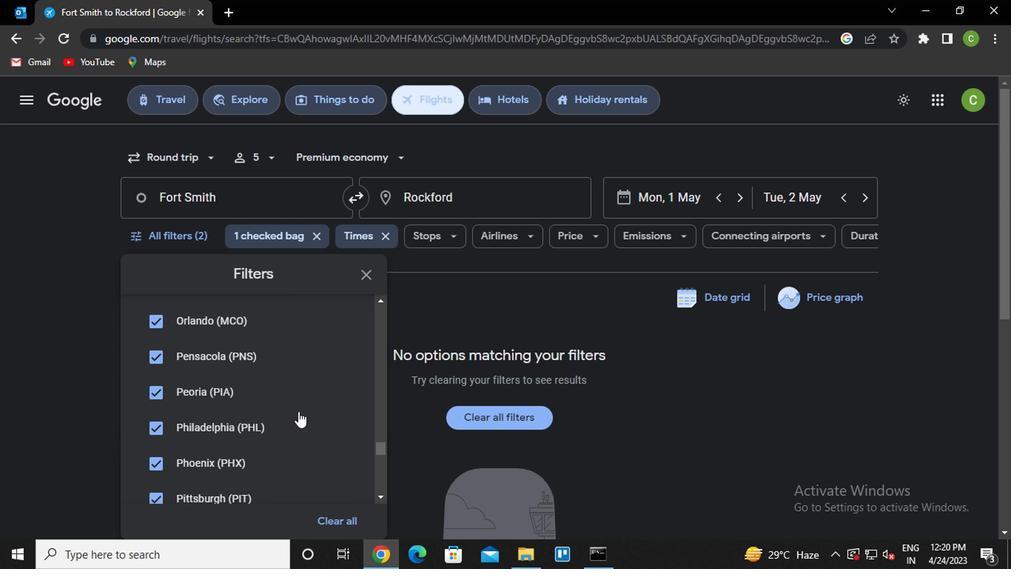 
Action: Mouse scrolled (293, 404) with delta (0, 0)
Screenshot: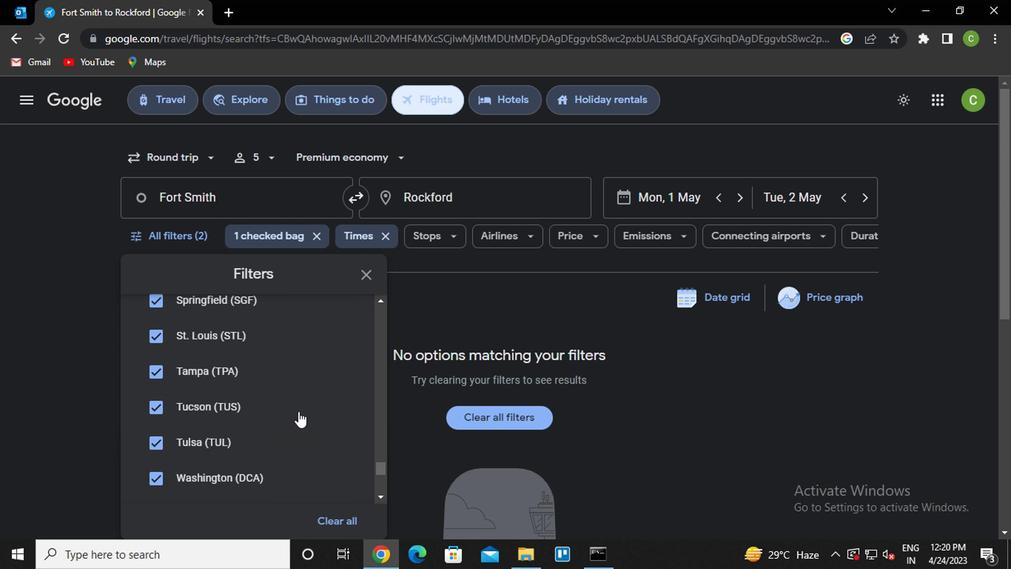 
Action: Mouse scrolled (293, 404) with delta (0, 0)
Screenshot: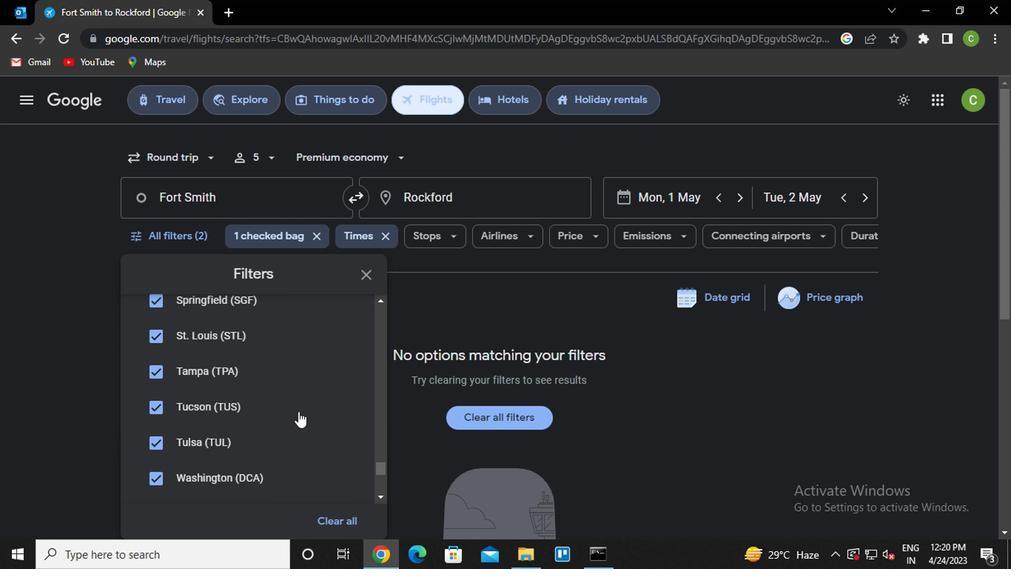 
Action: Mouse scrolled (293, 404) with delta (0, 0)
Screenshot: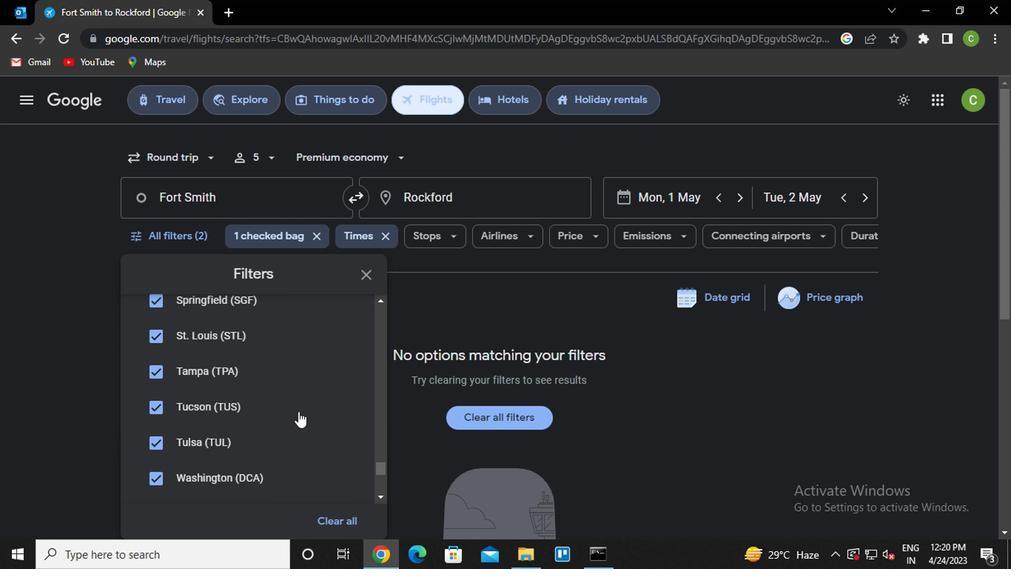 
Action: Mouse scrolled (293, 404) with delta (0, 0)
Screenshot: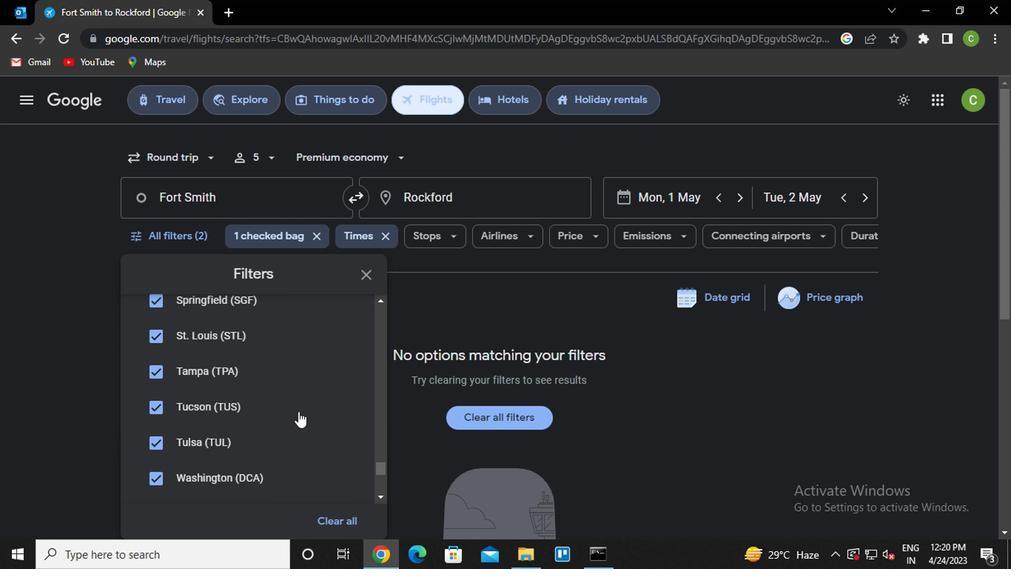 
Action: Mouse scrolled (293, 404) with delta (0, 0)
Screenshot: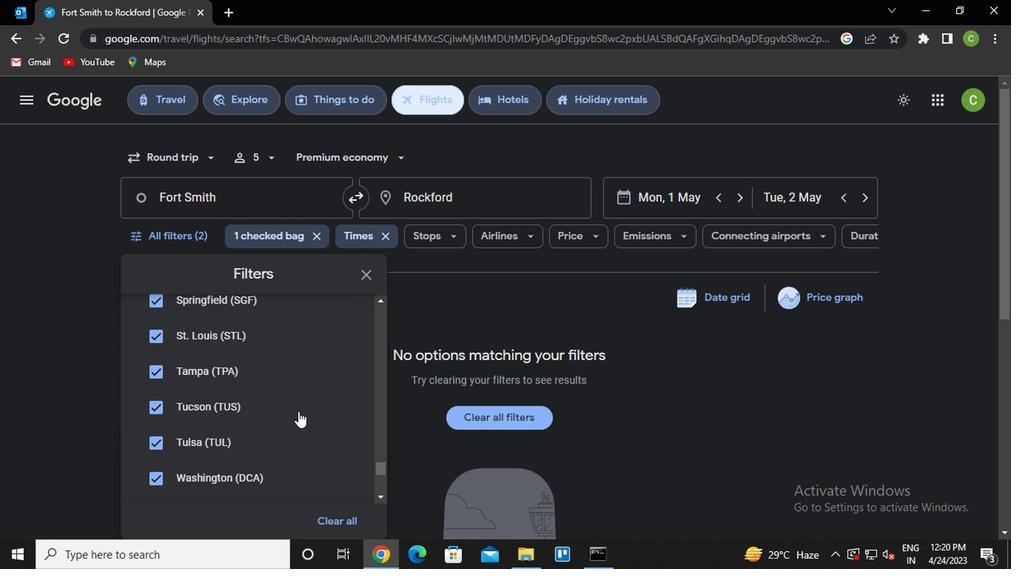 
Action: Mouse scrolled (293, 404) with delta (0, 0)
Screenshot: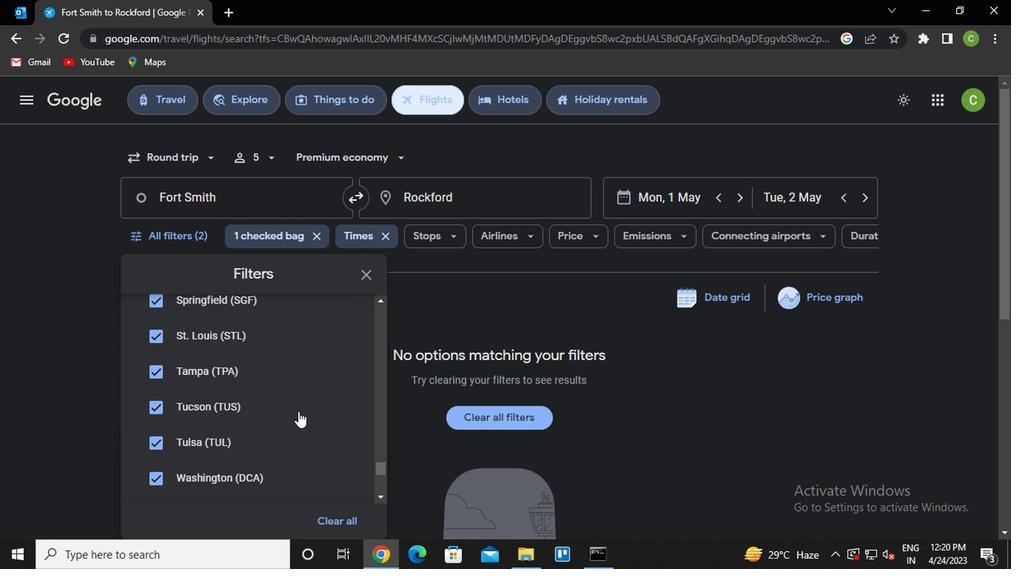 
Action: Mouse scrolled (293, 406) with delta (0, 1)
Screenshot: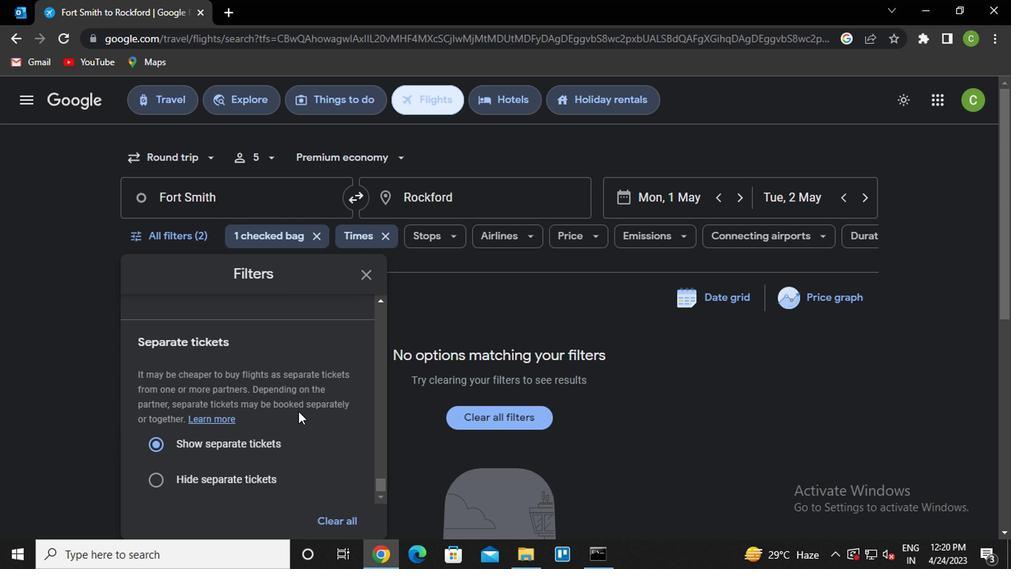 
Action: Mouse scrolled (293, 406) with delta (0, 1)
Screenshot: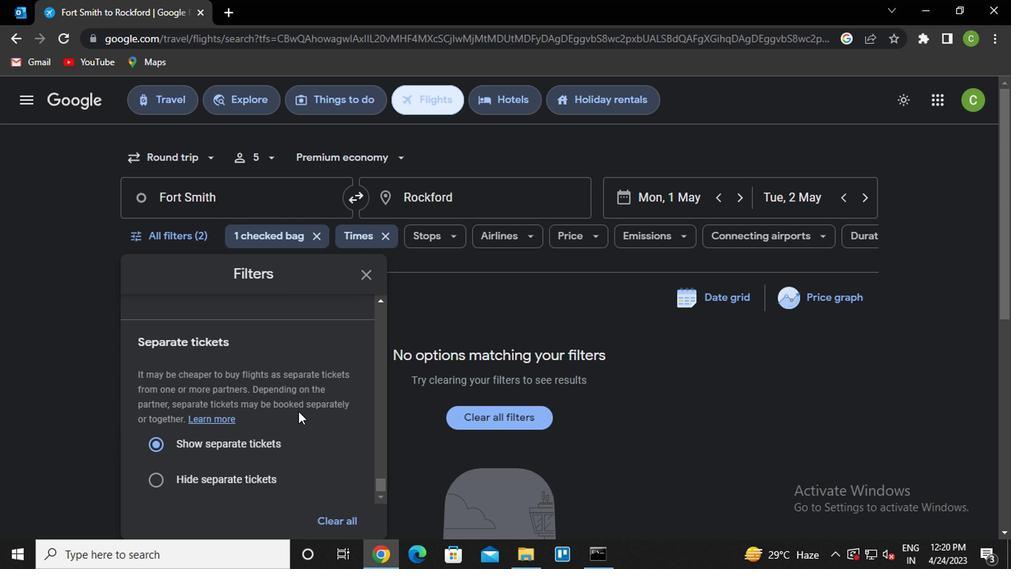 
Action: Mouse scrolled (293, 406) with delta (0, 1)
Screenshot: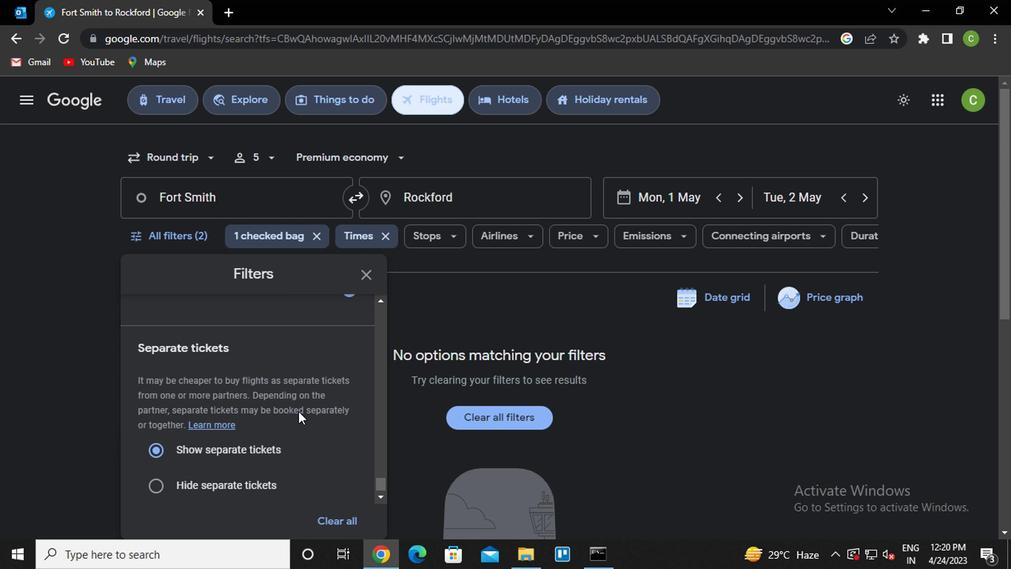 
Action: Mouse scrolled (293, 404) with delta (0, 0)
Screenshot: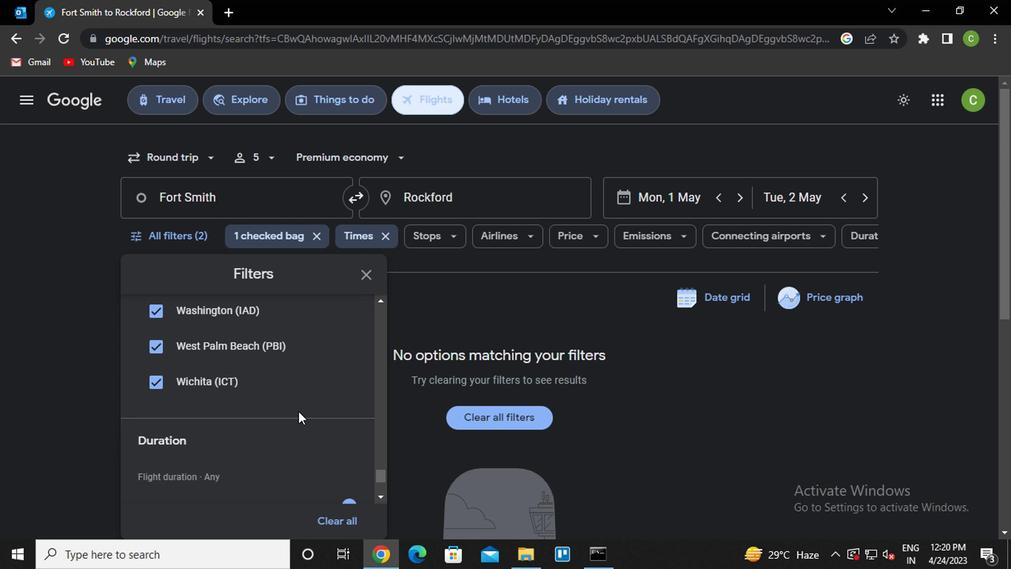 
Action: Mouse moved to (296, 404)
Screenshot: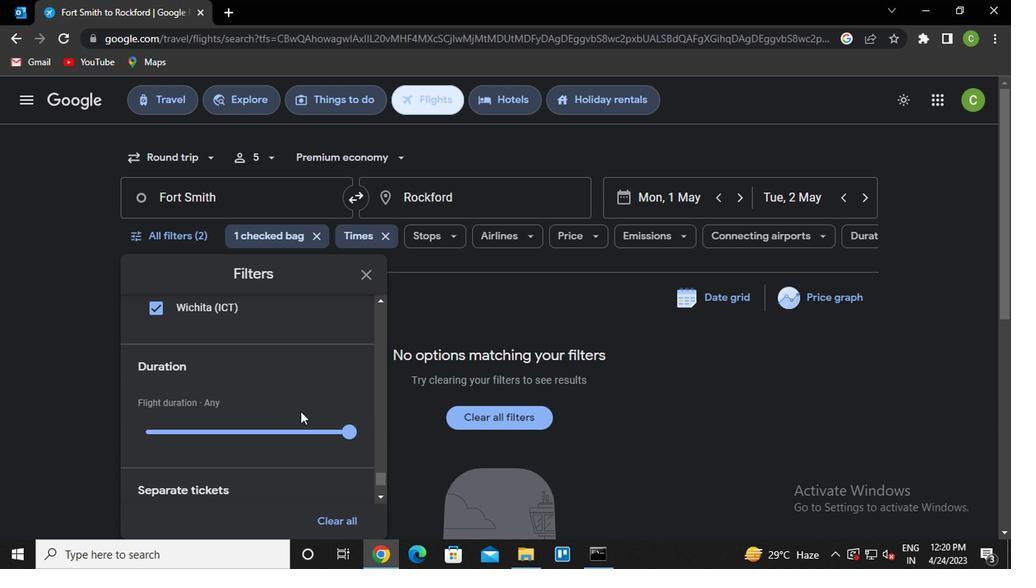 
Action: Mouse scrolled (296, 405) with delta (0, 0)
Screenshot: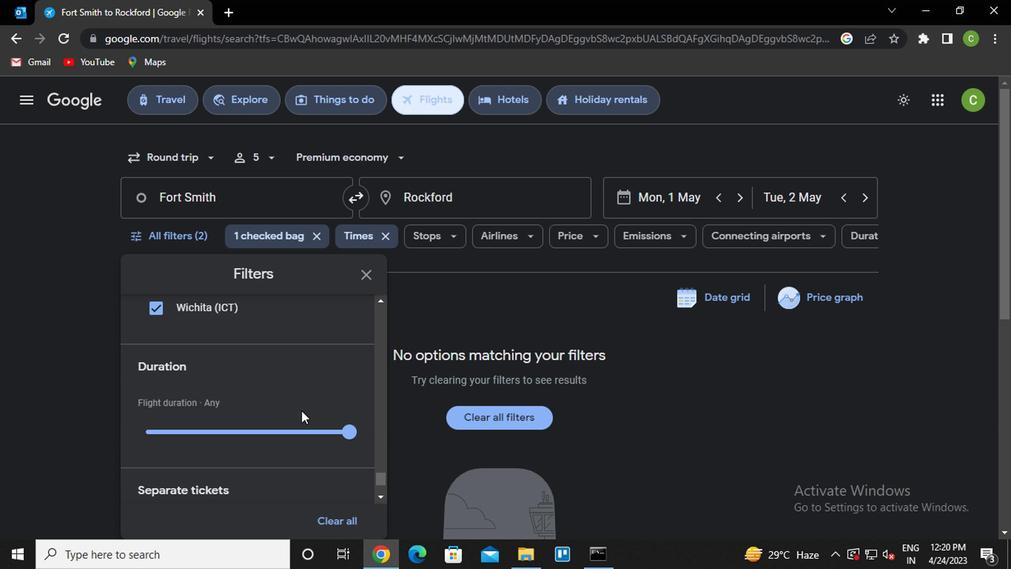 
Action: Mouse scrolled (296, 405) with delta (0, 0)
Screenshot: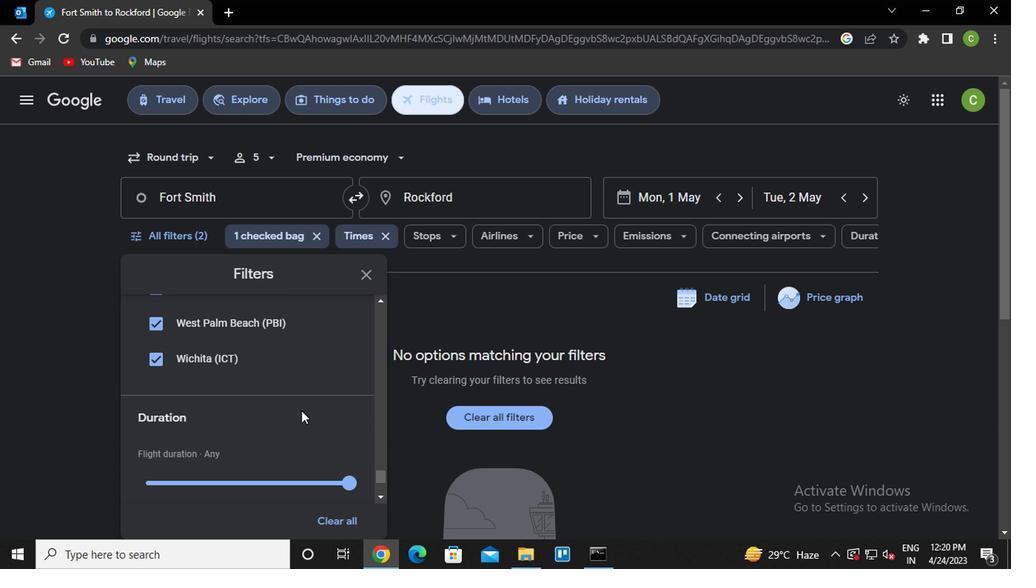 
Action: Mouse scrolled (296, 405) with delta (0, 0)
Screenshot: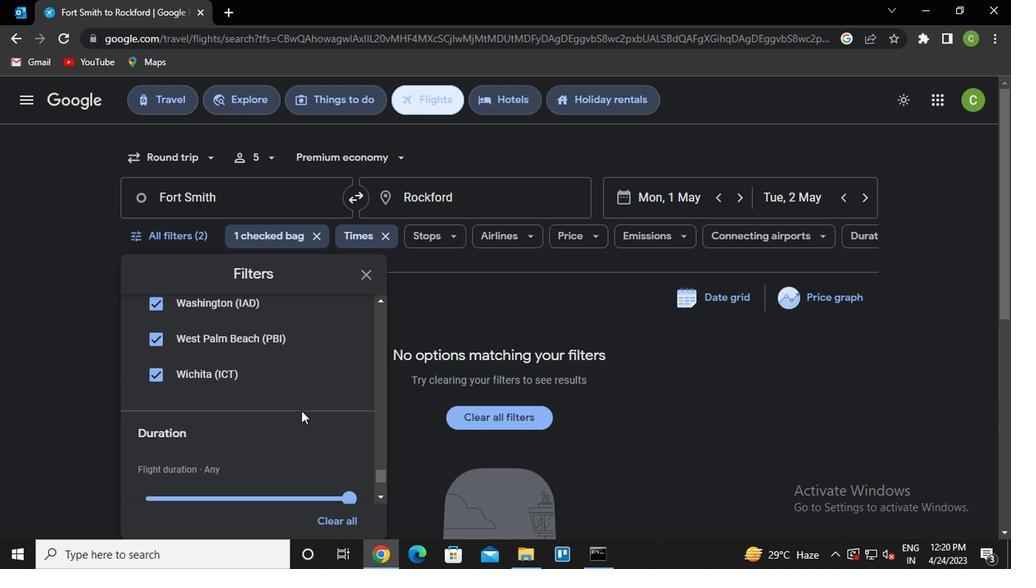 
Action: Mouse scrolled (296, 405) with delta (0, 0)
Screenshot: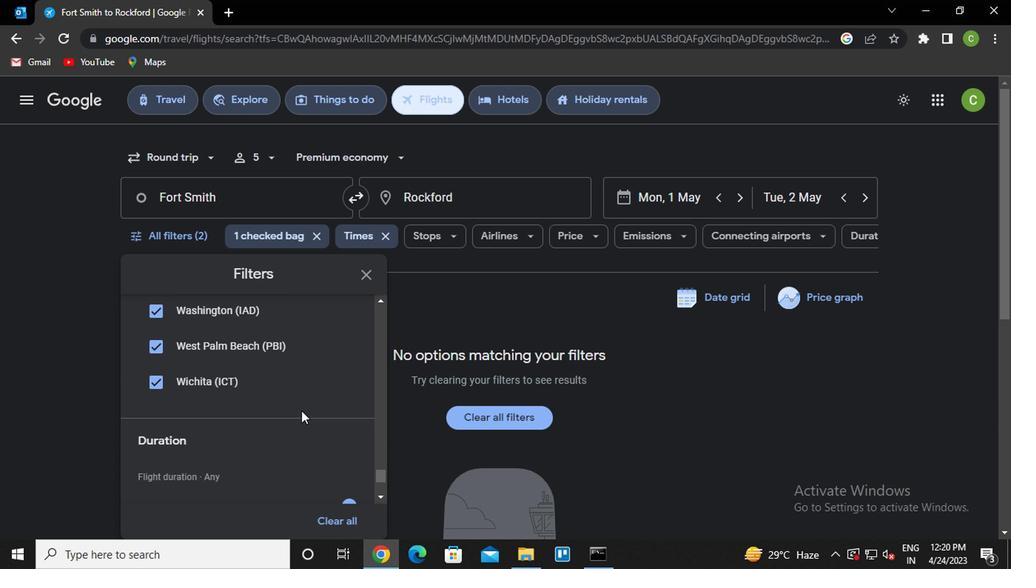 
Action: Mouse scrolled (296, 405) with delta (0, 0)
Screenshot: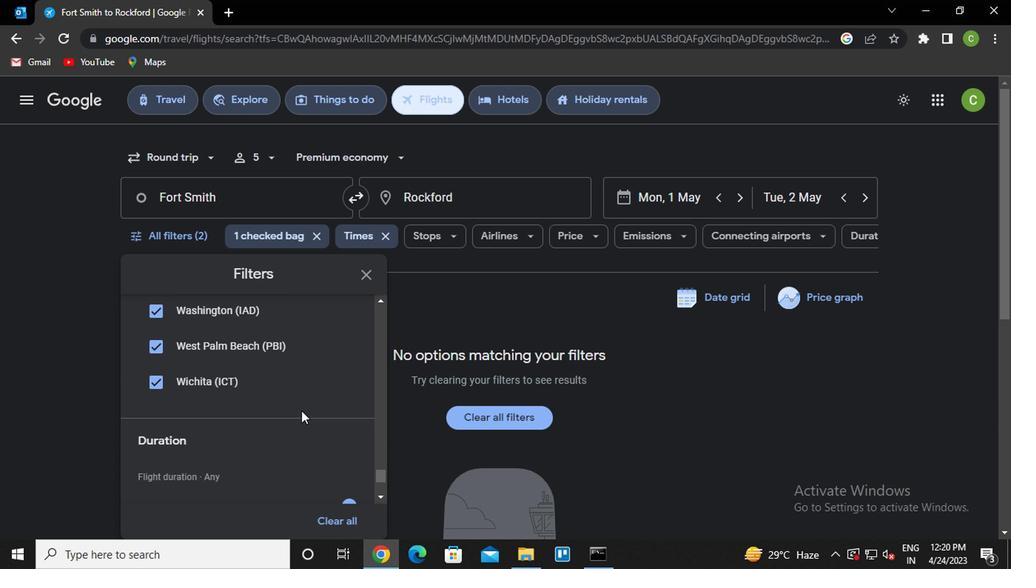 
Action: Mouse scrolled (296, 405) with delta (0, 0)
Screenshot: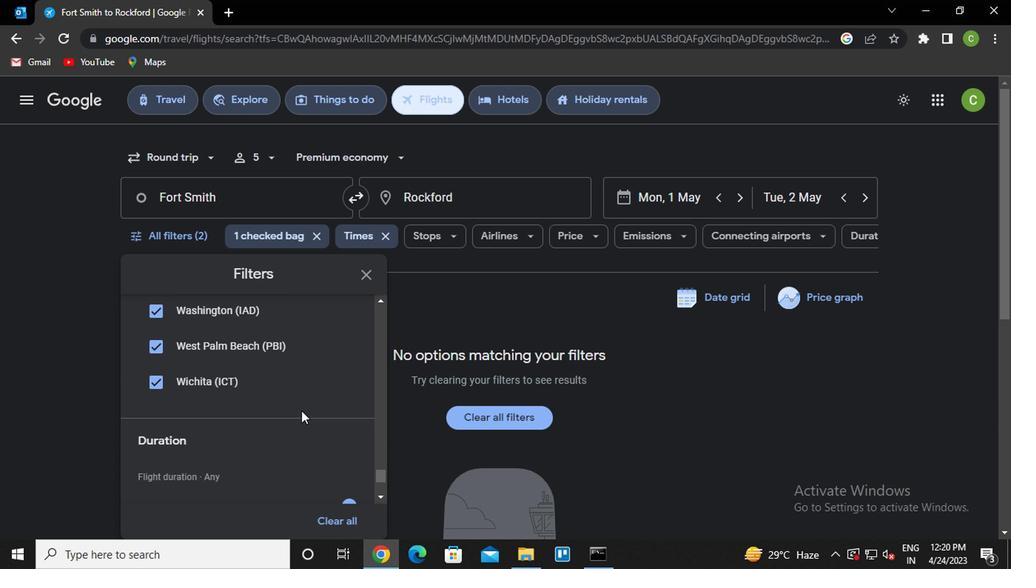 
Action: Mouse scrolled (296, 405) with delta (0, 0)
Screenshot: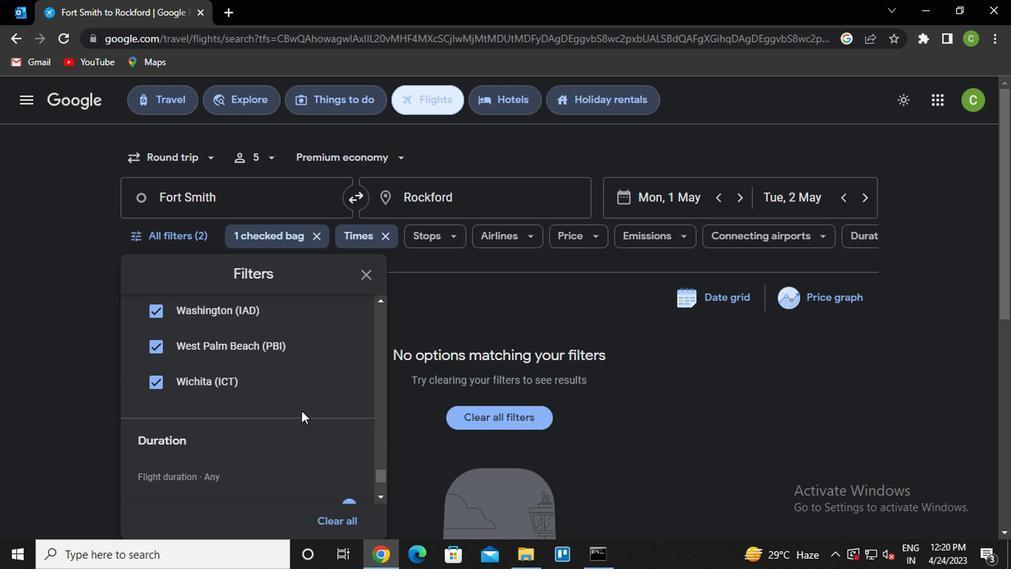 
Action: Mouse scrolled (296, 405) with delta (0, 0)
Screenshot: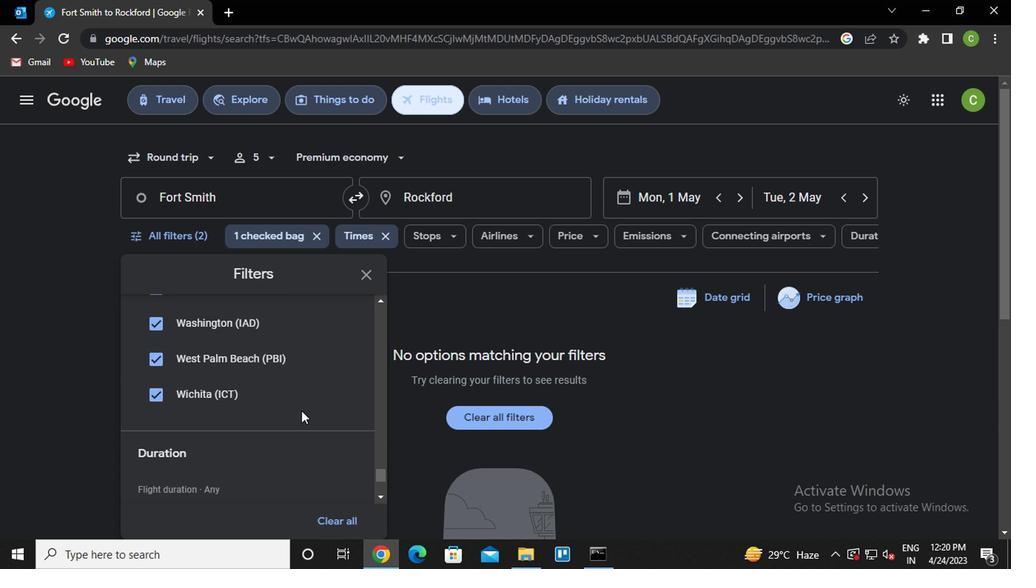 
Action: Mouse scrolled (296, 405) with delta (0, 0)
Screenshot: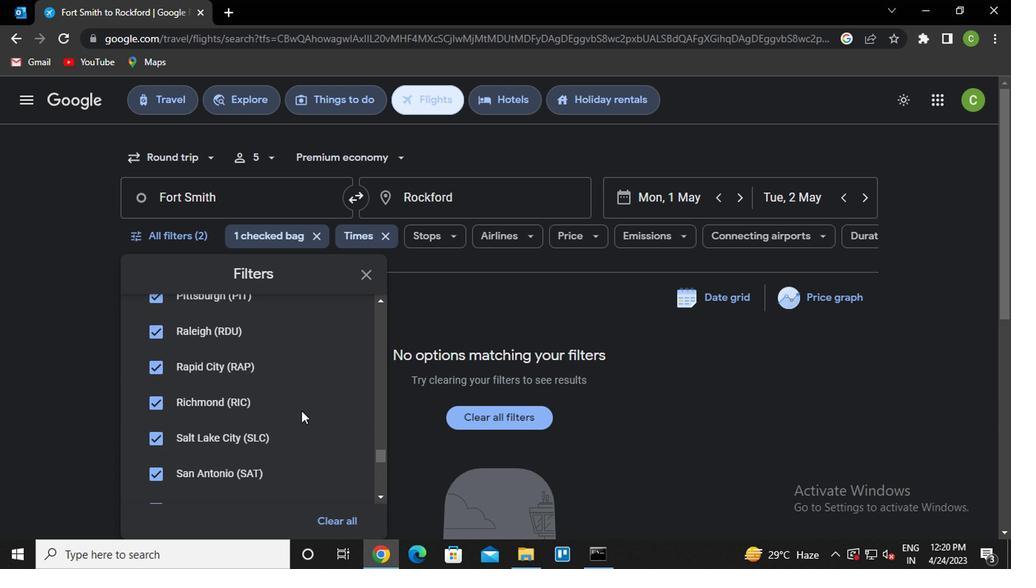 
Action: Mouse scrolled (296, 405) with delta (0, 0)
Screenshot: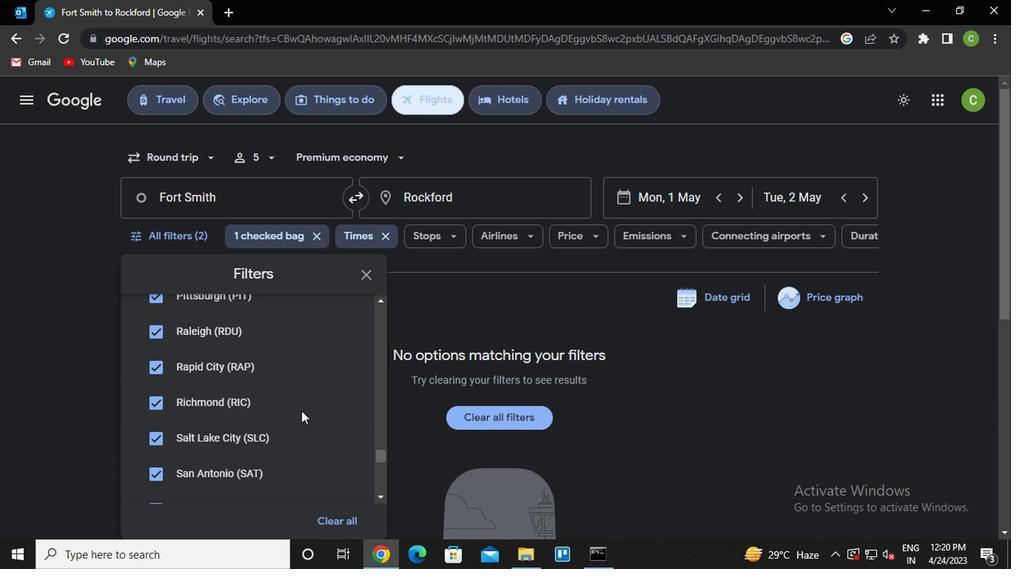 
Action: Mouse scrolled (296, 405) with delta (0, 0)
Screenshot: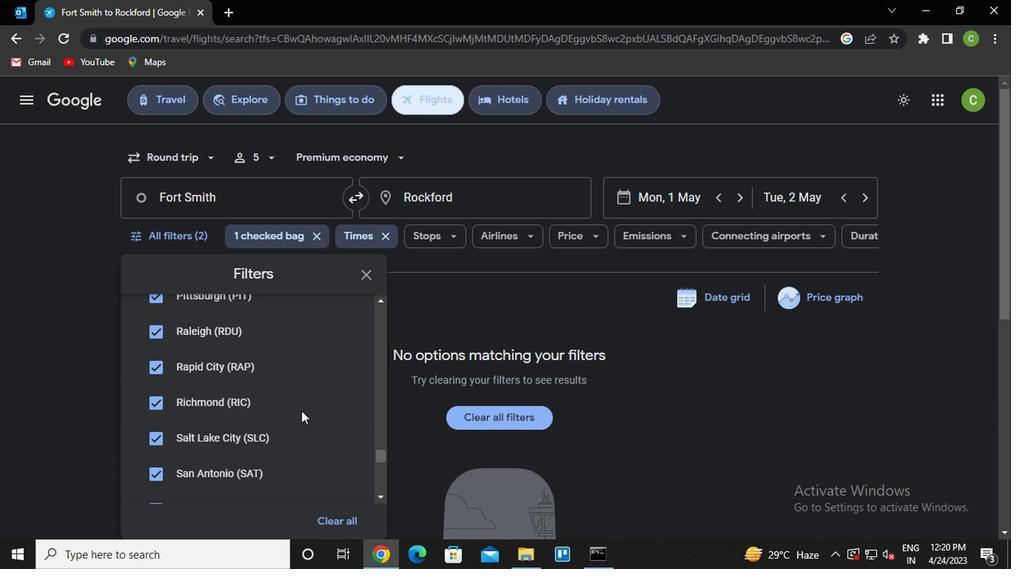 
Action: Mouse scrolled (296, 405) with delta (0, 0)
Screenshot: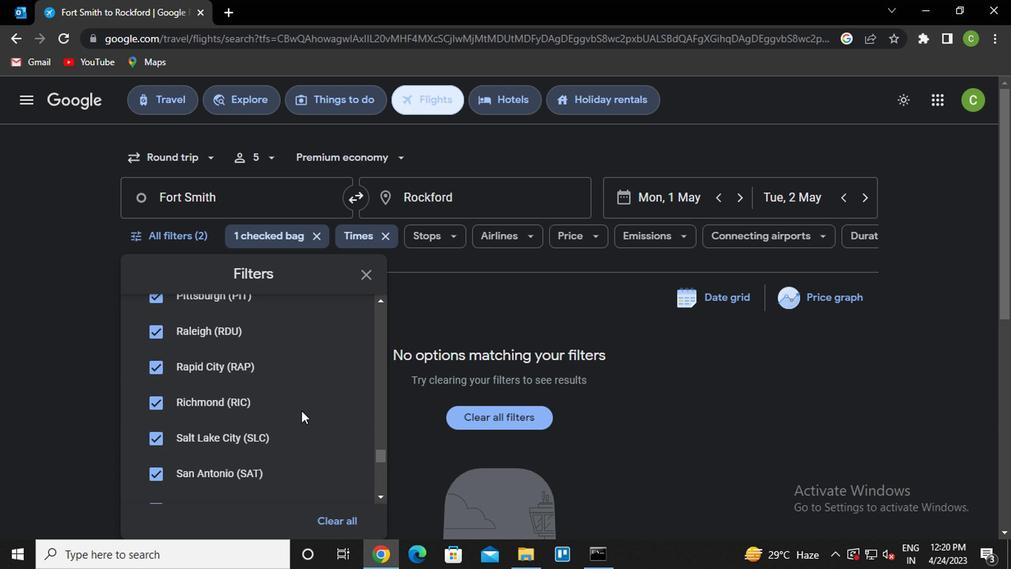 
Action: Mouse scrolled (296, 405) with delta (0, 0)
Screenshot: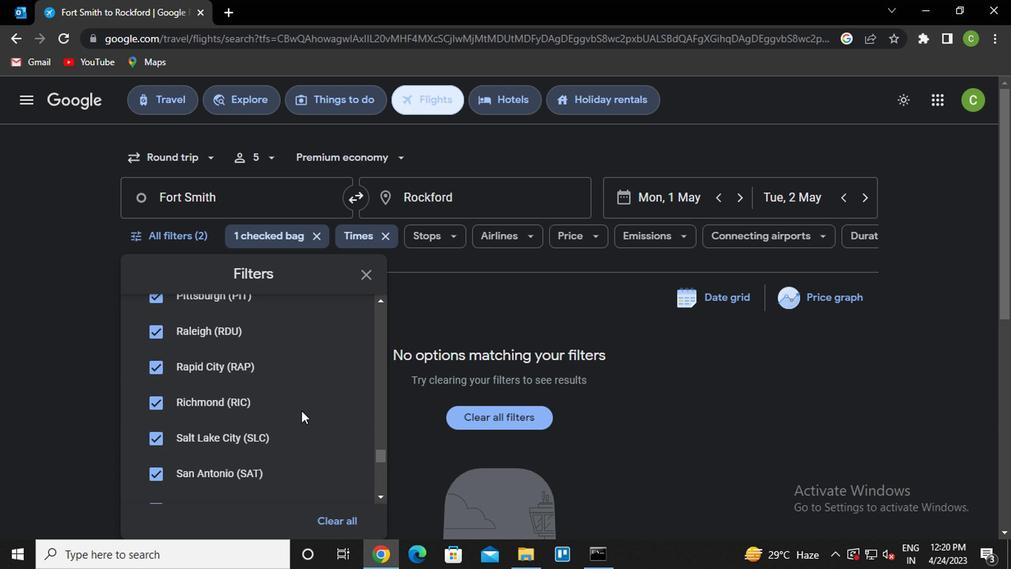 
Action: Mouse scrolled (296, 405) with delta (0, 0)
Screenshot: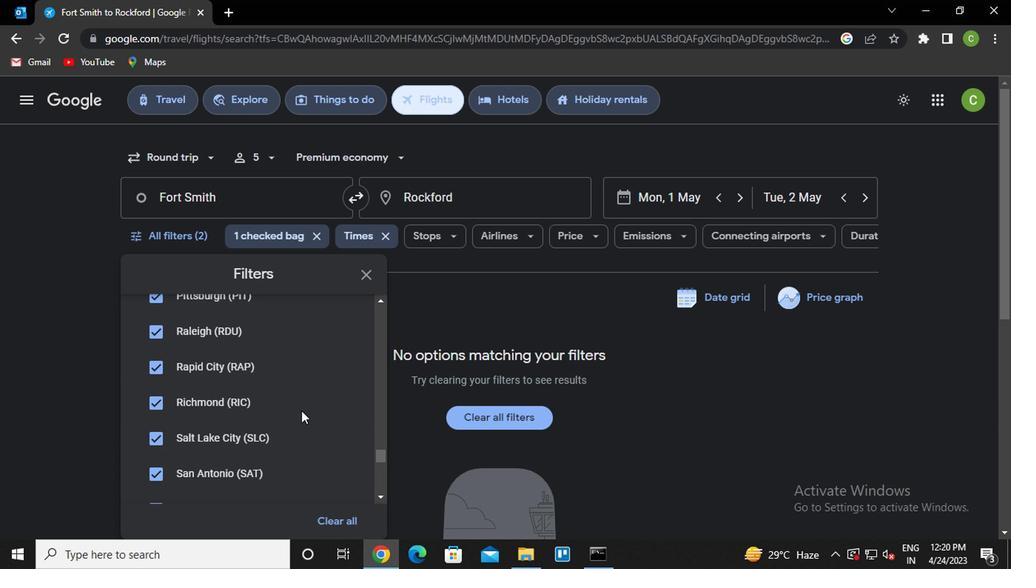 
Action: Mouse scrolled (296, 405) with delta (0, 0)
Screenshot: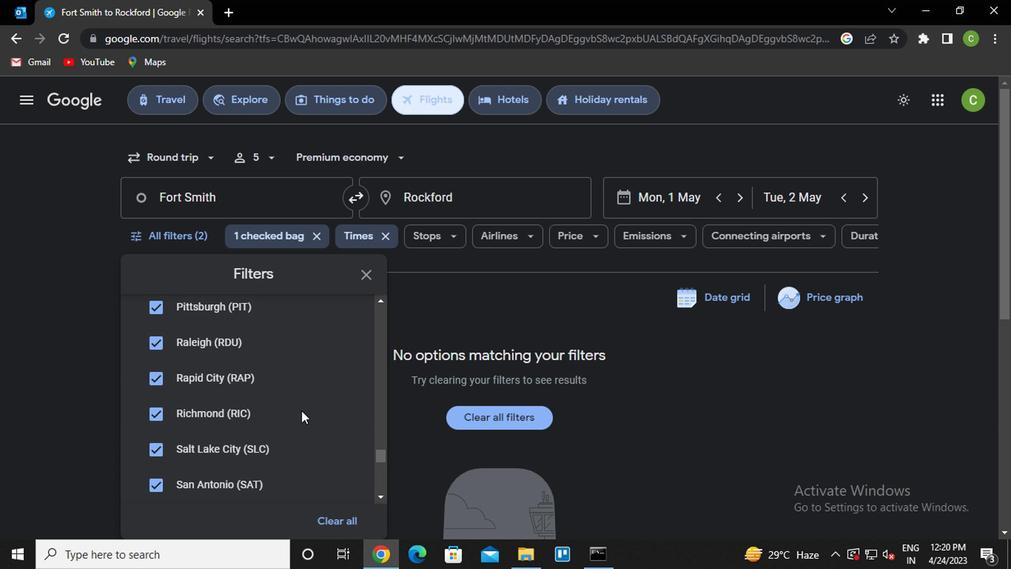 
Action: Mouse scrolled (296, 405) with delta (0, 0)
Screenshot: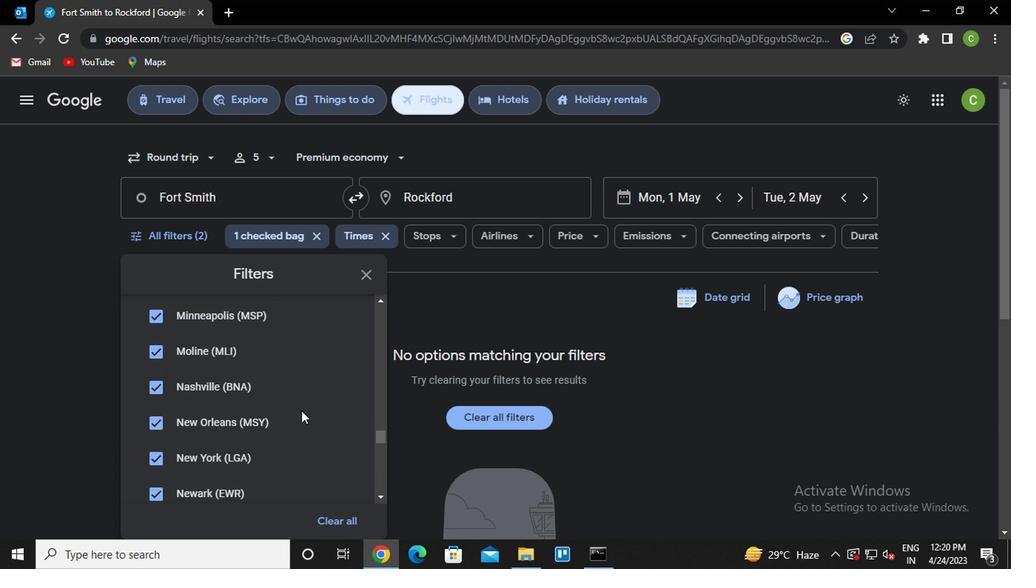 
Action: Mouse scrolled (296, 405) with delta (0, 0)
Screenshot: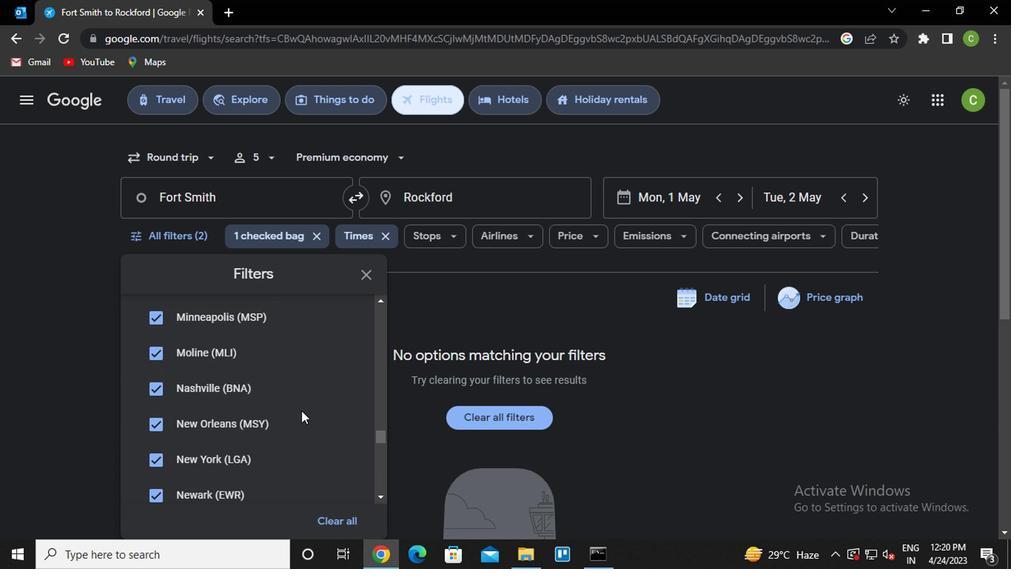 
Action: Mouse scrolled (296, 405) with delta (0, 0)
Screenshot: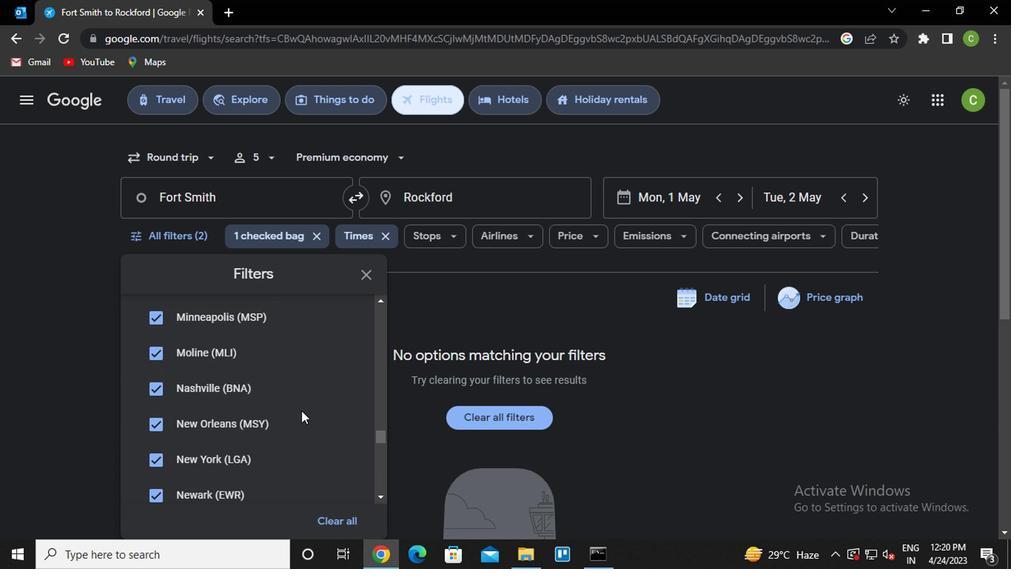 
Action: Mouse scrolled (296, 405) with delta (0, 0)
Screenshot: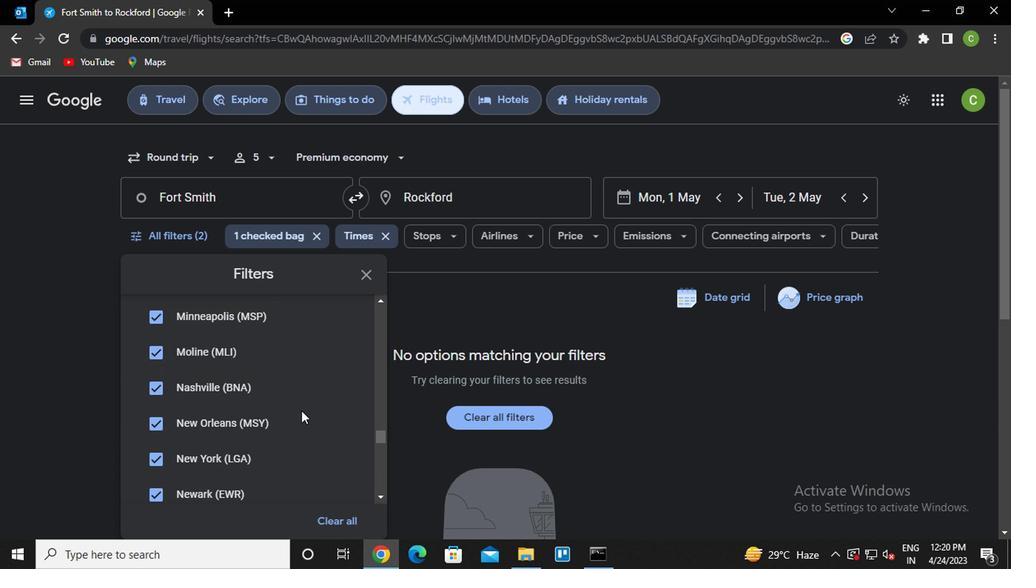 
Action: Mouse scrolled (296, 405) with delta (0, 0)
Screenshot: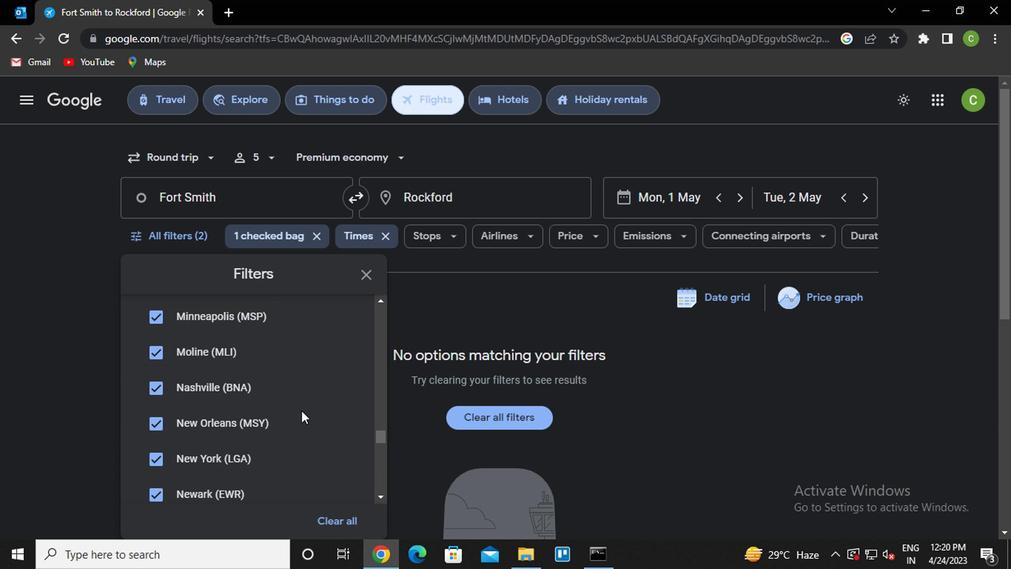 
Action: Mouse scrolled (296, 405) with delta (0, 0)
Screenshot: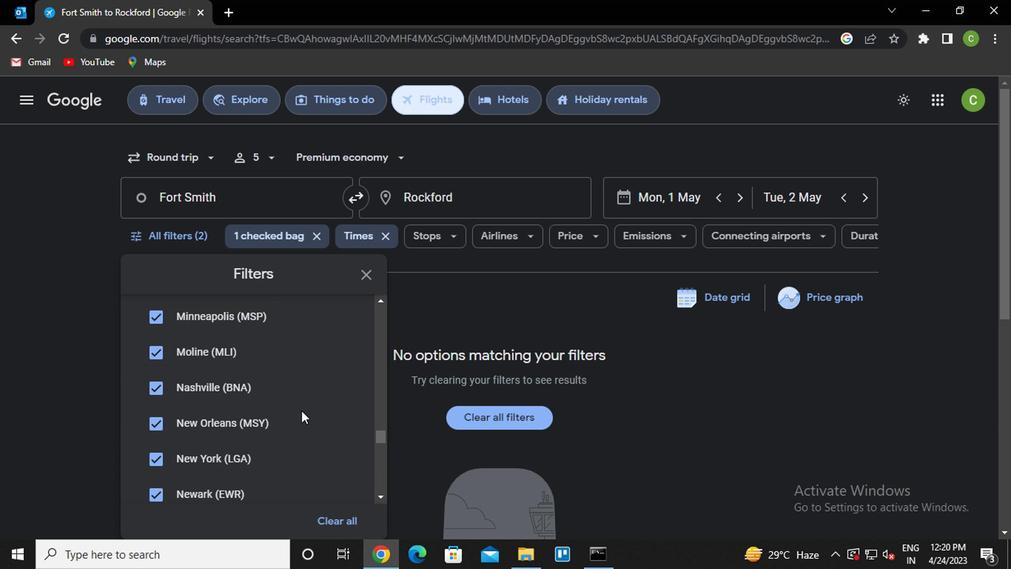 
Action: Mouse scrolled (296, 405) with delta (0, 0)
Screenshot: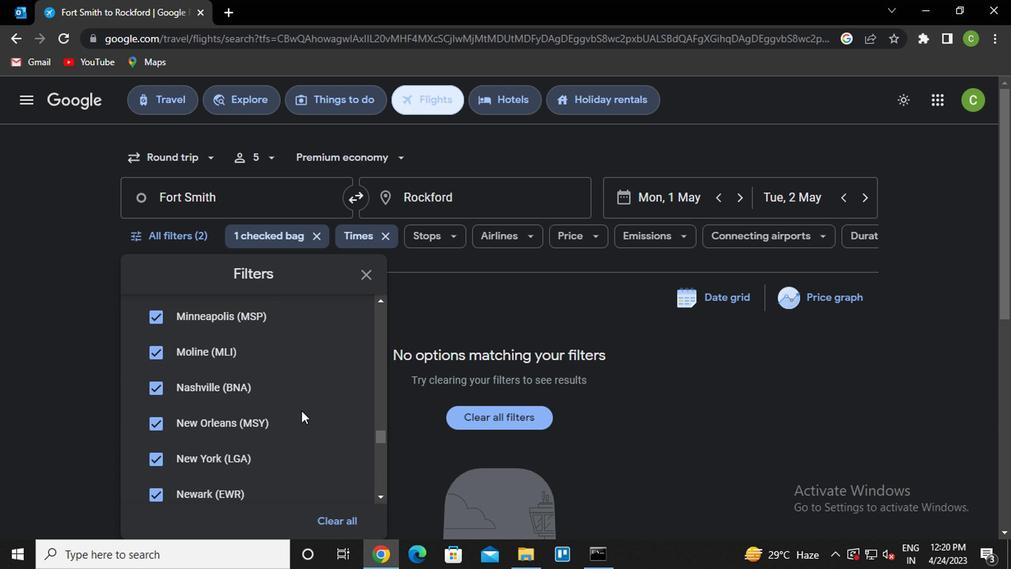 
Action: Mouse scrolled (296, 405) with delta (0, 0)
Screenshot: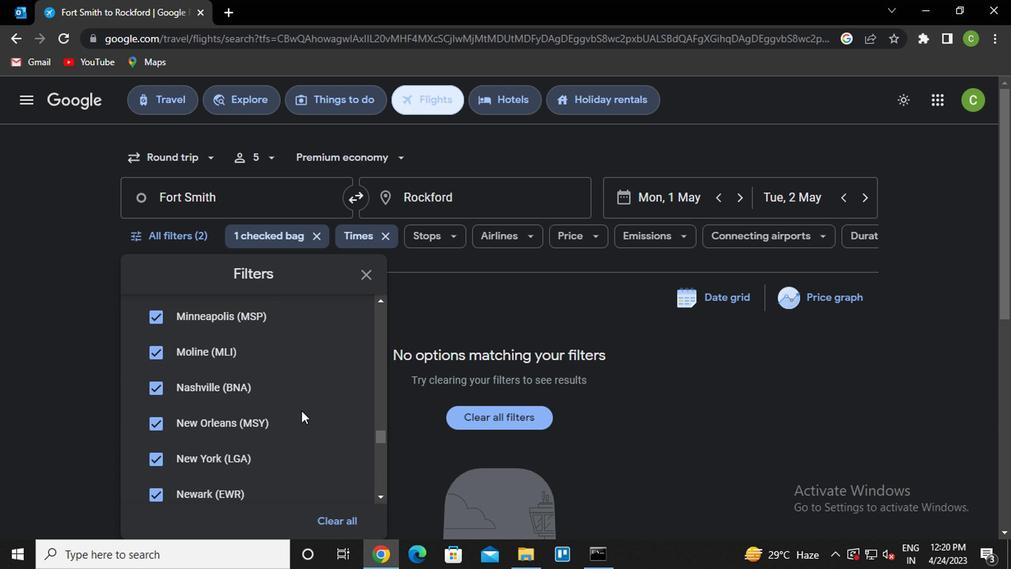 
Action: Mouse moved to (298, 403)
Screenshot: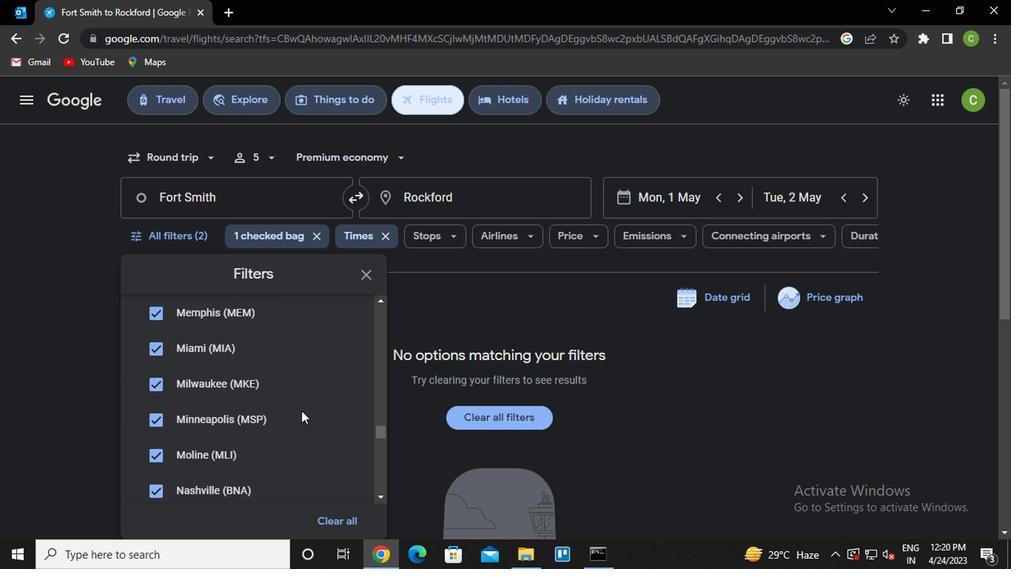 
Action: Mouse scrolled (298, 404) with delta (0, 1)
Screenshot: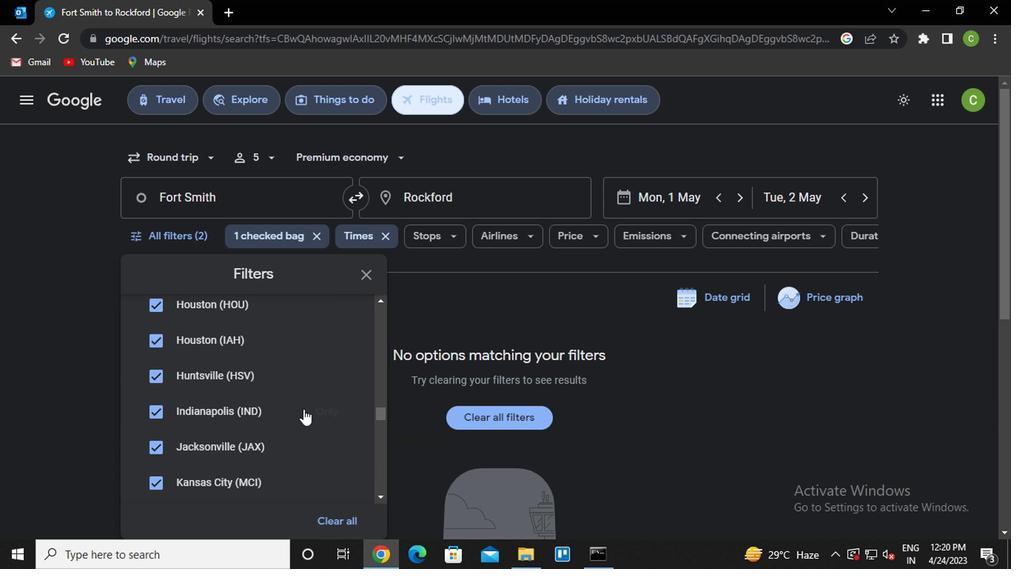 
Action: Mouse scrolled (298, 404) with delta (0, 1)
Screenshot: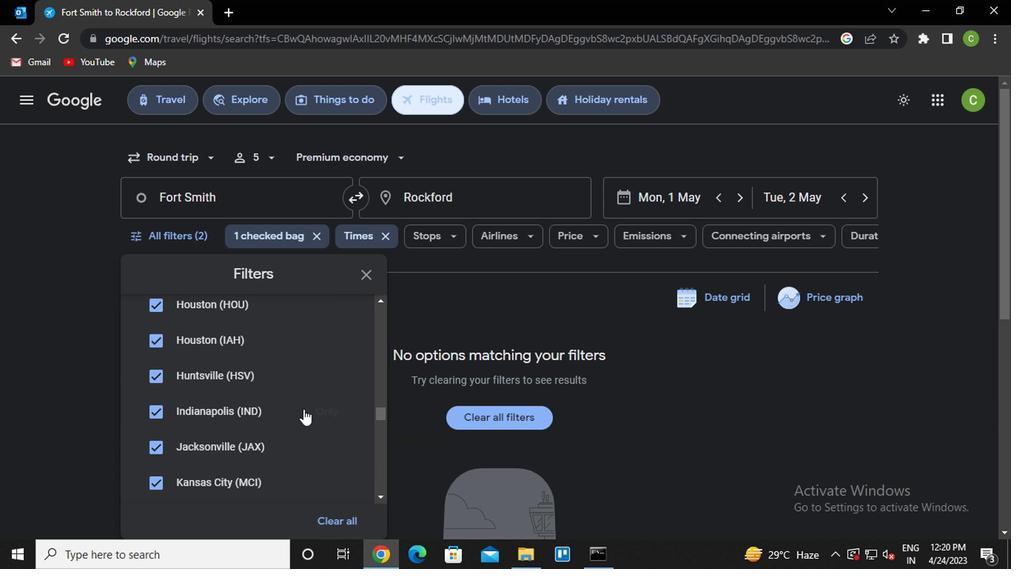
Action: Mouse scrolled (298, 404) with delta (0, 1)
Screenshot: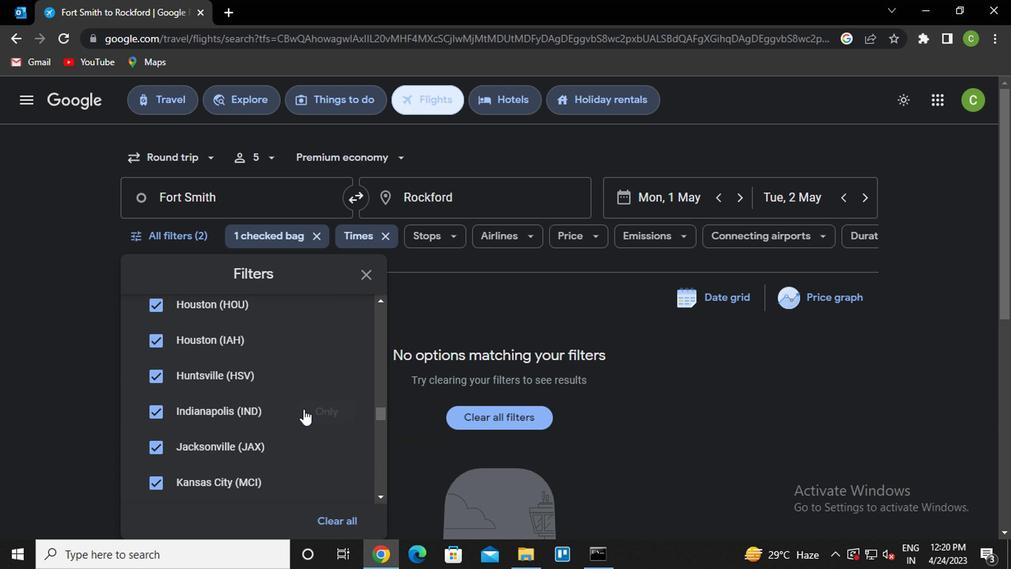 
Action: Mouse scrolled (298, 404) with delta (0, 1)
Screenshot: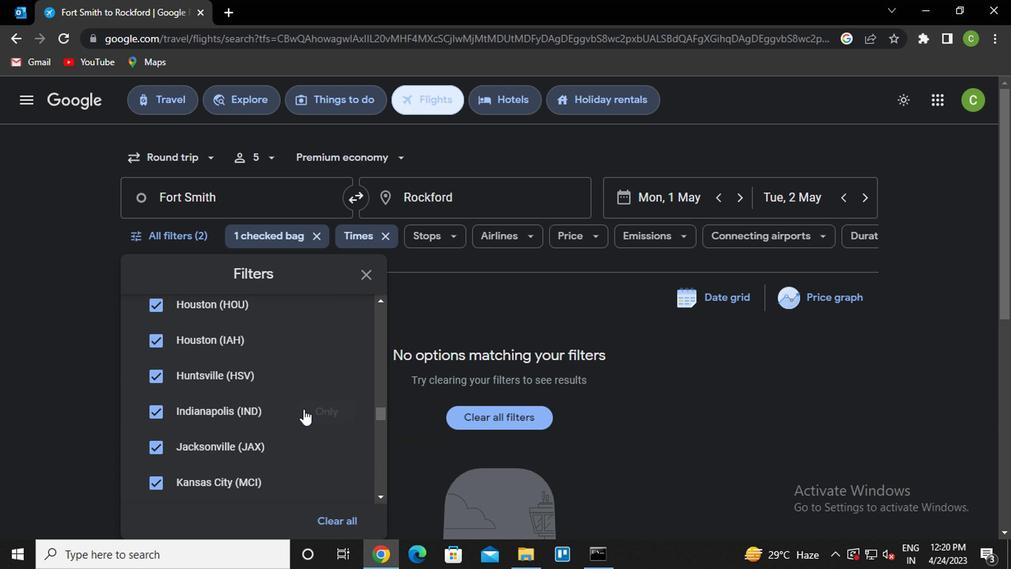 
Action: Mouse scrolled (298, 404) with delta (0, 1)
Screenshot: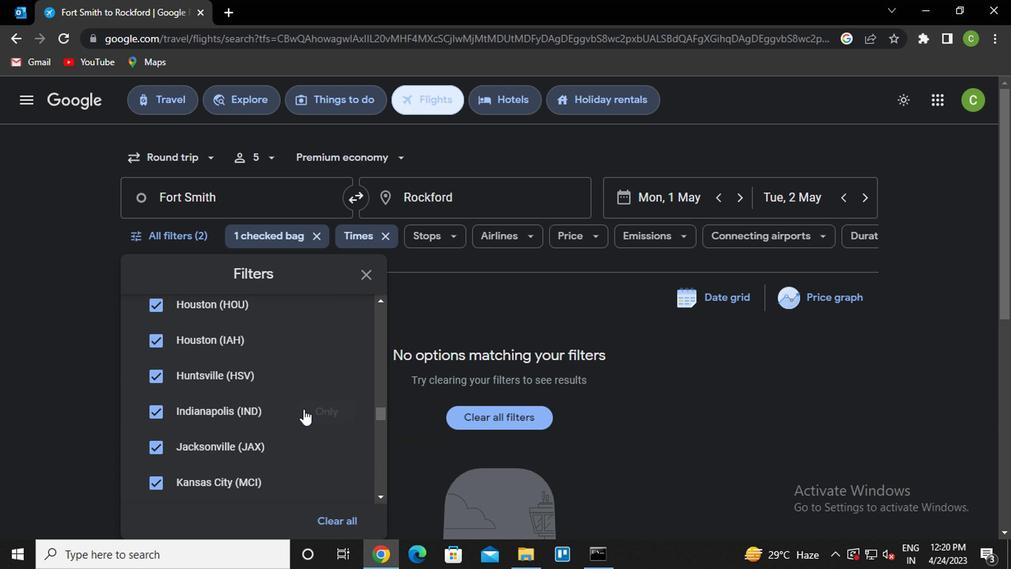 
Action: Mouse scrolled (298, 404) with delta (0, 1)
Screenshot: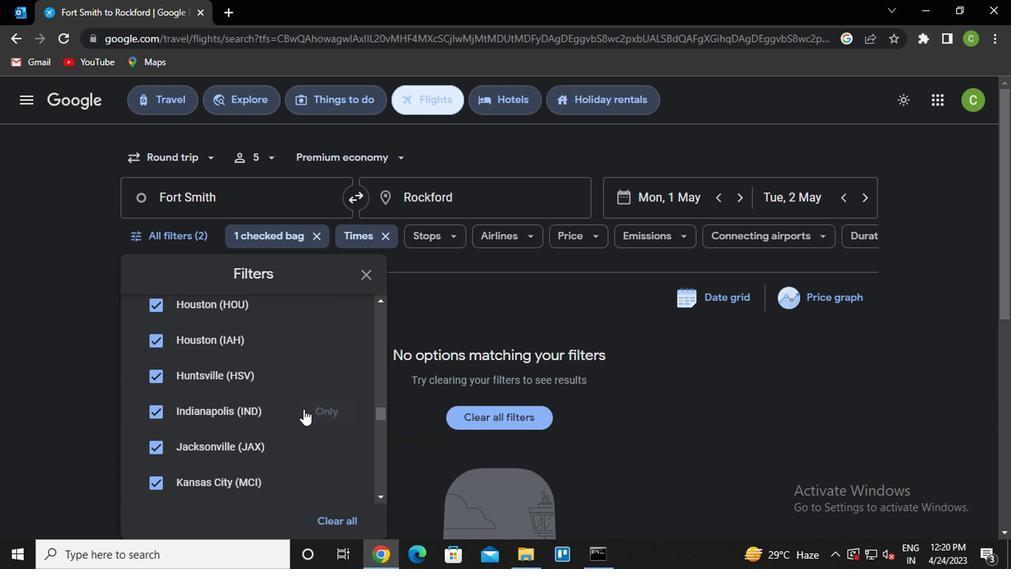 
Action: Mouse scrolled (298, 404) with delta (0, 1)
Screenshot: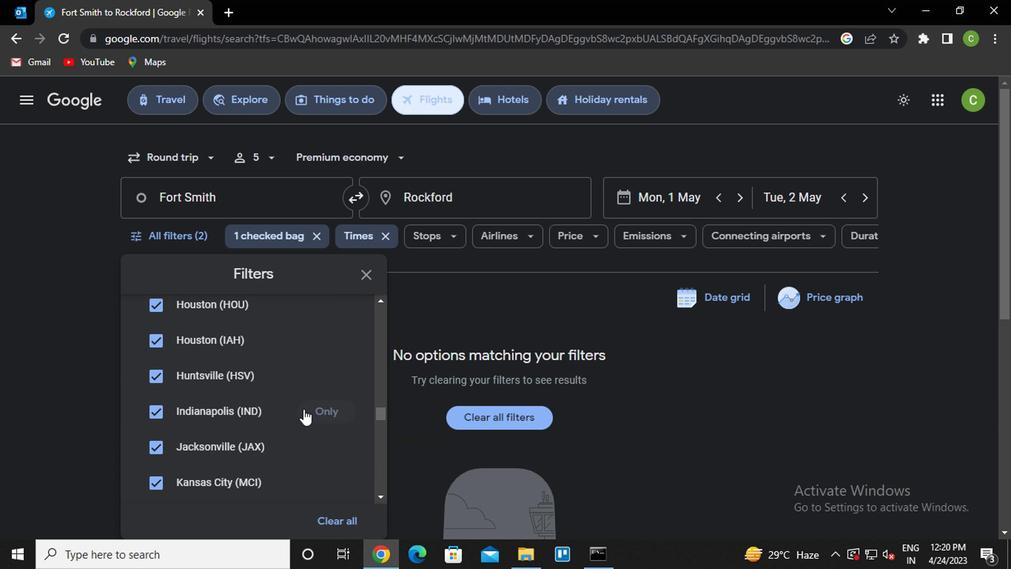
Action: Mouse scrolled (298, 404) with delta (0, 1)
Screenshot: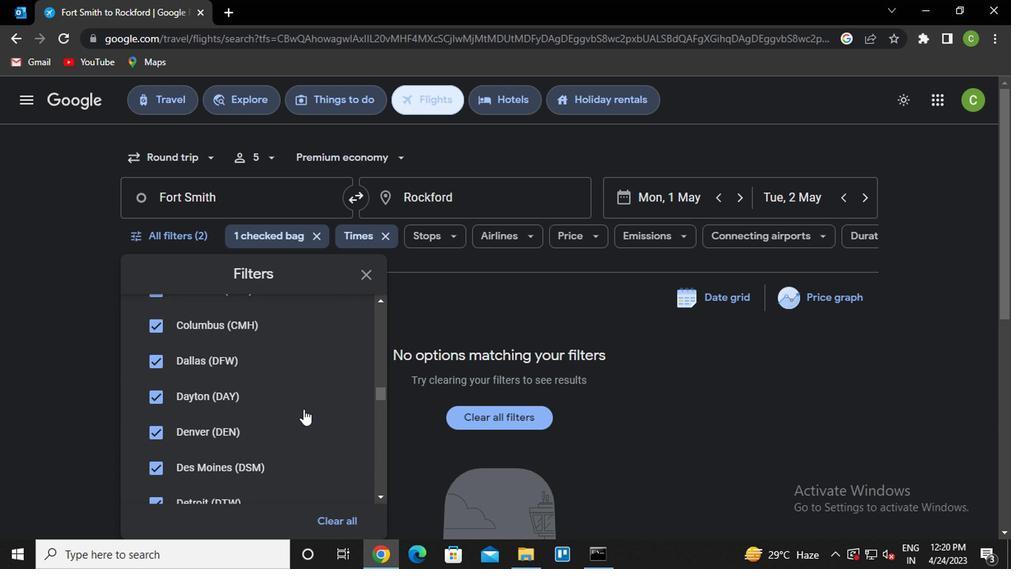 
Action: Mouse scrolled (298, 404) with delta (0, 1)
Screenshot: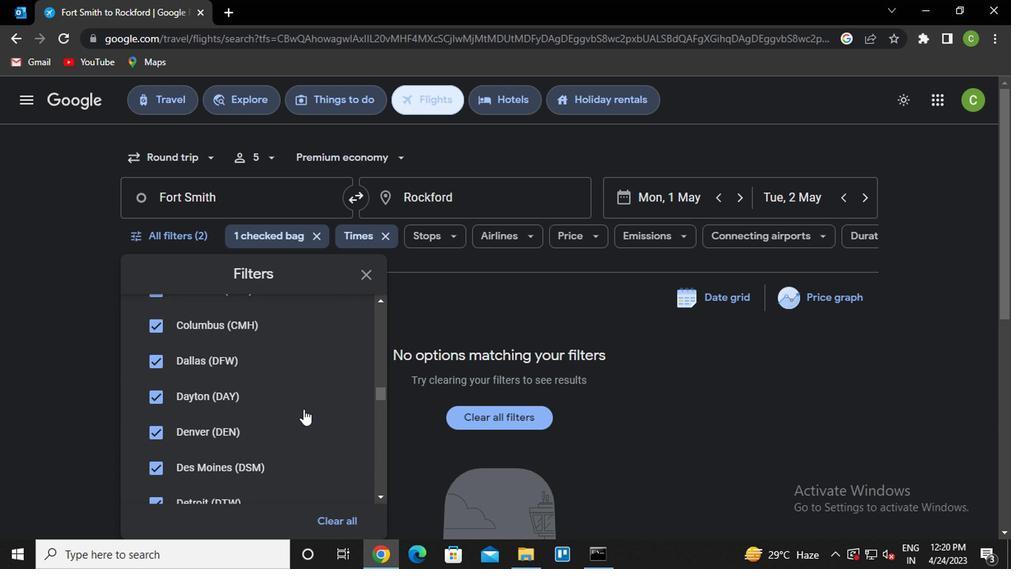 
Action: Mouse scrolled (298, 404) with delta (0, 1)
Screenshot: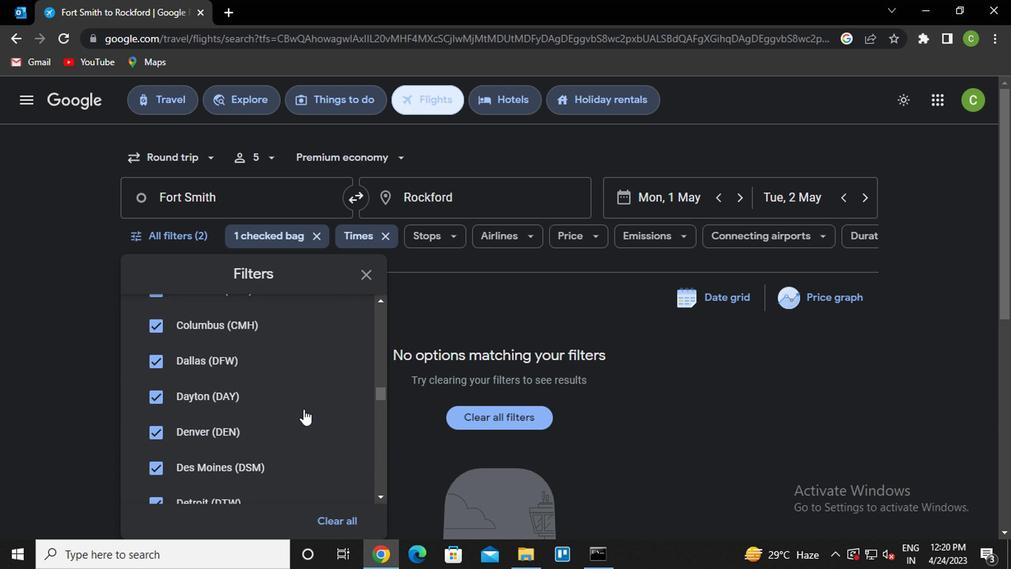 
Action: Mouse scrolled (298, 404) with delta (0, 1)
Screenshot: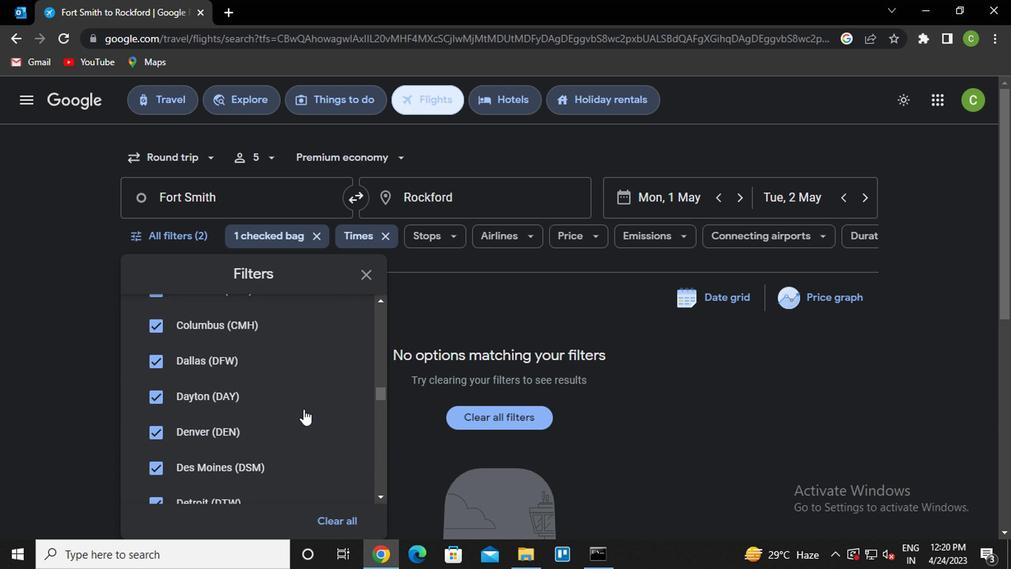 
Action: Mouse scrolled (298, 404) with delta (0, 1)
Screenshot: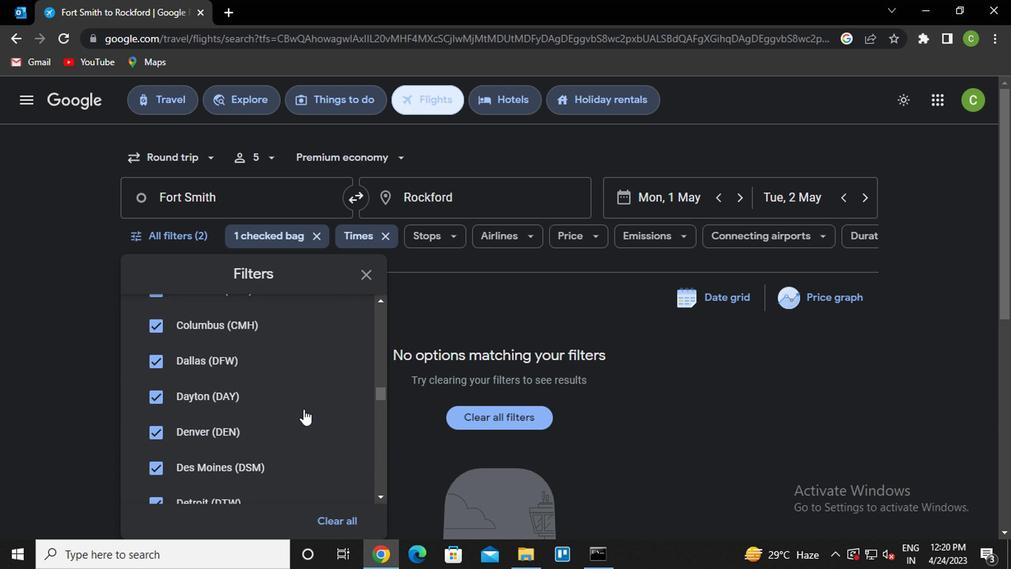
Action: Mouse scrolled (298, 404) with delta (0, 1)
Screenshot: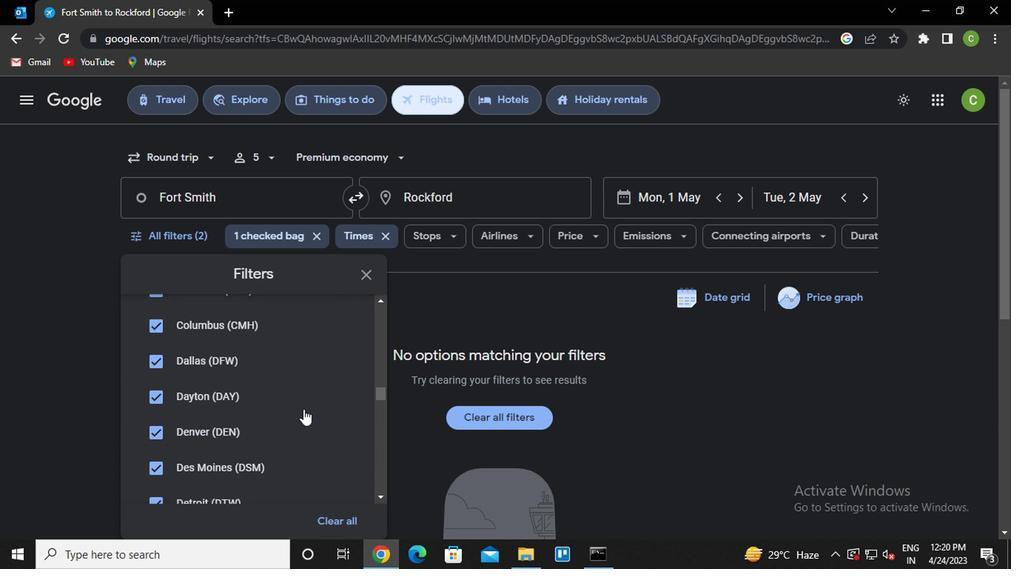 
Action: Mouse scrolled (298, 404) with delta (0, 1)
Screenshot: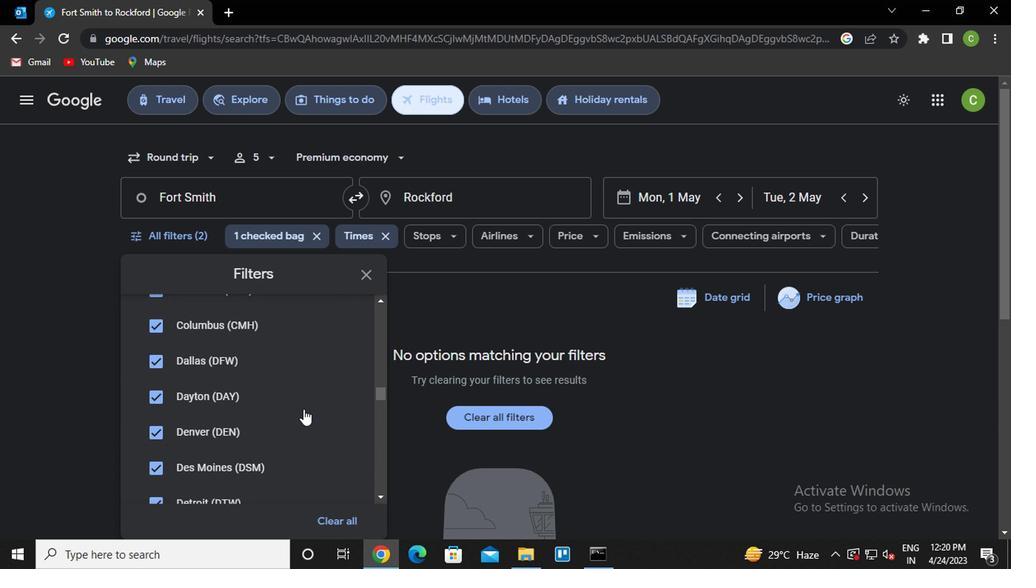 
Action: Mouse moved to (299, 403)
Screenshot: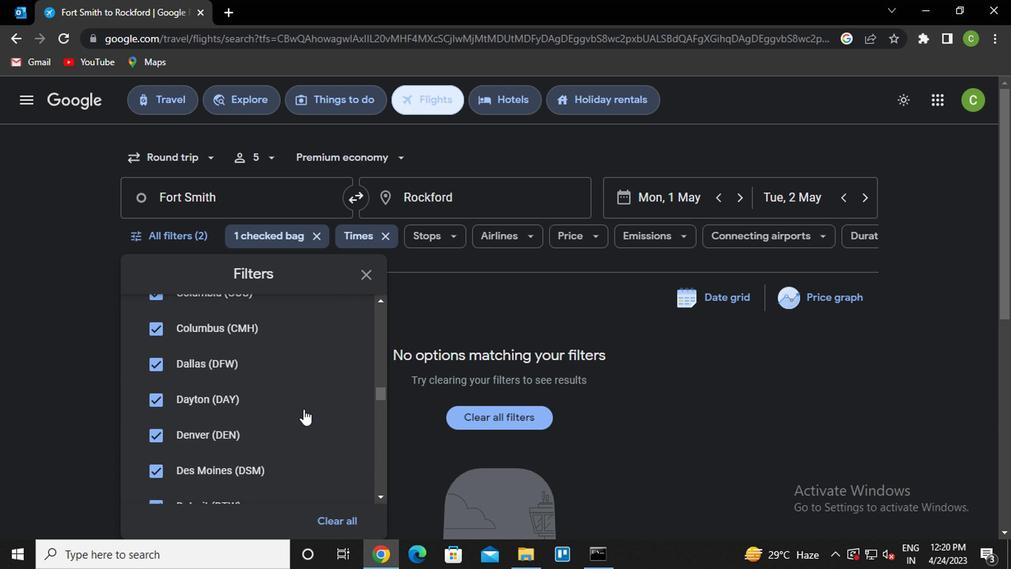 
Action: Mouse scrolled (299, 404) with delta (0, 1)
Screenshot: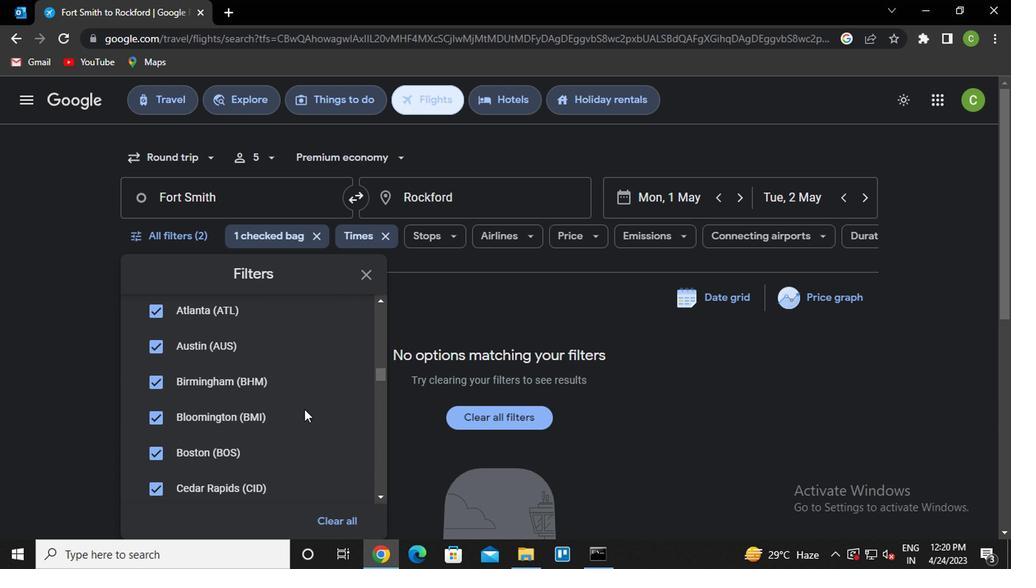 
Action: Mouse scrolled (299, 404) with delta (0, 1)
Screenshot: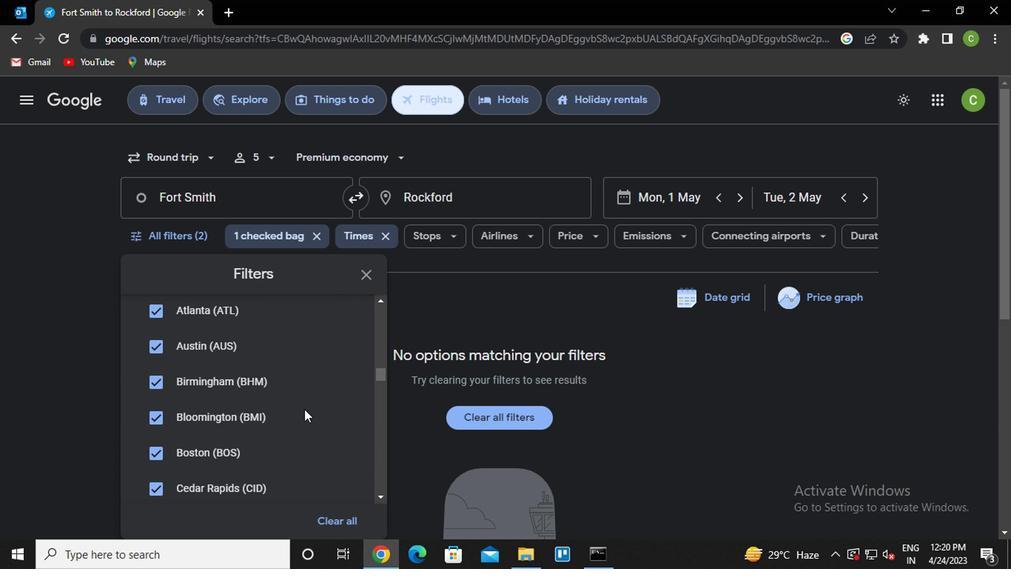 
Action: Mouse scrolled (299, 404) with delta (0, 1)
Screenshot: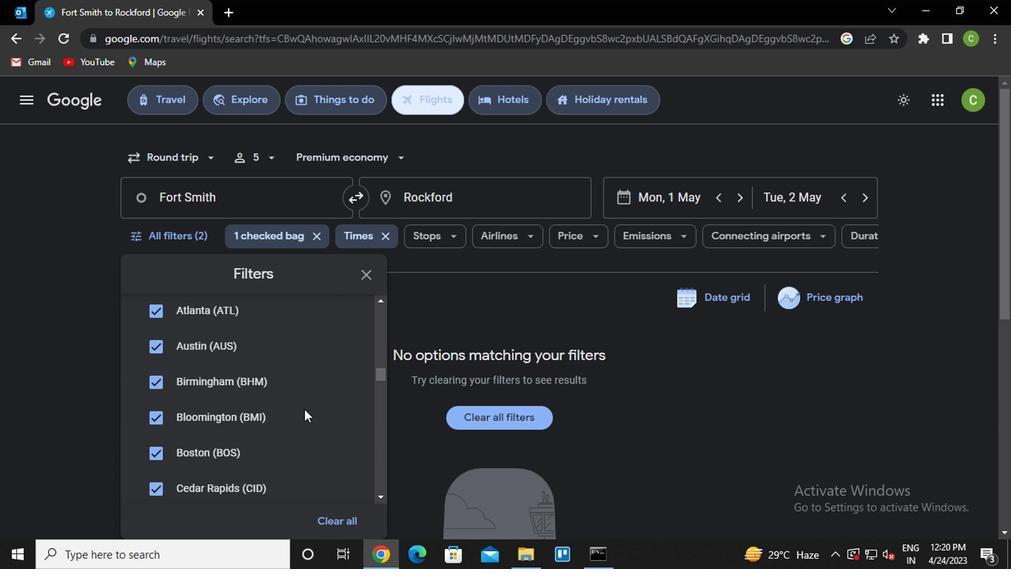 
Action: Mouse scrolled (299, 404) with delta (0, 1)
Screenshot: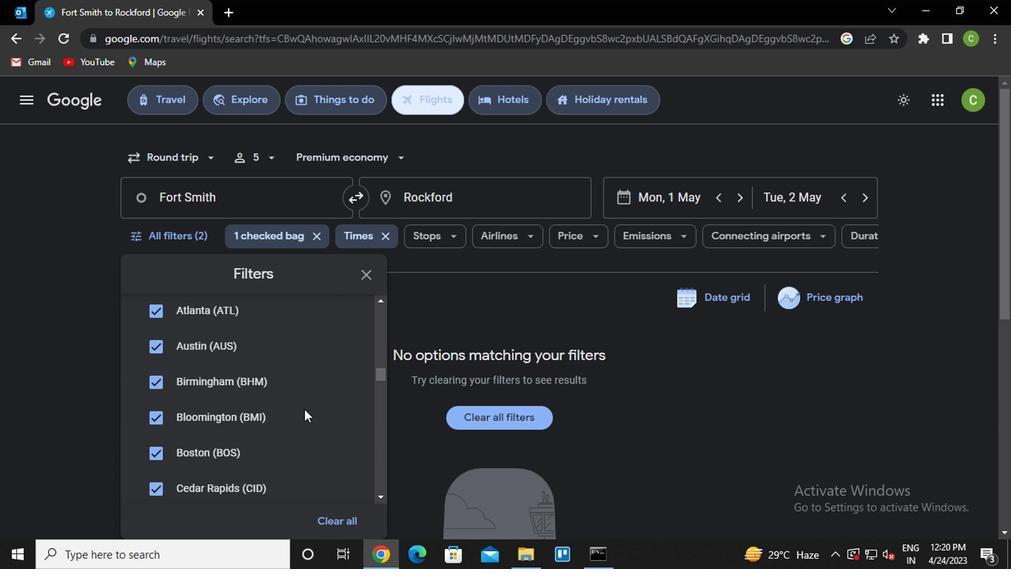 
Action: Mouse scrolled (299, 404) with delta (0, 1)
Screenshot: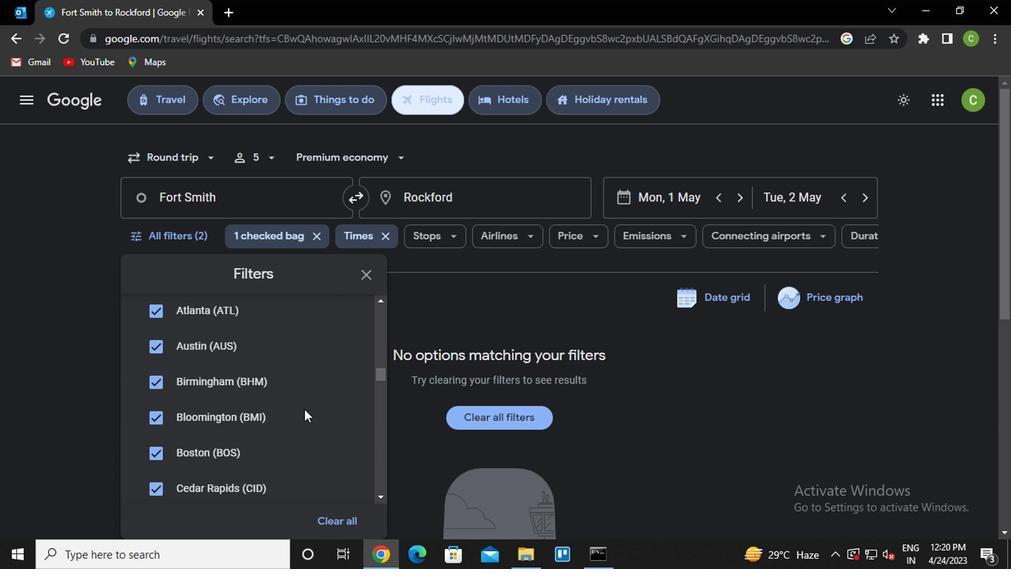 
Action: Mouse scrolled (299, 404) with delta (0, 1)
Screenshot: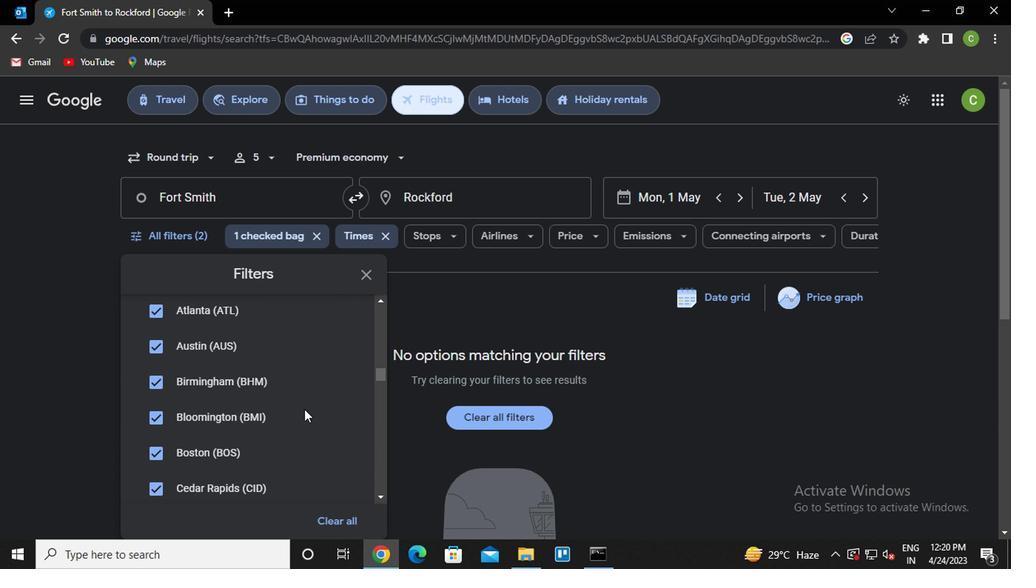 
Action: Mouse scrolled (299, 404) with delta (0, 1)
Screenshot: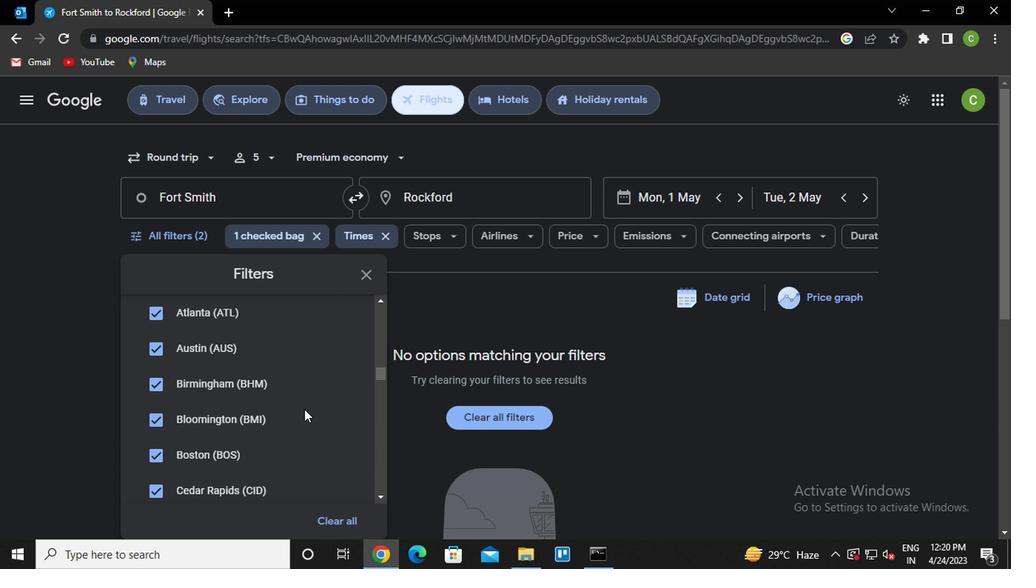 
Action: Mouse moved to (301, 400)
Screenshot: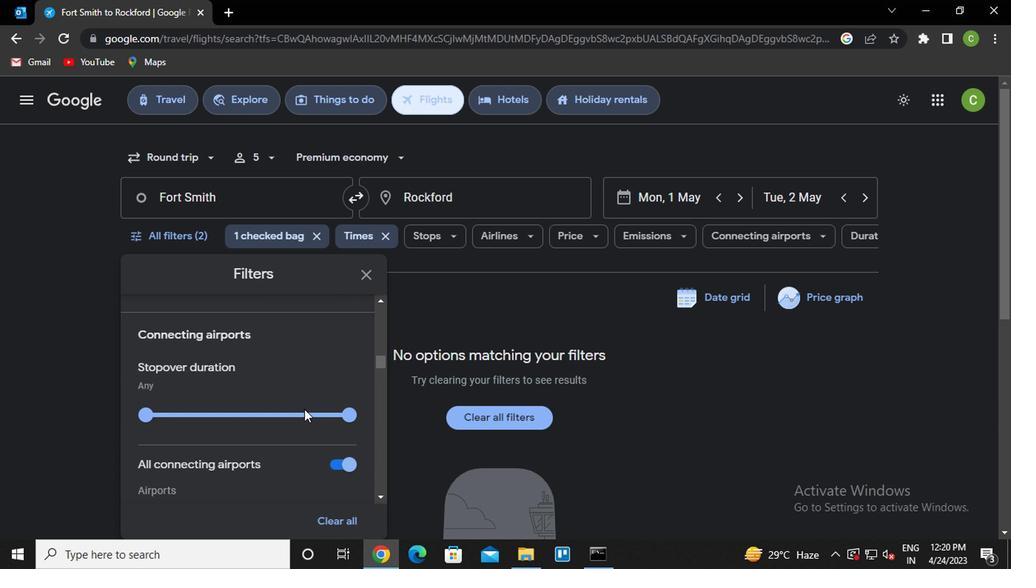 
Action: Mouse scrolled (301, 401) with delta (0, 0)
Screenshot: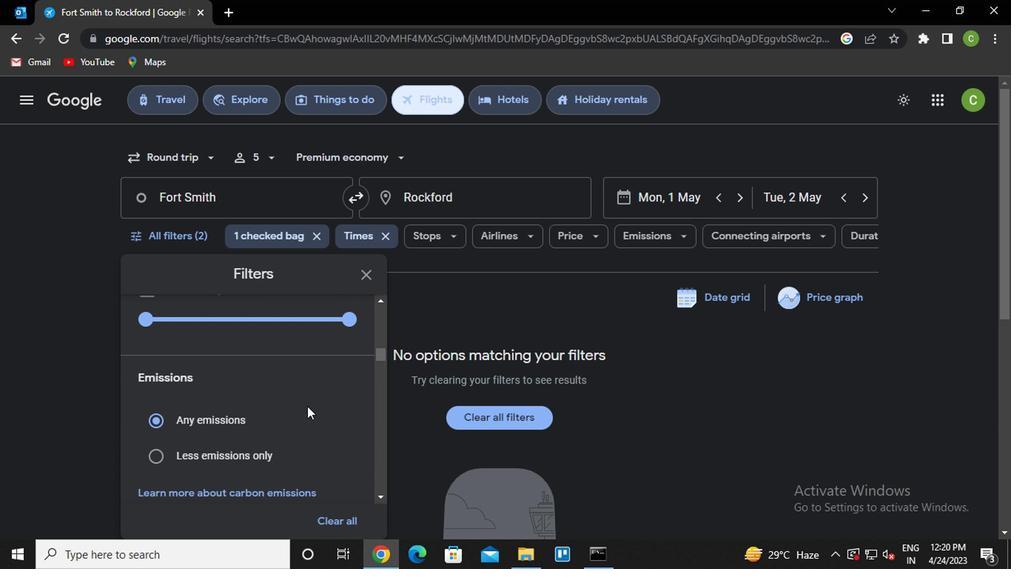 
Action: Mouse scrolled (301, 401) with delta (0, 0)
Screenshot: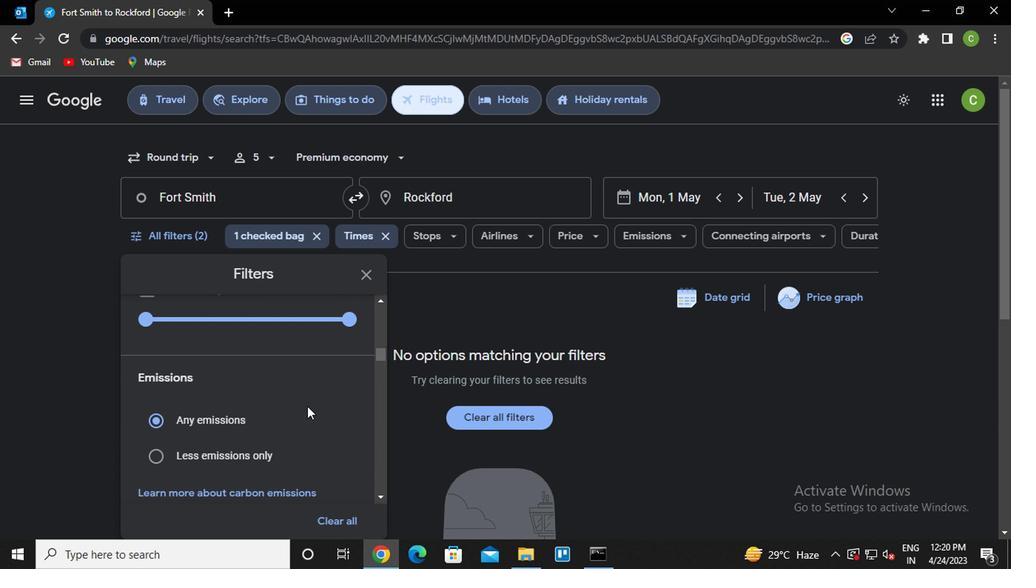 
Action: Mouse moved to (294, 413)
Screenshot: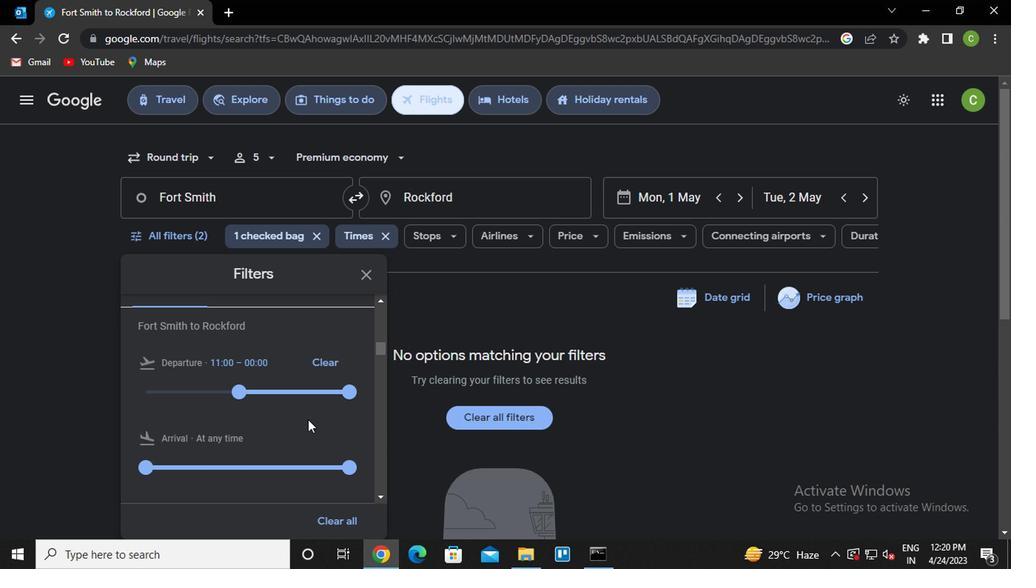 
Action: Mouse scrolled (294, 413) with delta (0, 0)
Screenshot: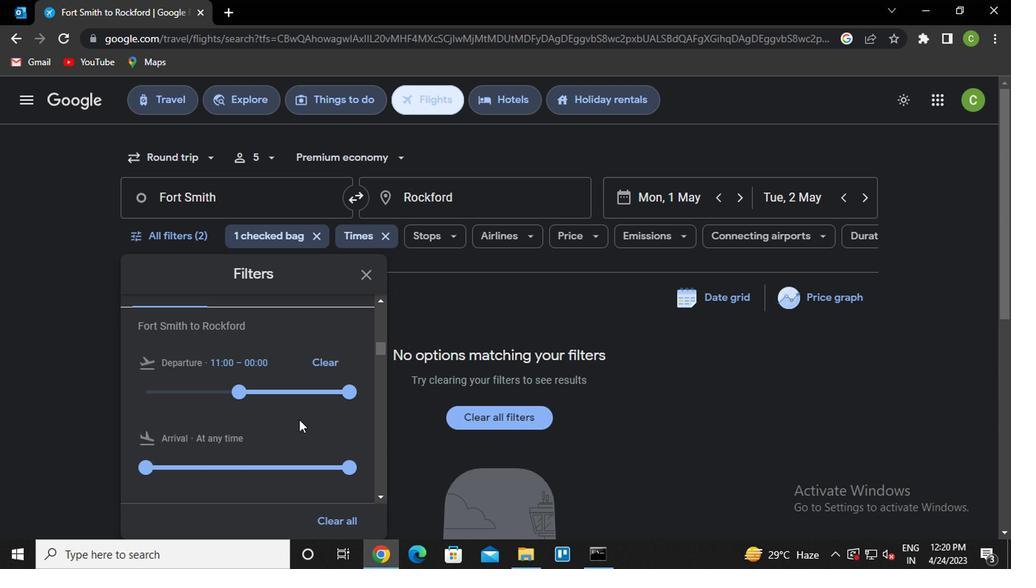 
Action: Mouse scrolled (294, 413) with delta (0, 0)
Screenshot: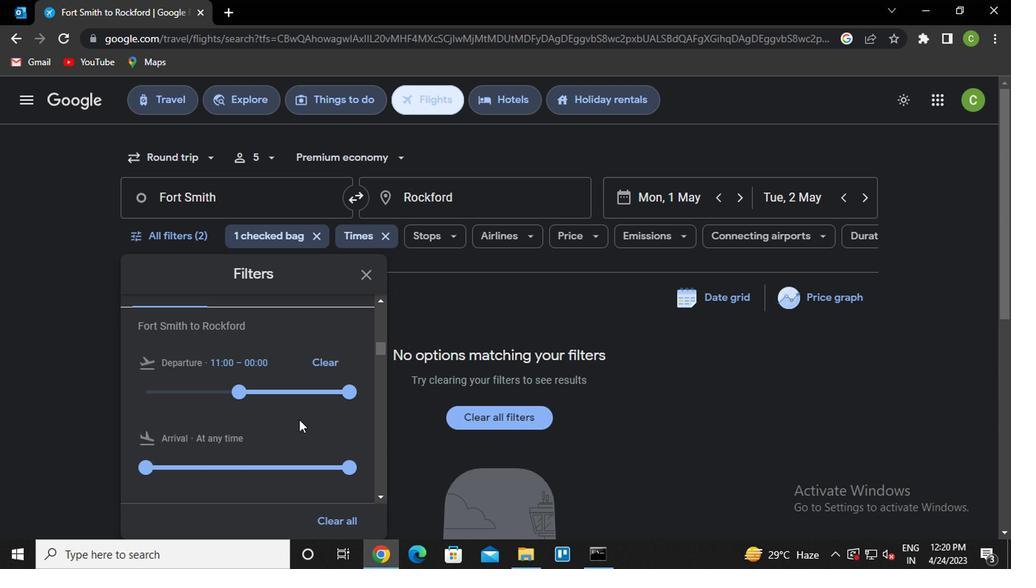 
Action: Mouse scrolled (294, 413) with delta (0, 0)
Screenshot: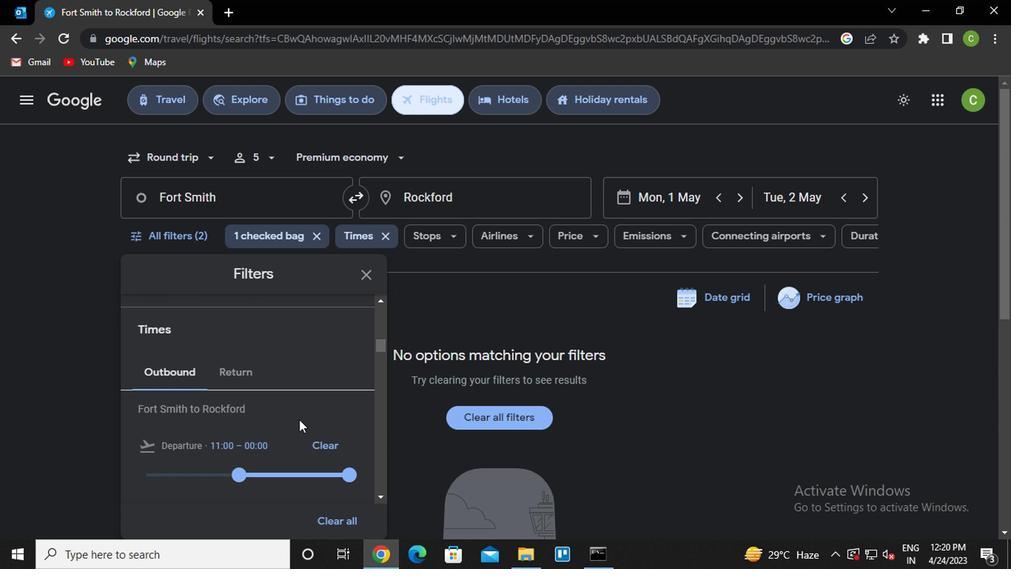 
Action: Mouse scrolled (294, 412) with delta (0, -1)
Screenshot: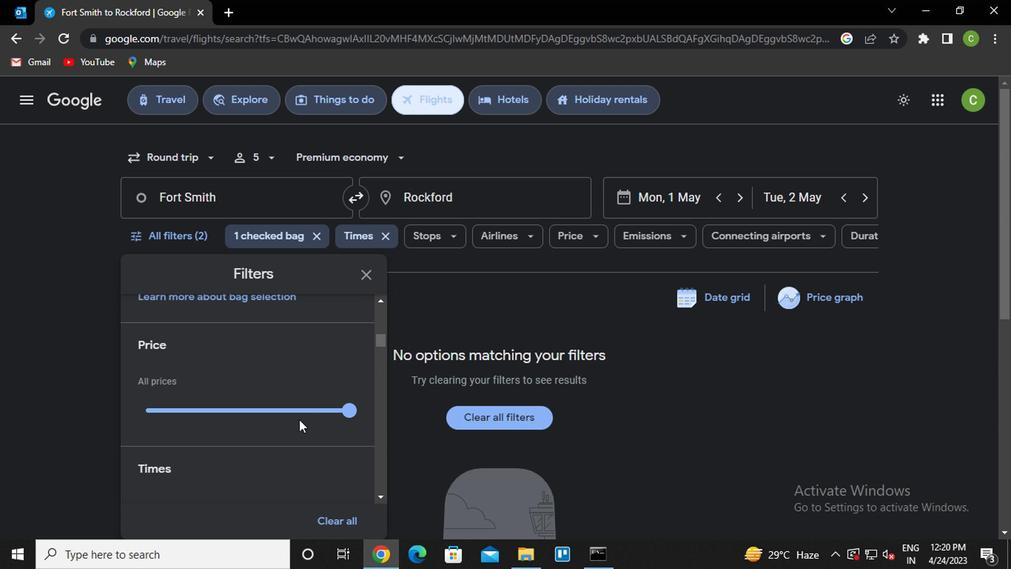 
Action: Mouse scrolled (294, 412) with delta (0, -1)
Screenshot: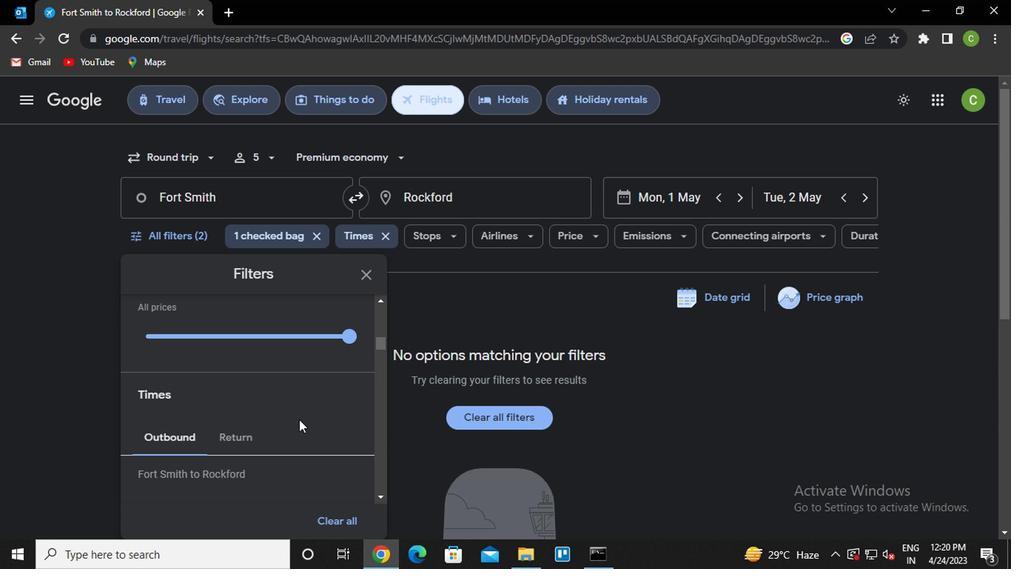 
Action: Mouse scrolled (294, 412) with delta (0, -1)
Screenshot: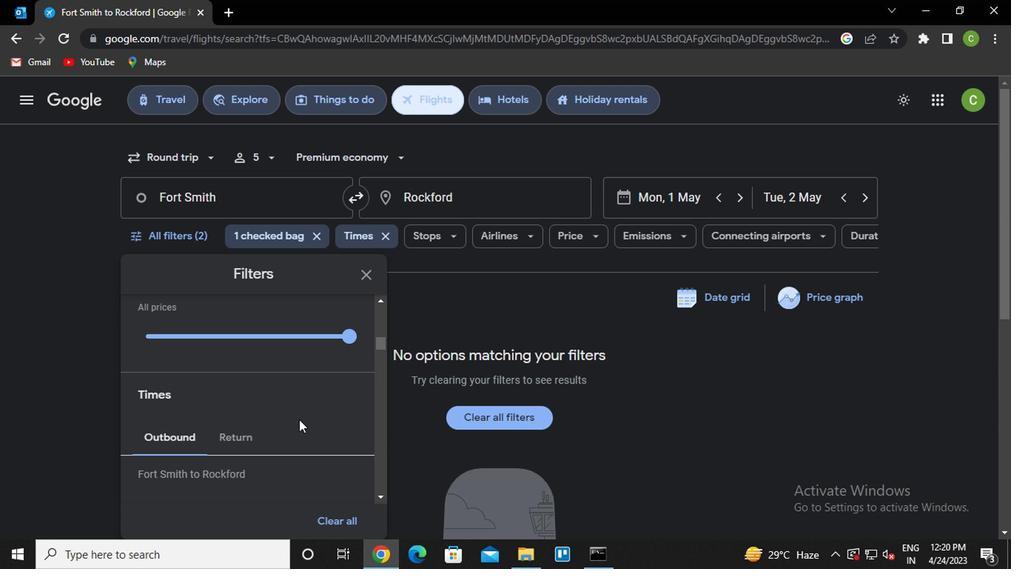 
Action: Mouse scrolled (294, 412) with delta (0, -1)
Screenshot: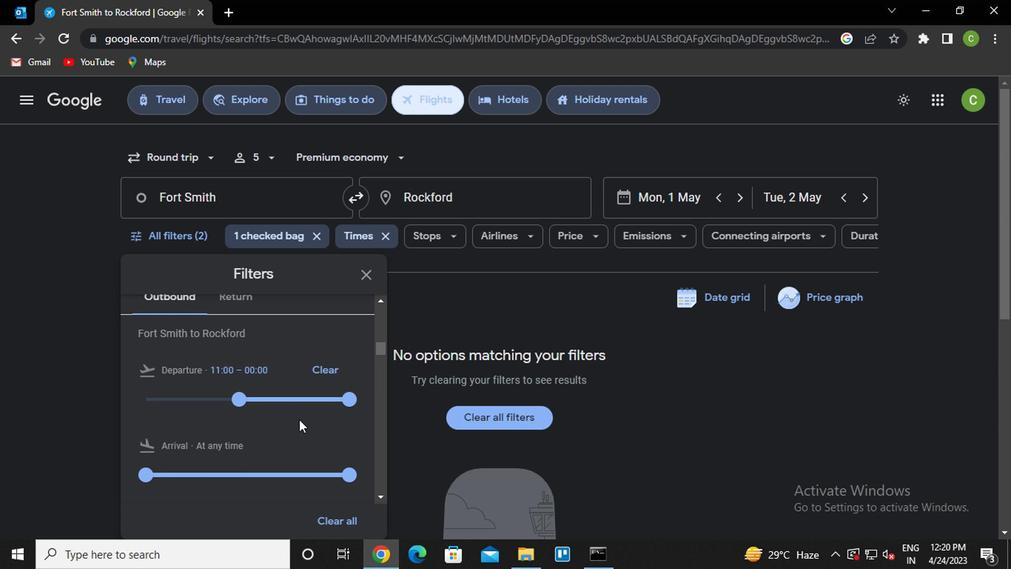 
Action: Mouse scrolled (294, 412) with delta (0, -1)
Screenshot: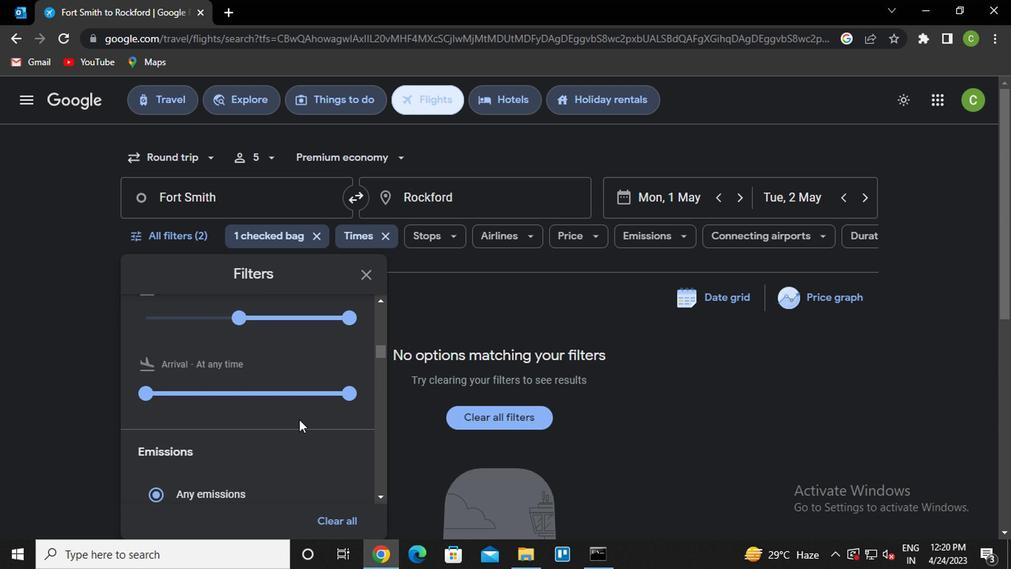 
Action: Mouse moved to (293, 413)
Screenshot: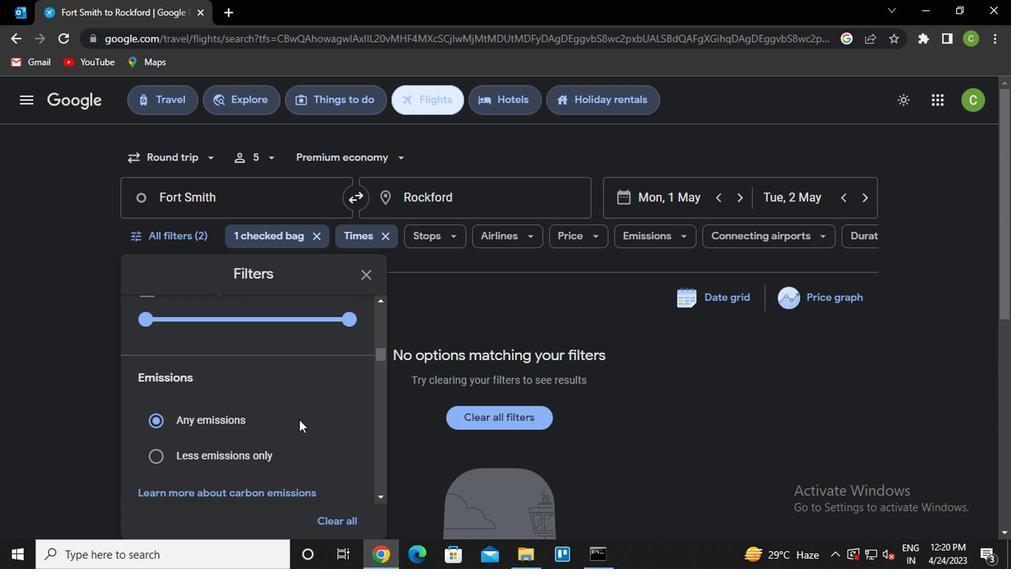 
Action: Mouse scrolled (293, 412) with delta (0, -1)
Screenshot: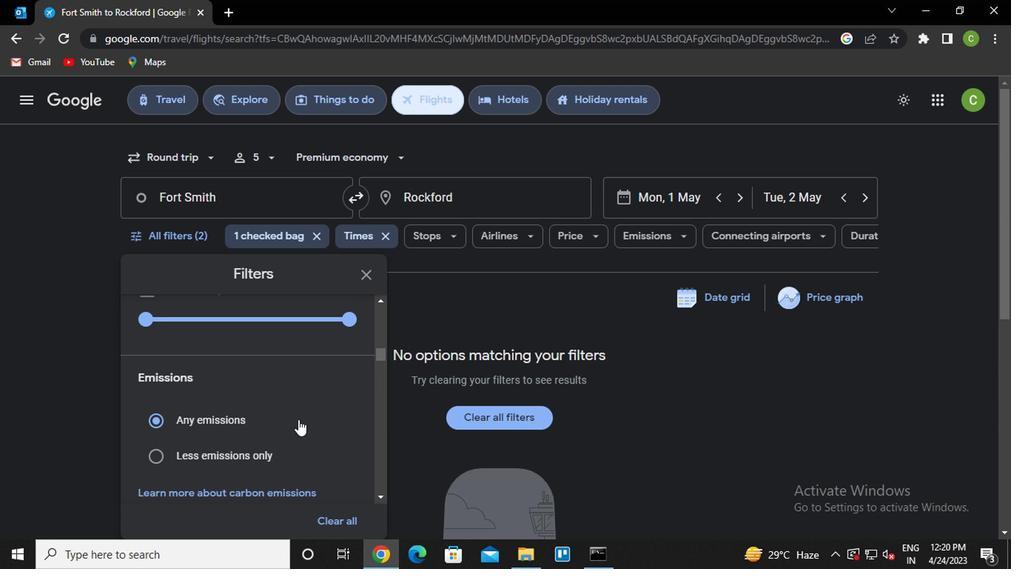 
